 Task: Find connections with filter location Mariendorf with filter topic #Analyticswith filter profile language French with filter current company Refinitiv, an LSEG business with filter school HITAM (Hyderabad Institute of Technology and Management) with filter industry Office Administration with filter service category Program Management with filter keywords title Preschool Teacher
Action: Mouse moved to (692, 63)
Screenshot: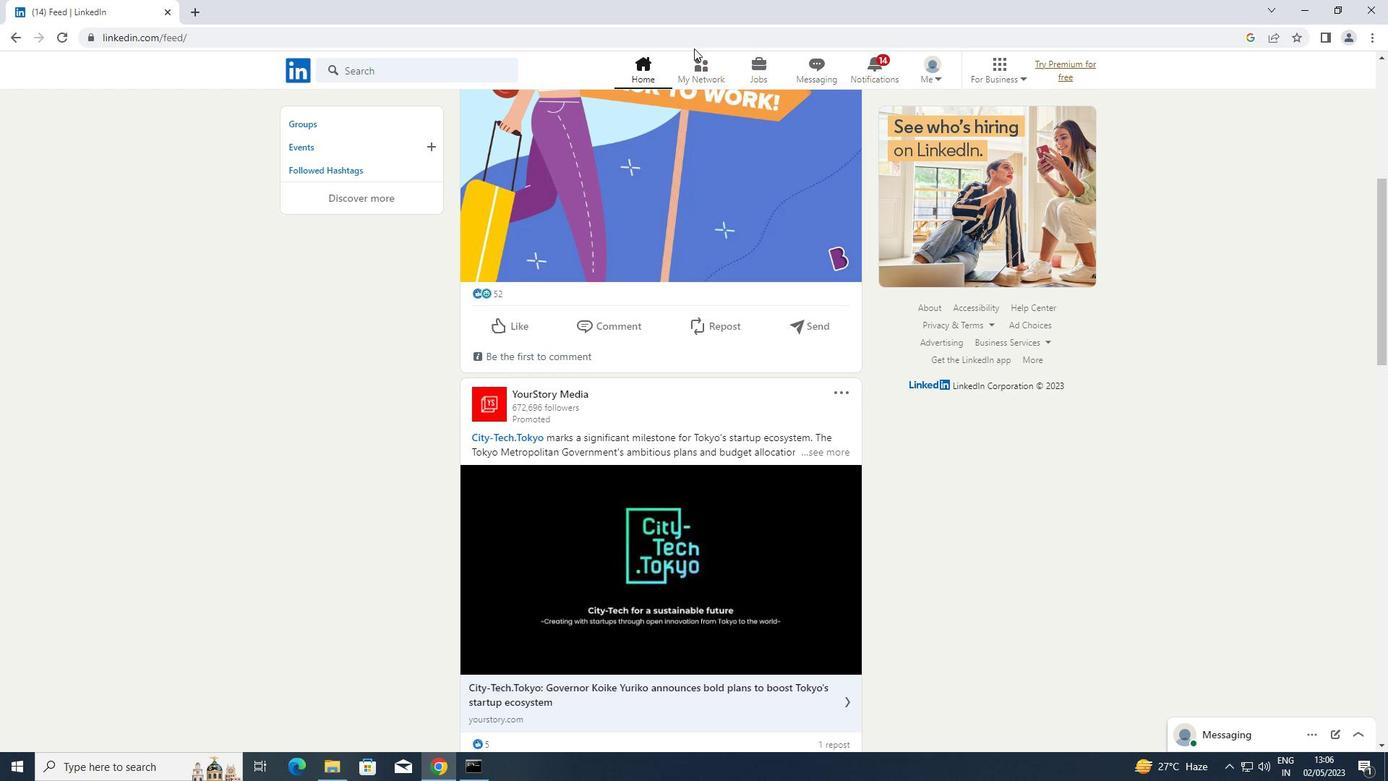 
Action: Mouse pressed left at (692, 63)
Screenshot: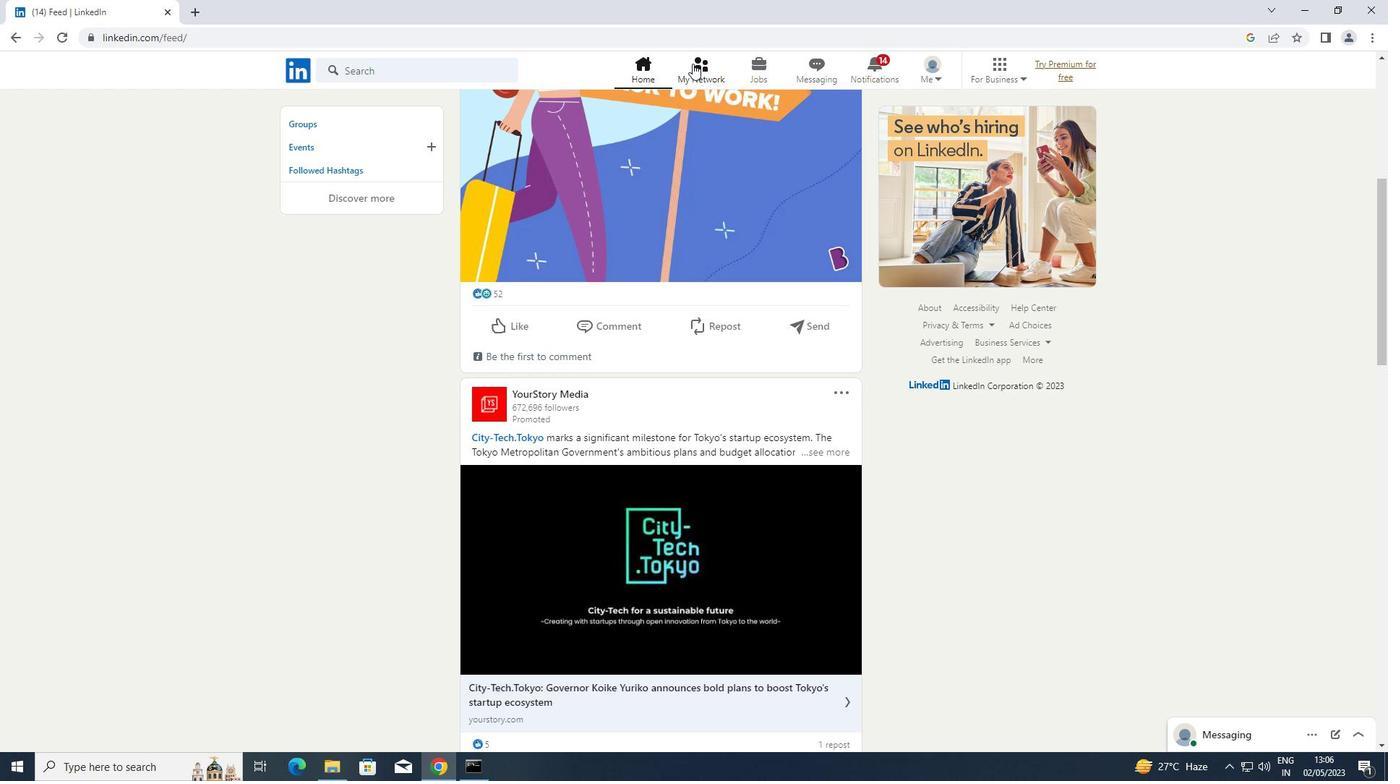
Action: Mouse moved to (399, 142)
Screenshot: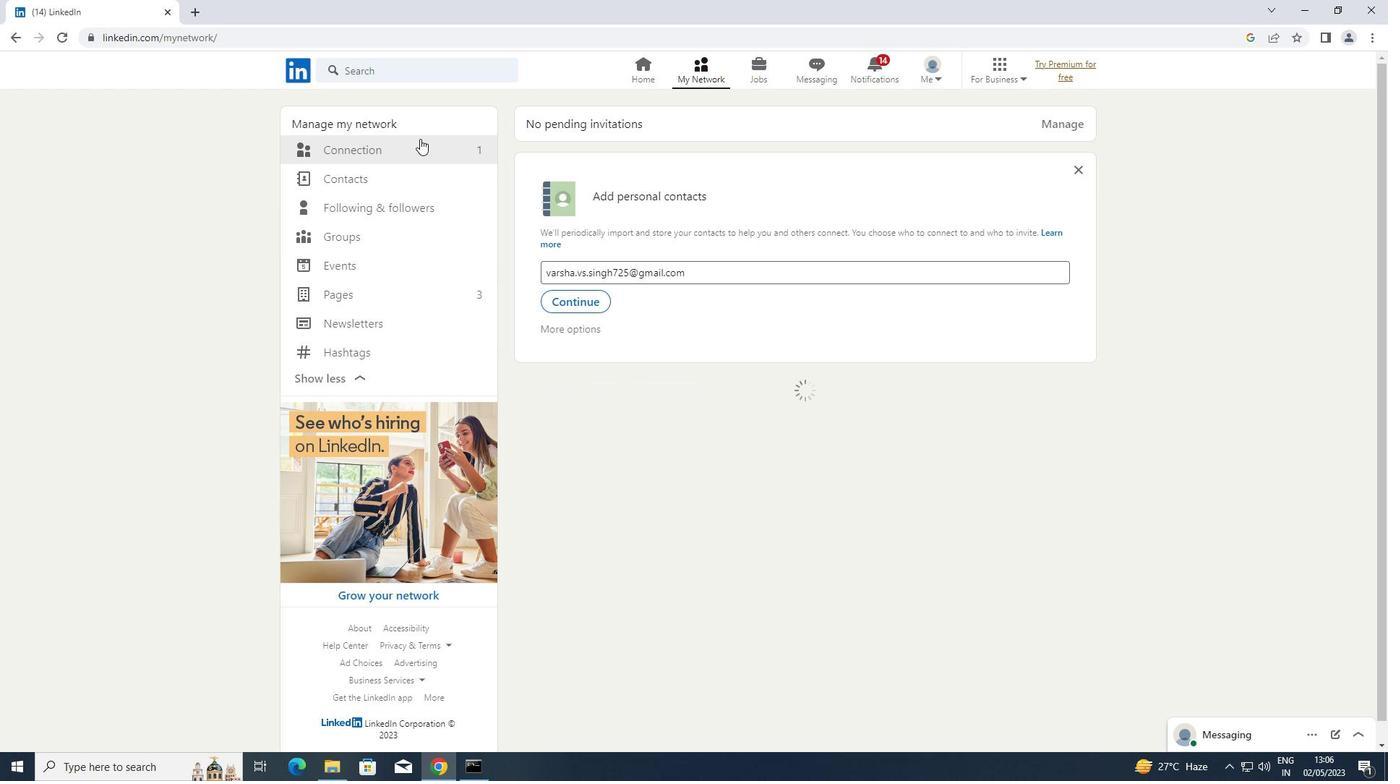 
Action: Mouse pressed left at (399, 142)
Screenshot: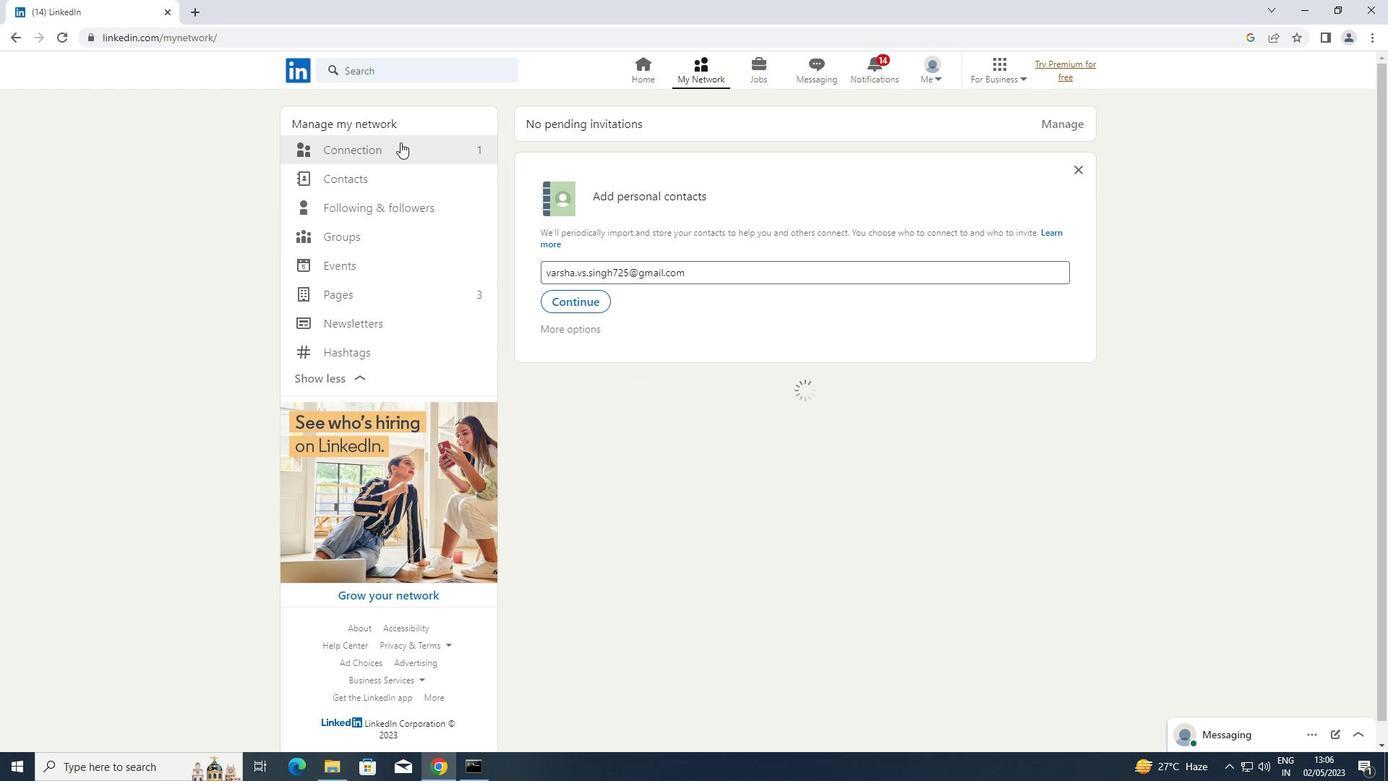 
Action: Mouse moved to (825, 144)
Screenshot: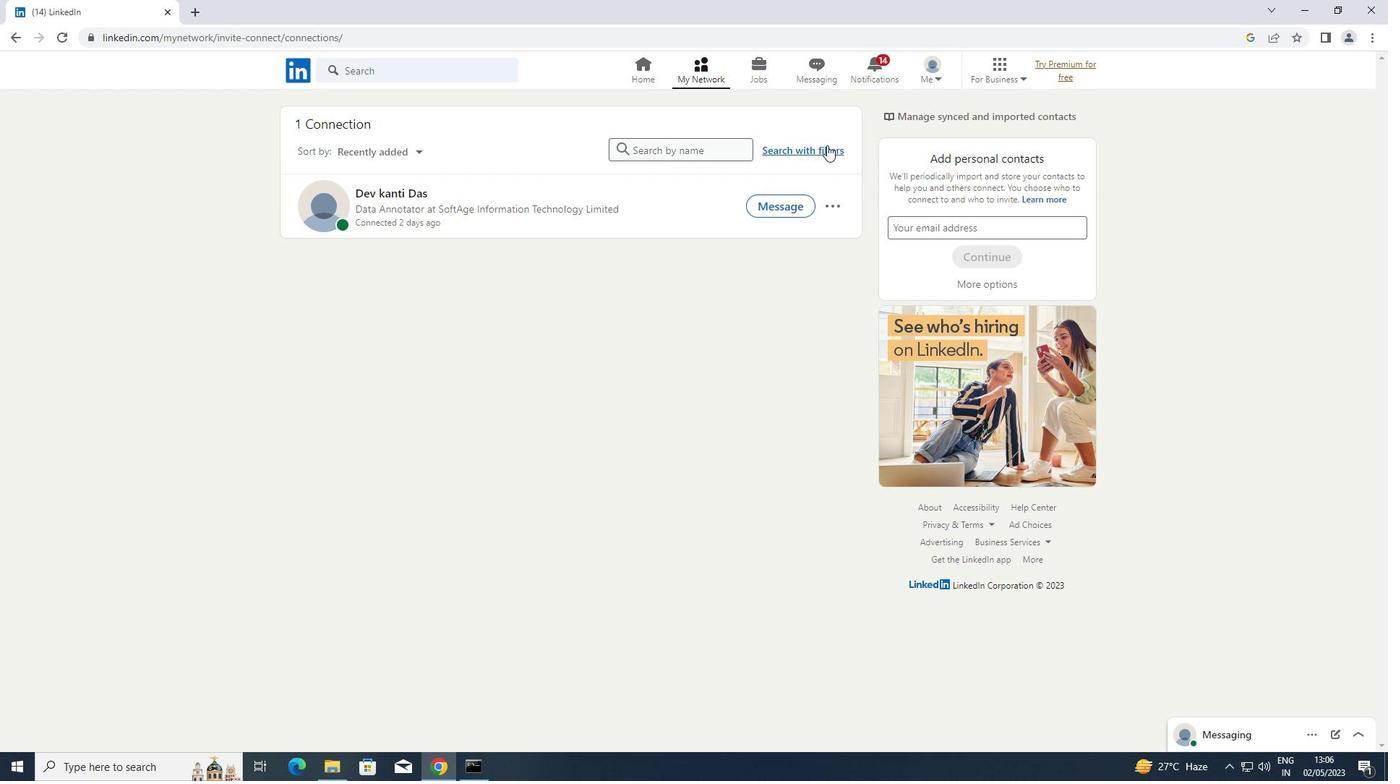 
Action: Mouse pressed left at (825, 144)
Screenshot: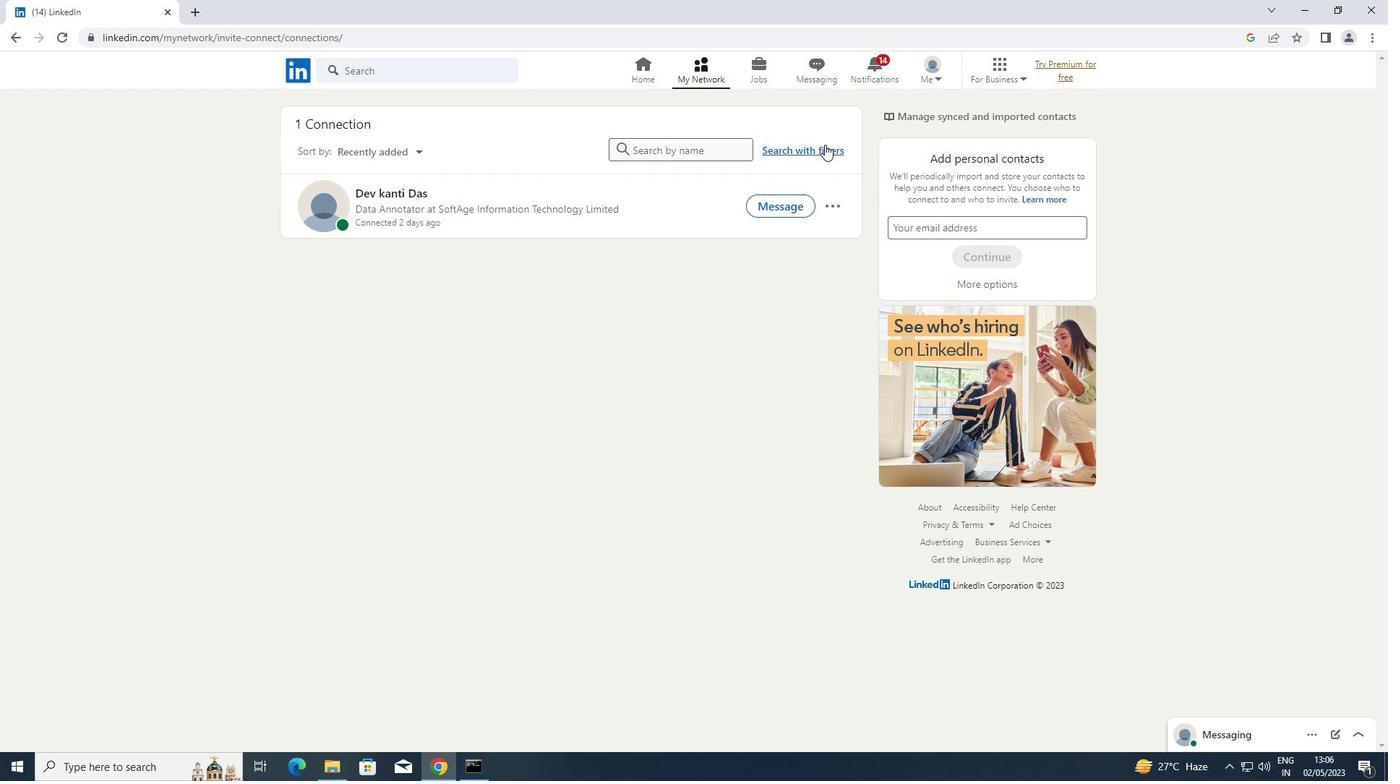 
Action: Mouse moved to (744, 119)
Screenshot: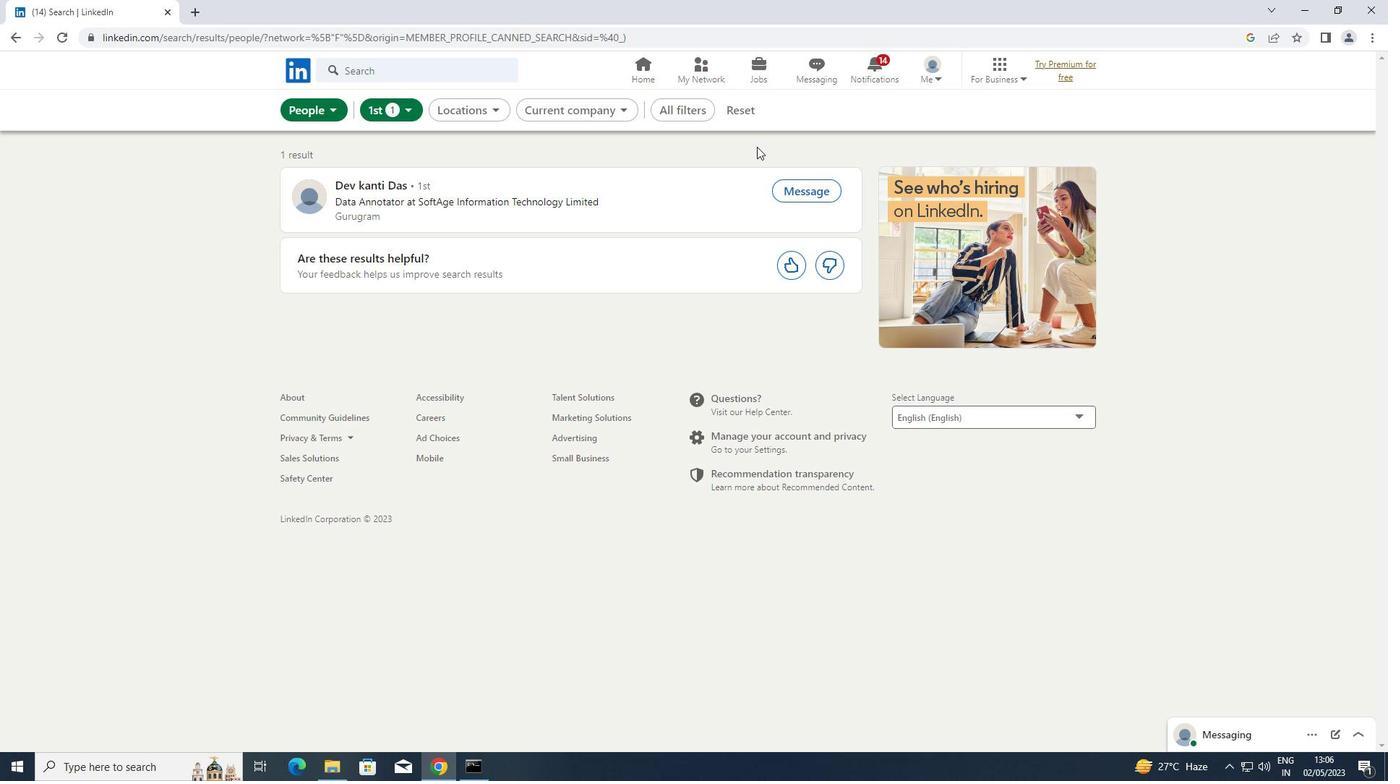 
Action: Mouse pressed left at (744, 119)
Screenshot: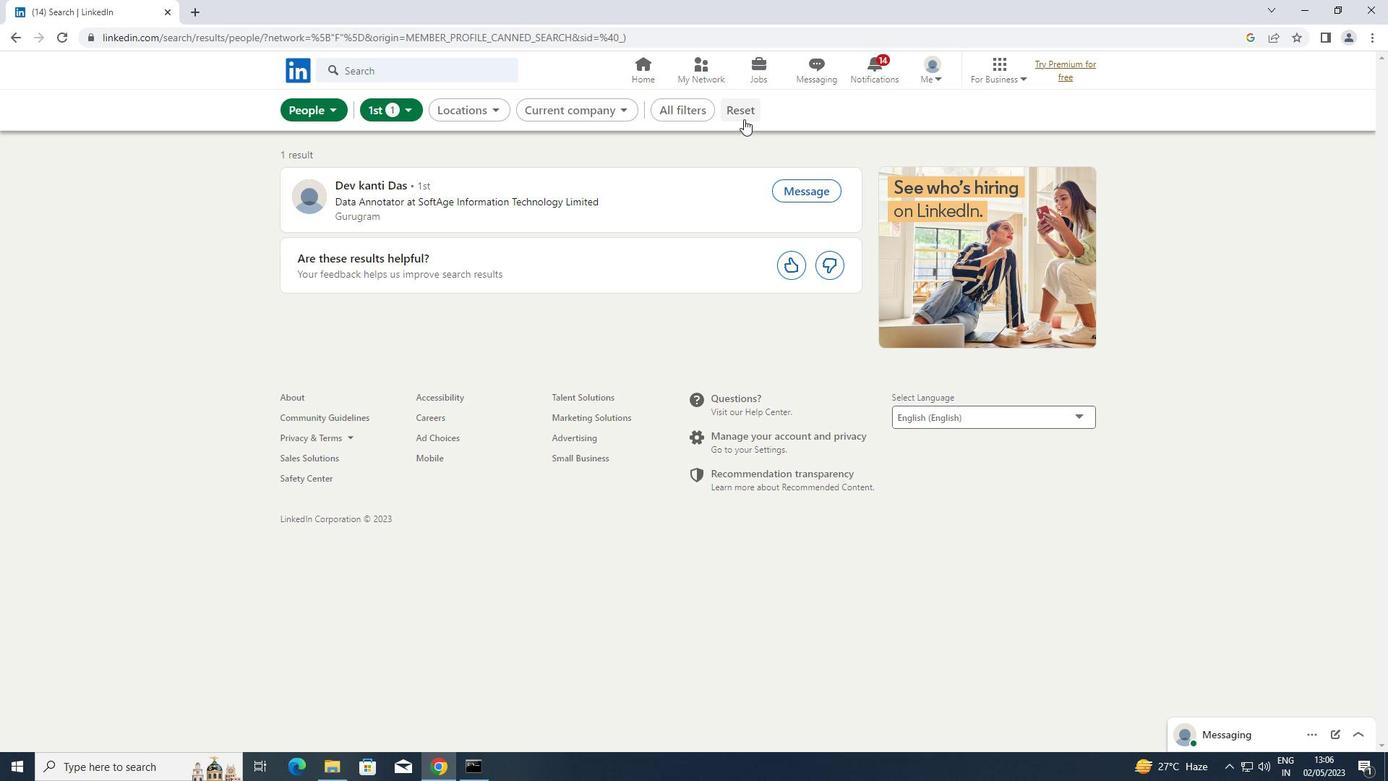 
Action: Mouse moved to (716, 112)
Screenshot: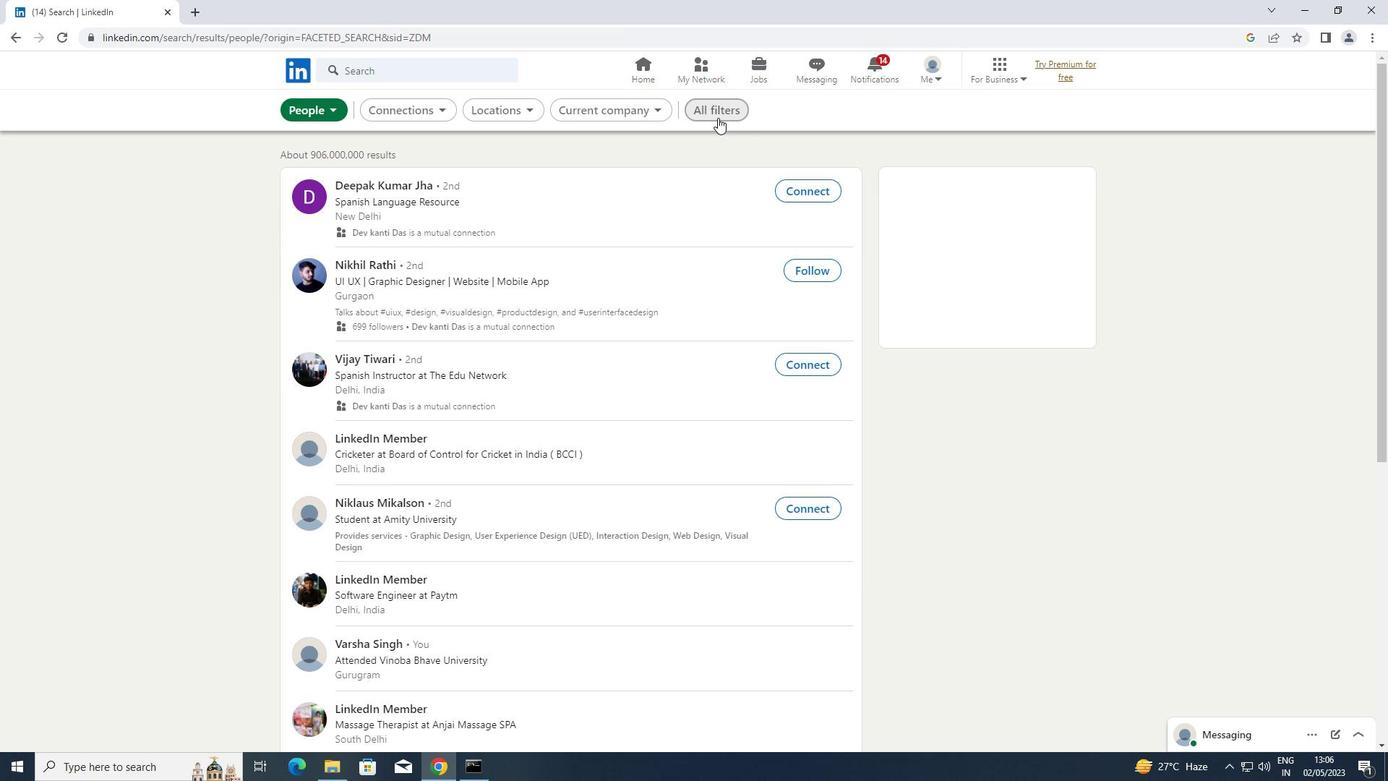 
Action: Mouse pressed left at (716, 112)
Screenshot: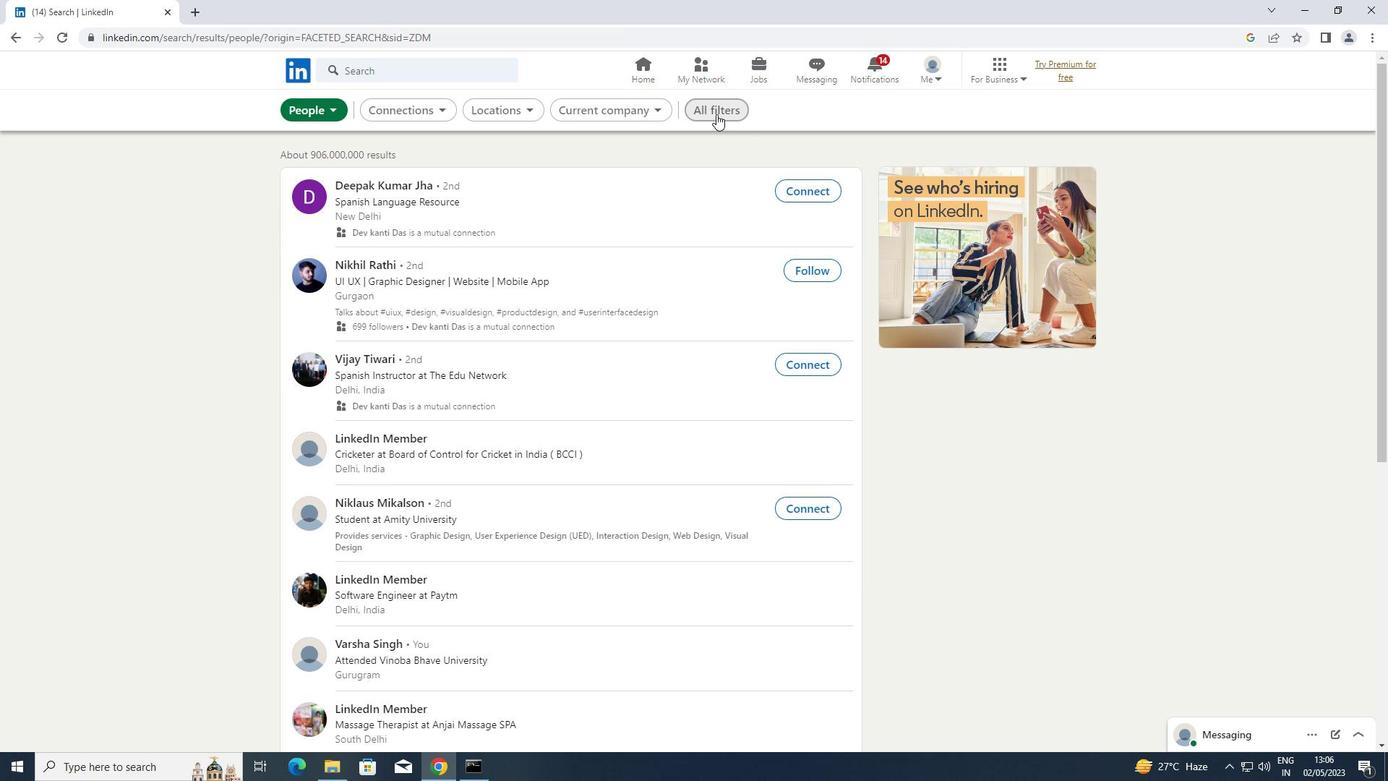 
Action: Mouse moved to (952, 285)
Screenshot: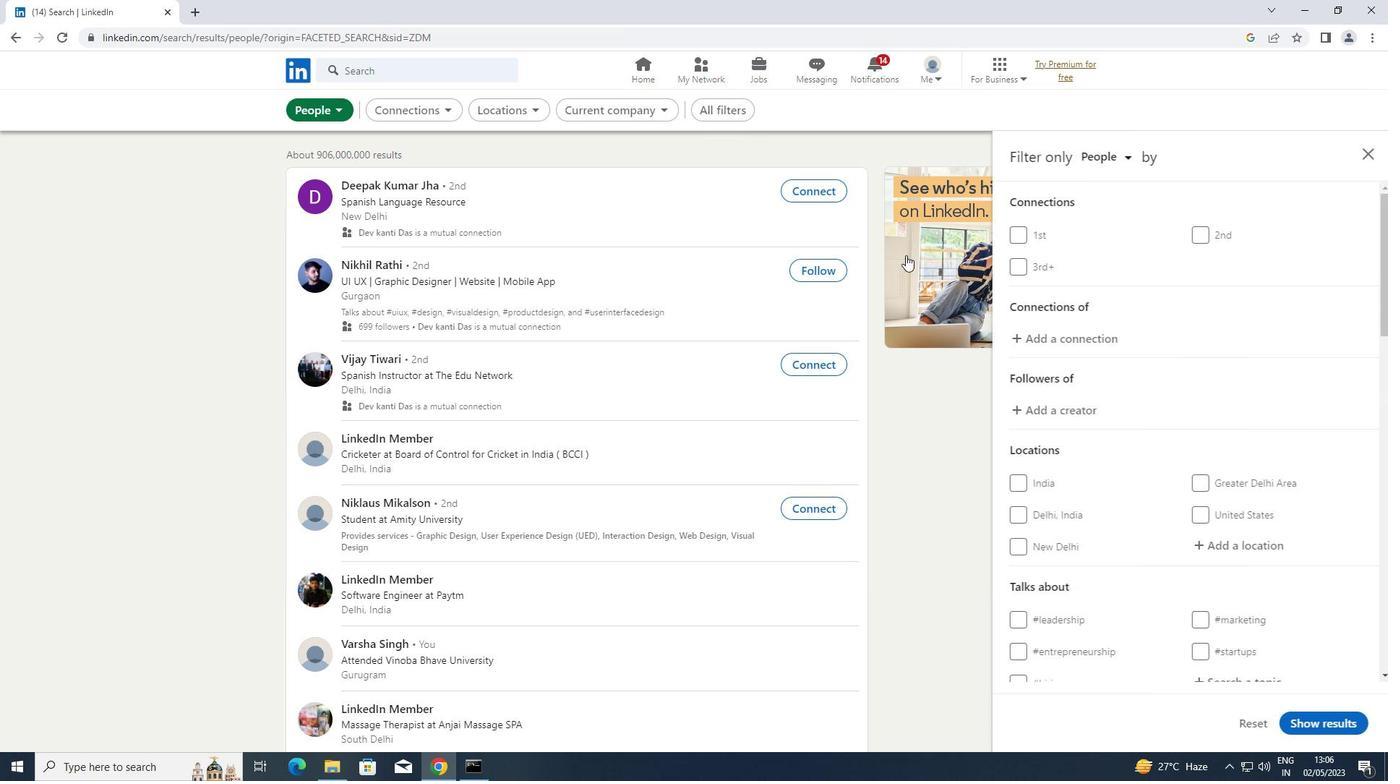 
Action: Mouse scrolled (952, 284) with delta (0, 0)
Screenshot: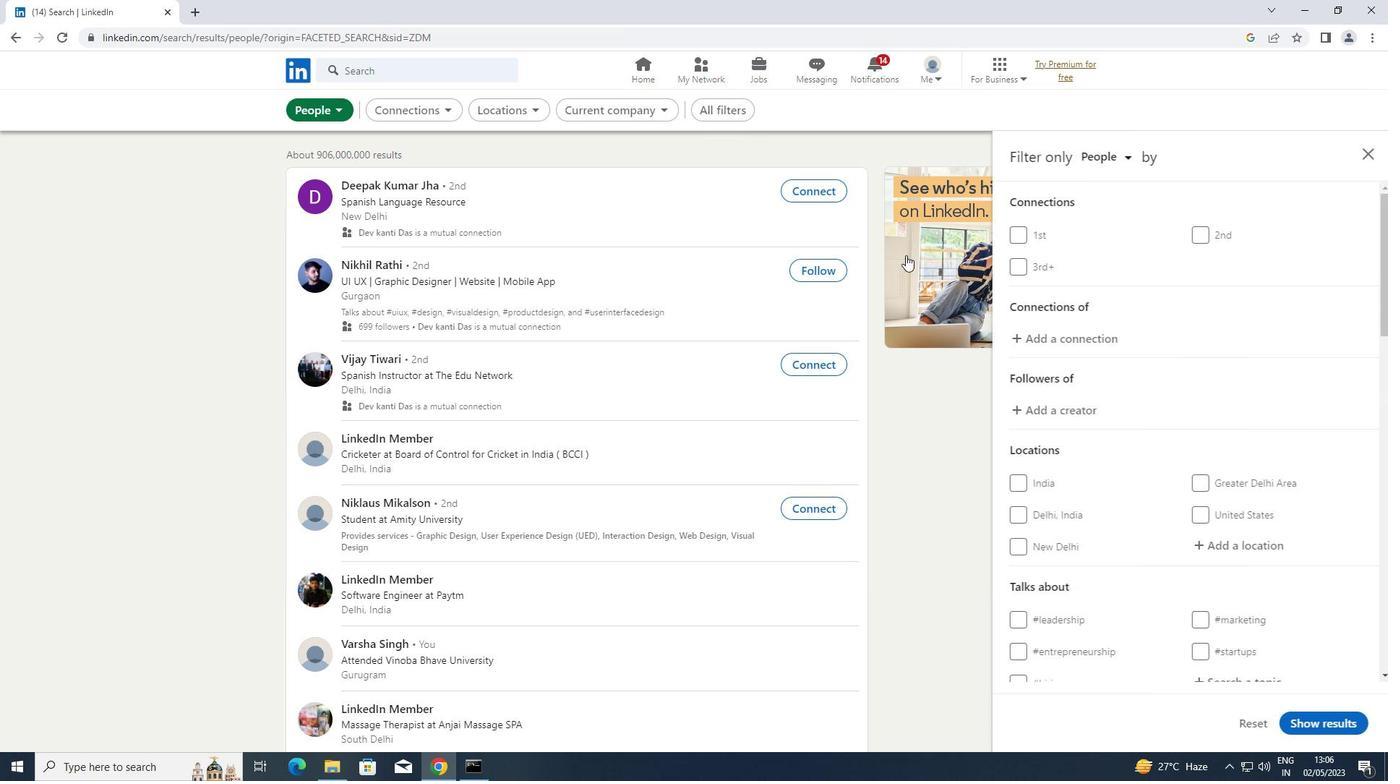 
Action: Mouse moved to (957, 294)
Screenshot: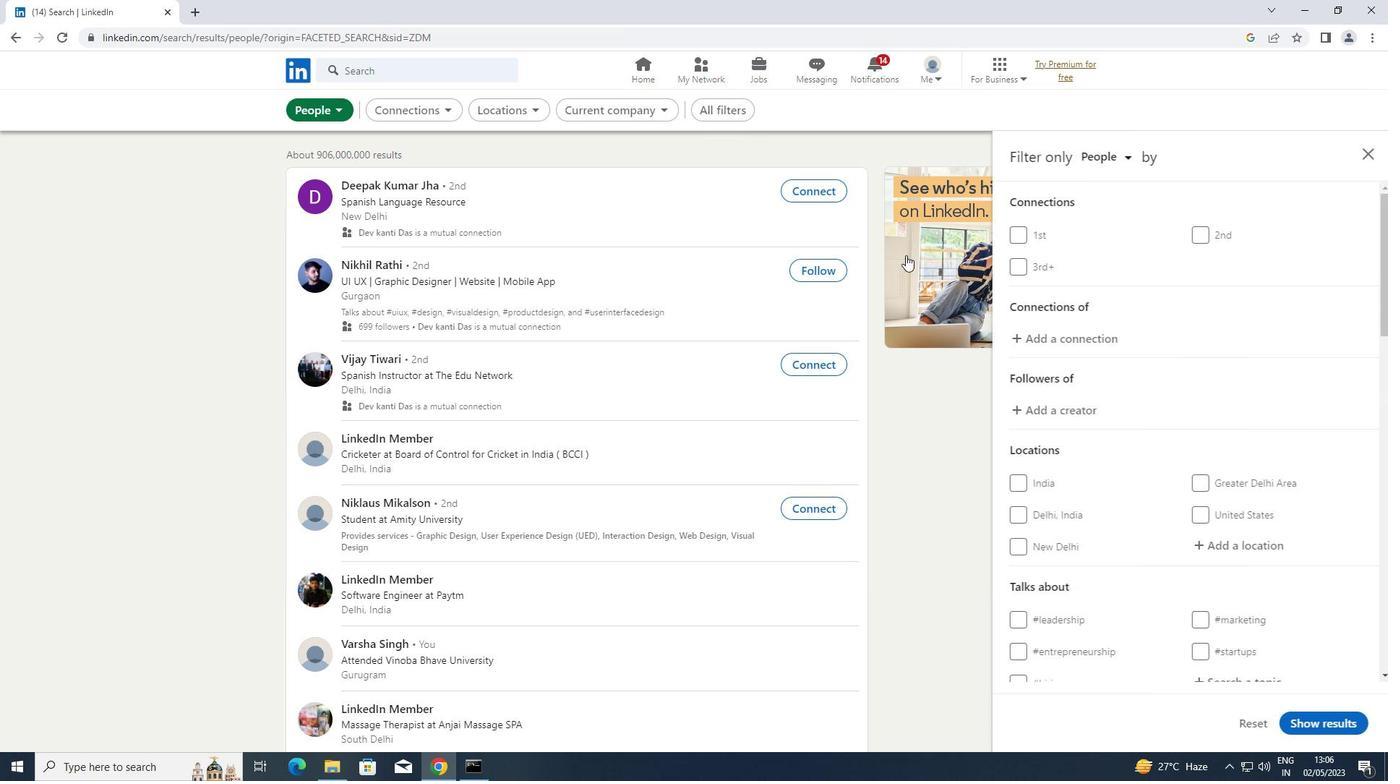 
Action: Mouse scrolled (957, 293) with delta (0, 0)
Screenshot: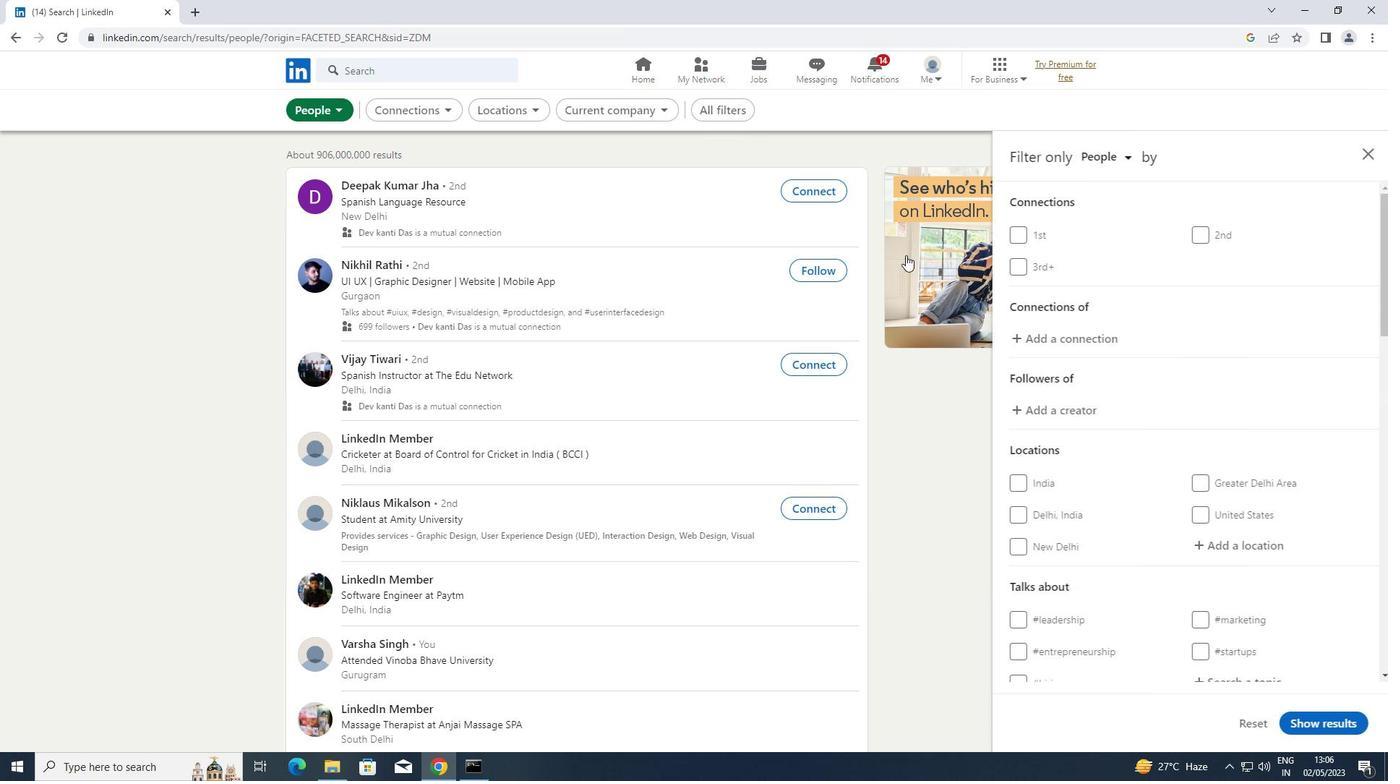 
Action: Mouse moved to (959, 295)
Screenshot: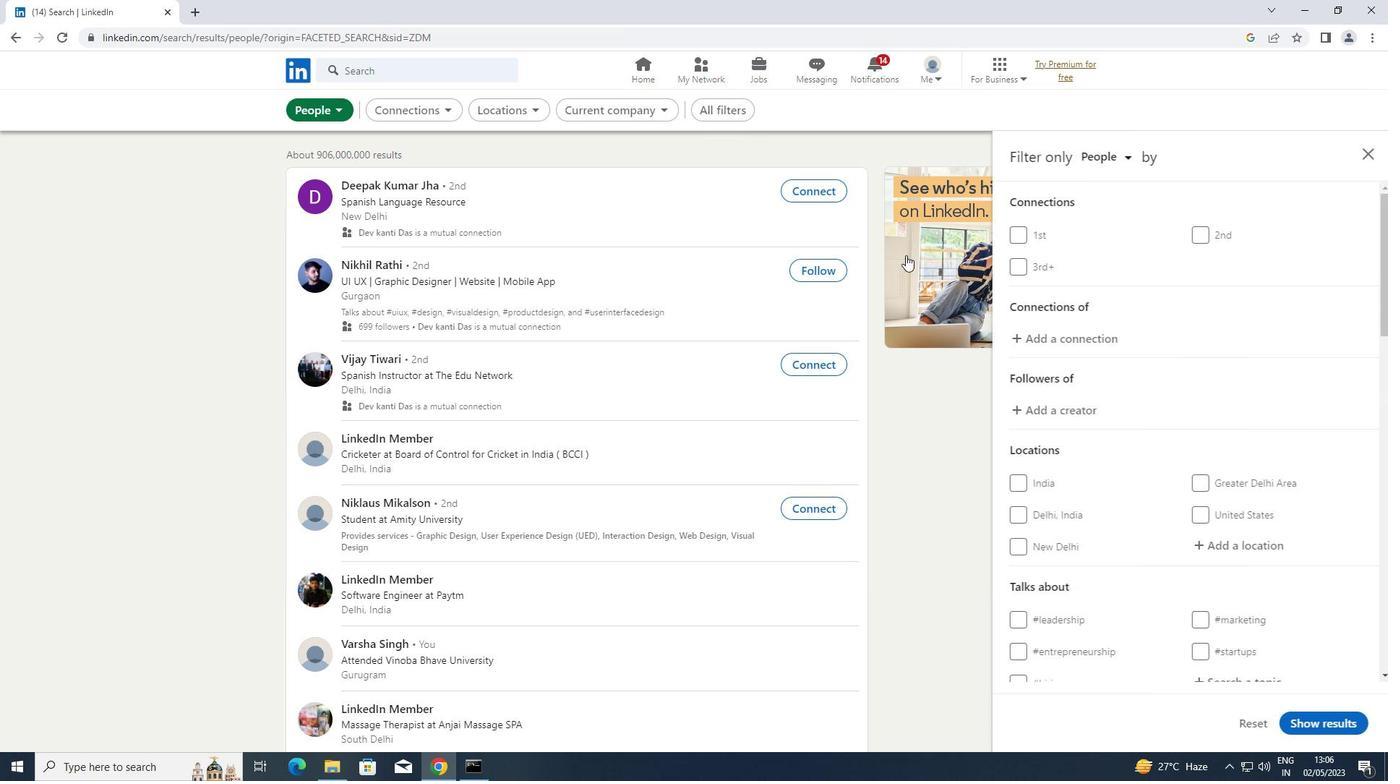 
Action: Mouse scrolled (959, 294) with delta (0, 0)
Screenshot: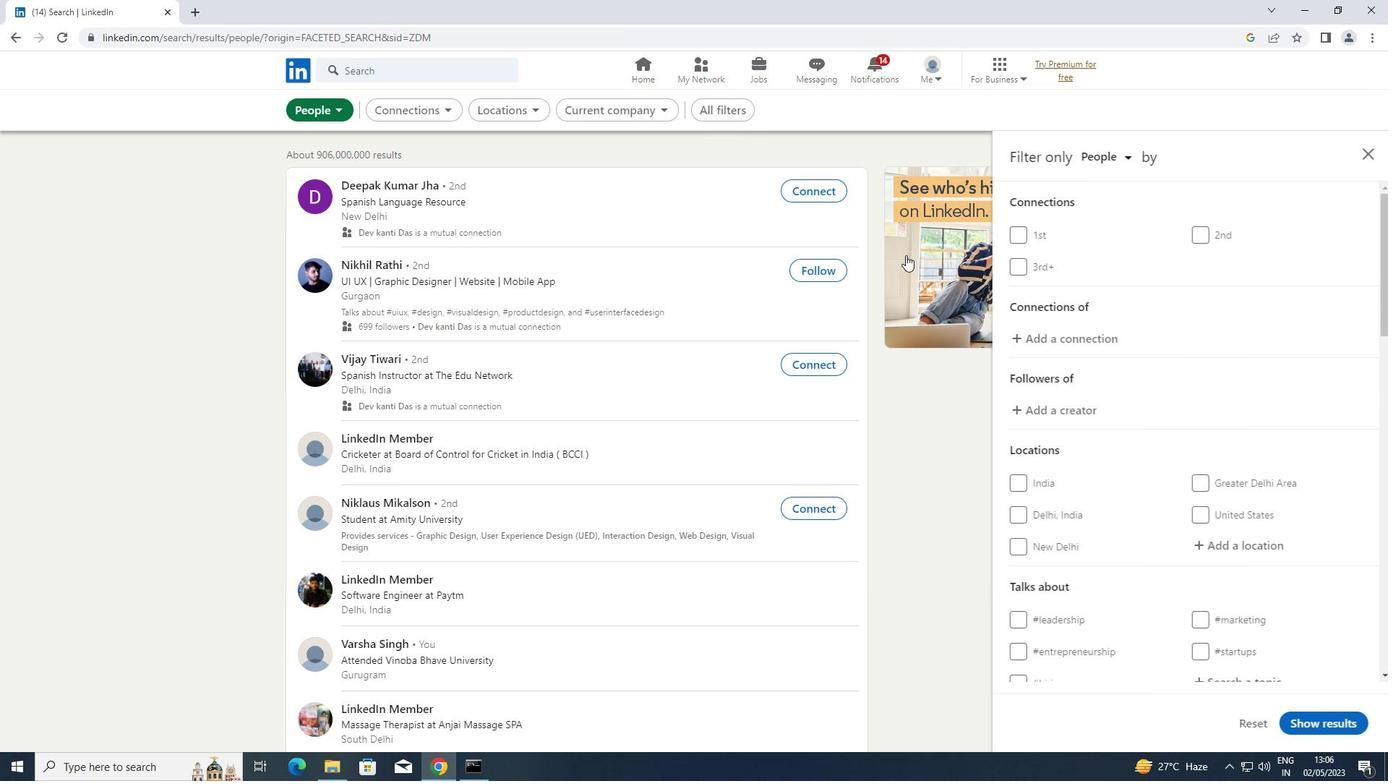 
Action: Mouse moved to (1250, 551)
Screenshot: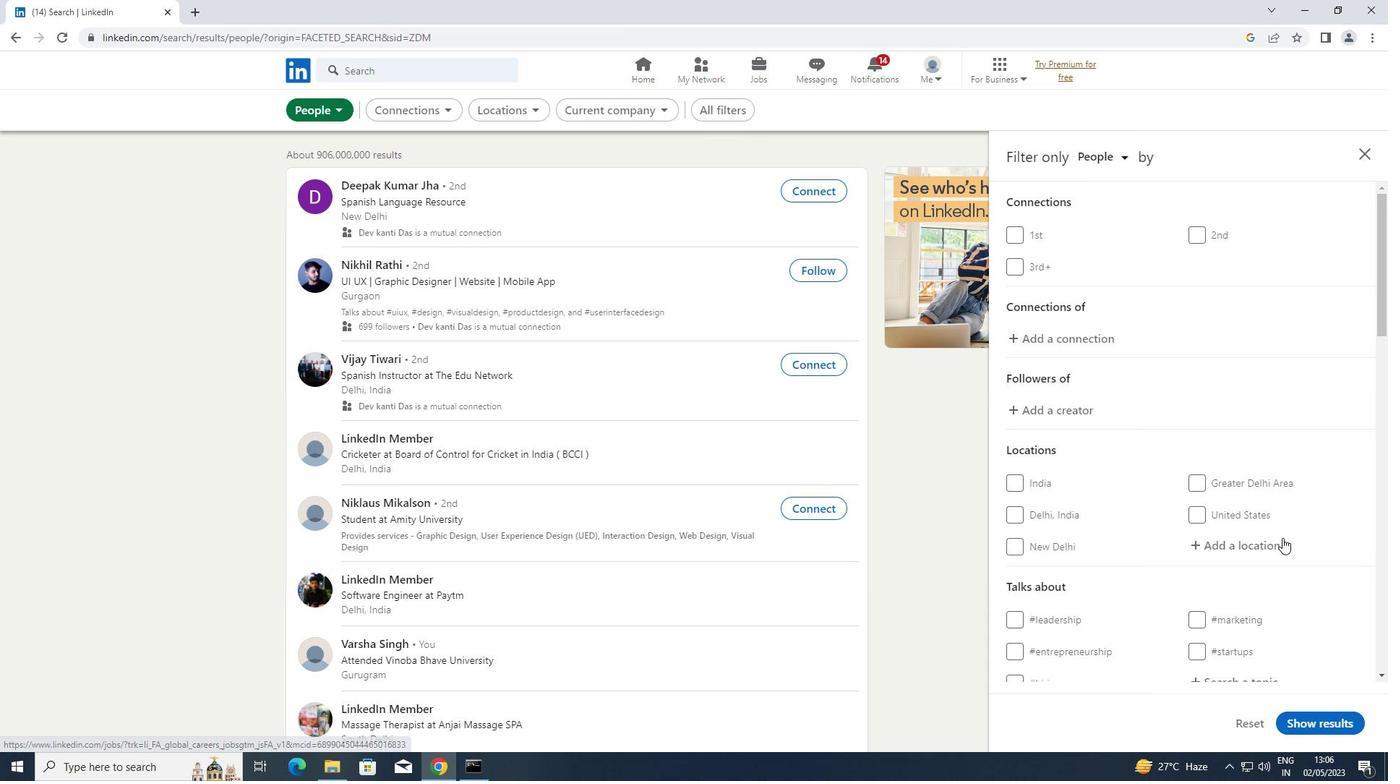 
Action: Mouse pressed left at (1250, 551)
Screenshot: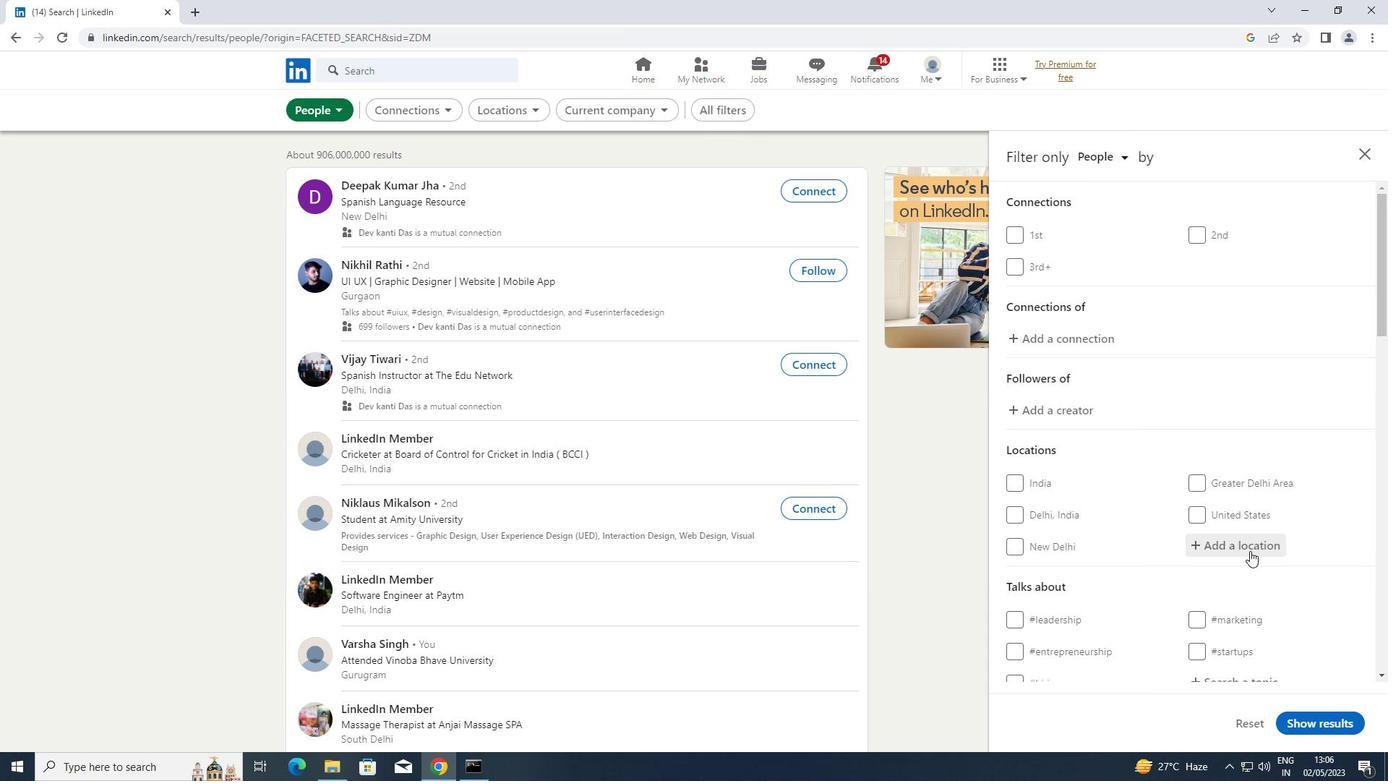 
Action: Mouse moved to (1242, 547)
Screenshot: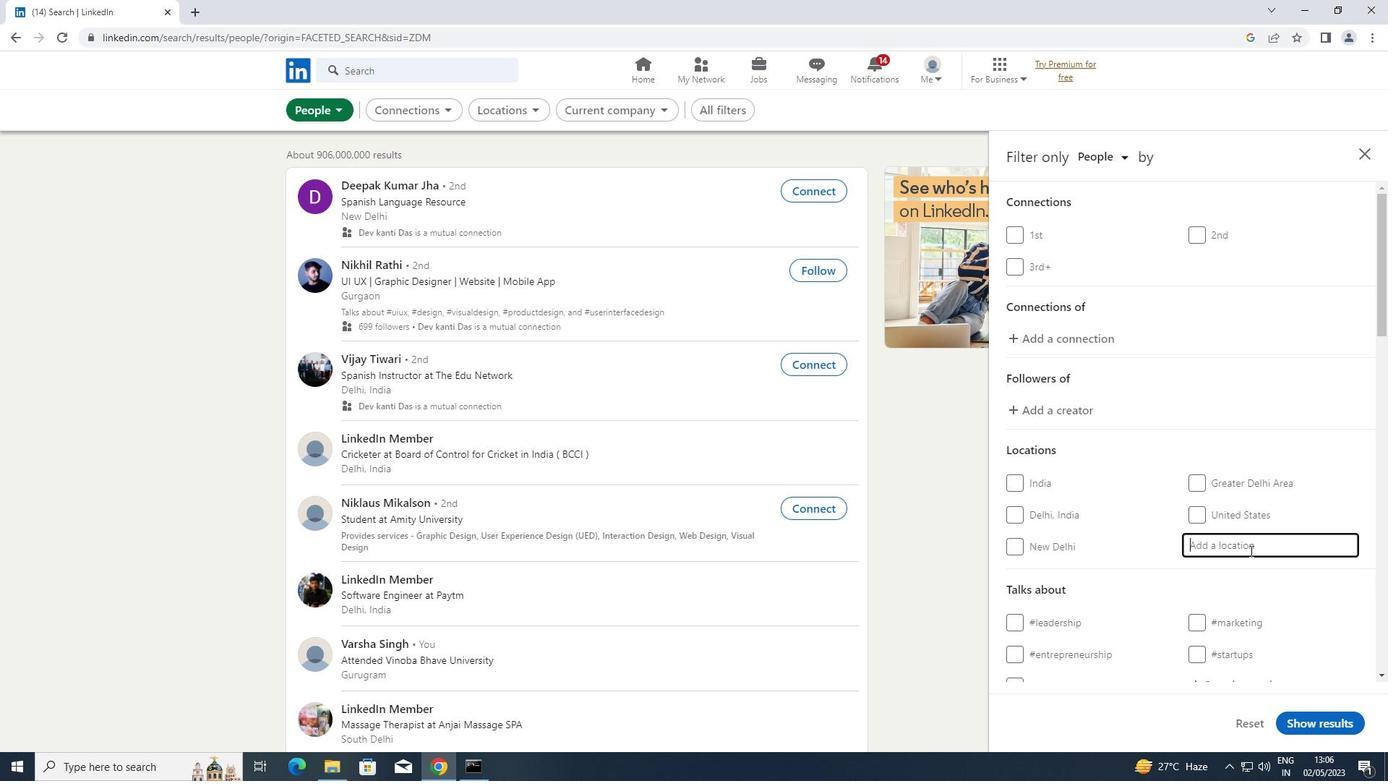 
Action: Key pressed <Key.shift>MARIENDORF
Screenshot: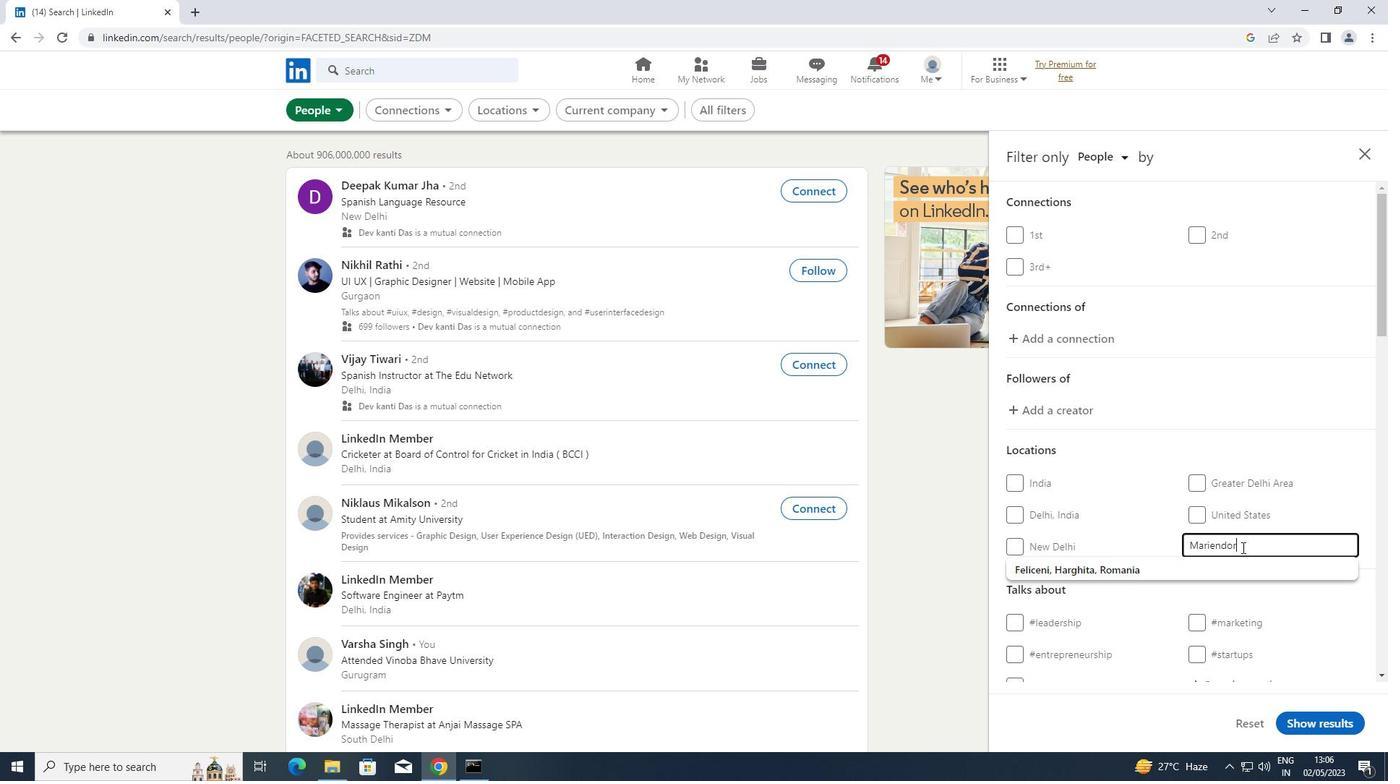 
Action: Mouse moved to (1254, 528)
Screenshot: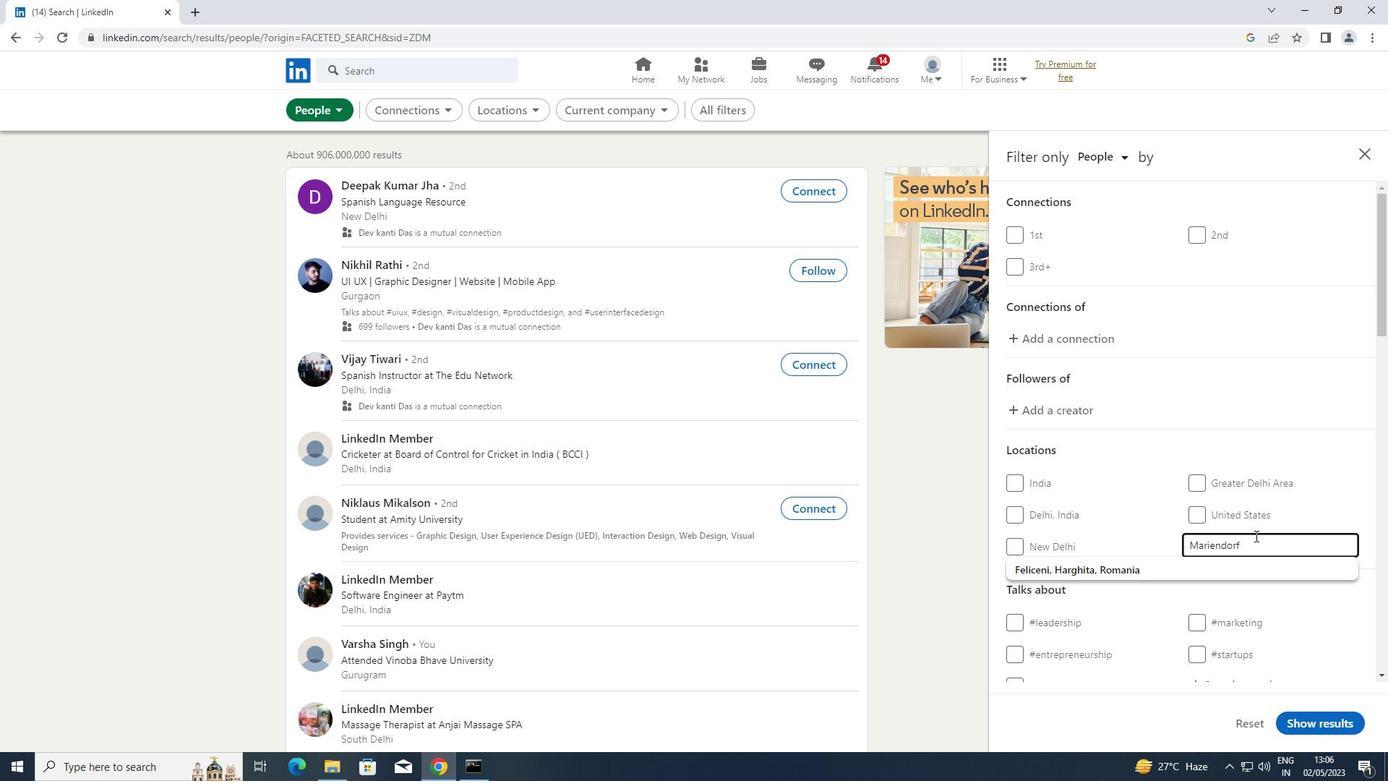 
Action: Mouse scrolled (1254, 527) with delta (0, 0)
Screenshot: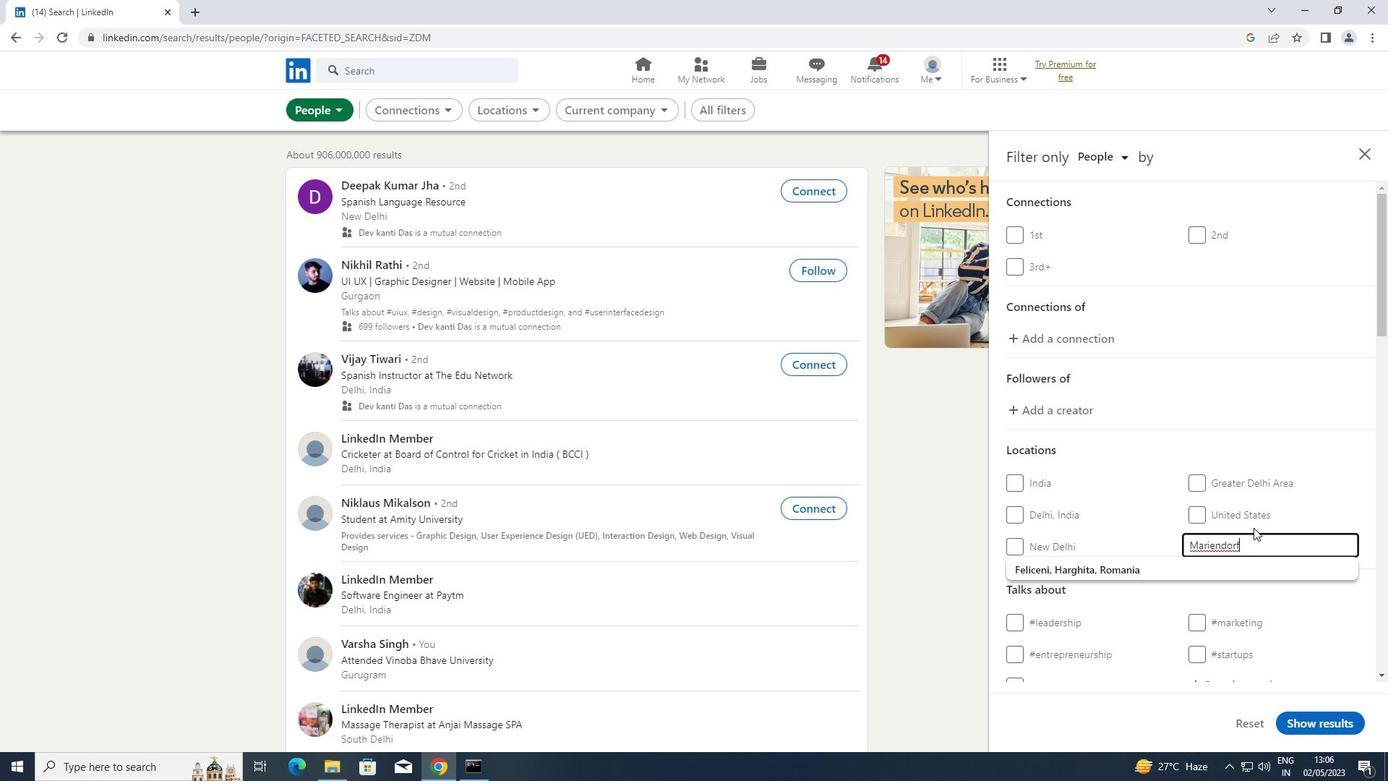 
Action: Mouse scrolled (1254, 527) with delta (0, 0)
Screenshot: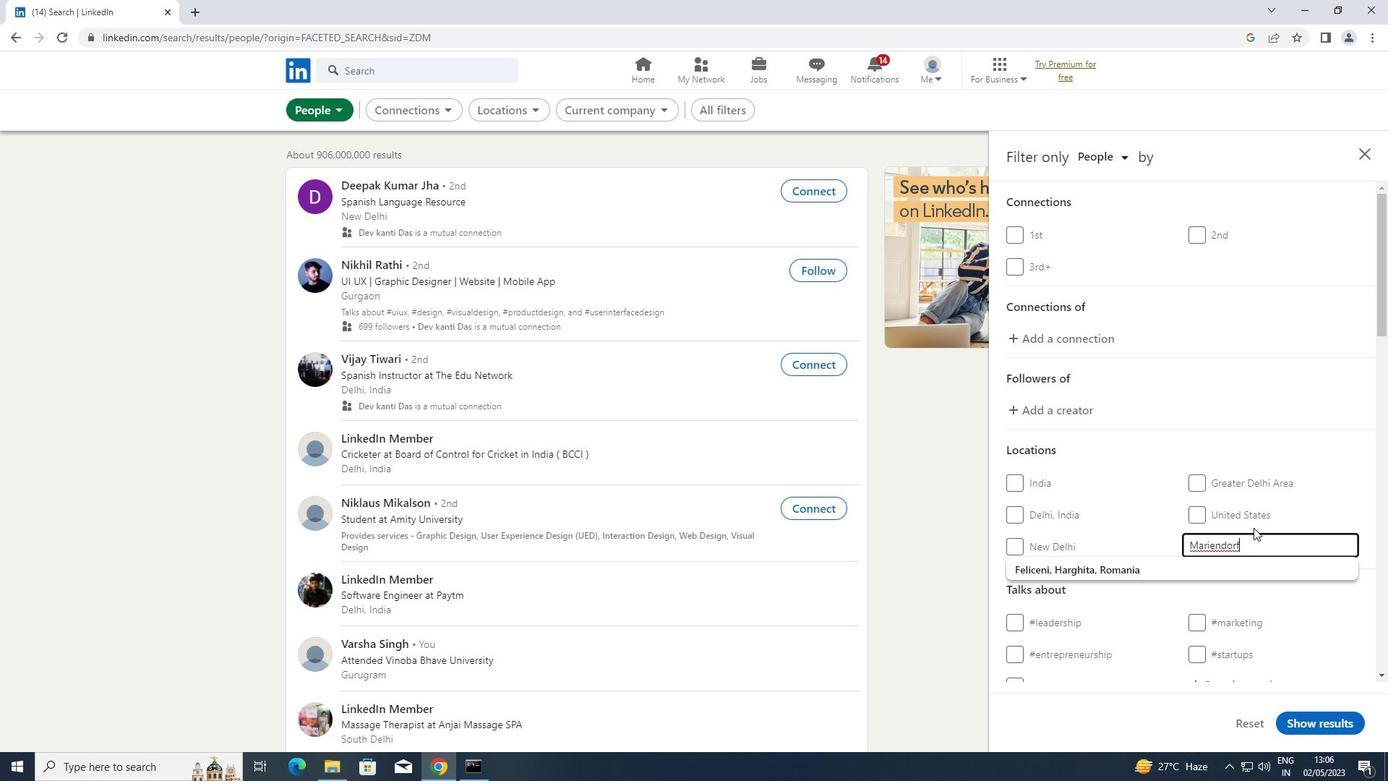 
Action: Mouse moved to (1259, 532)
Screenshot: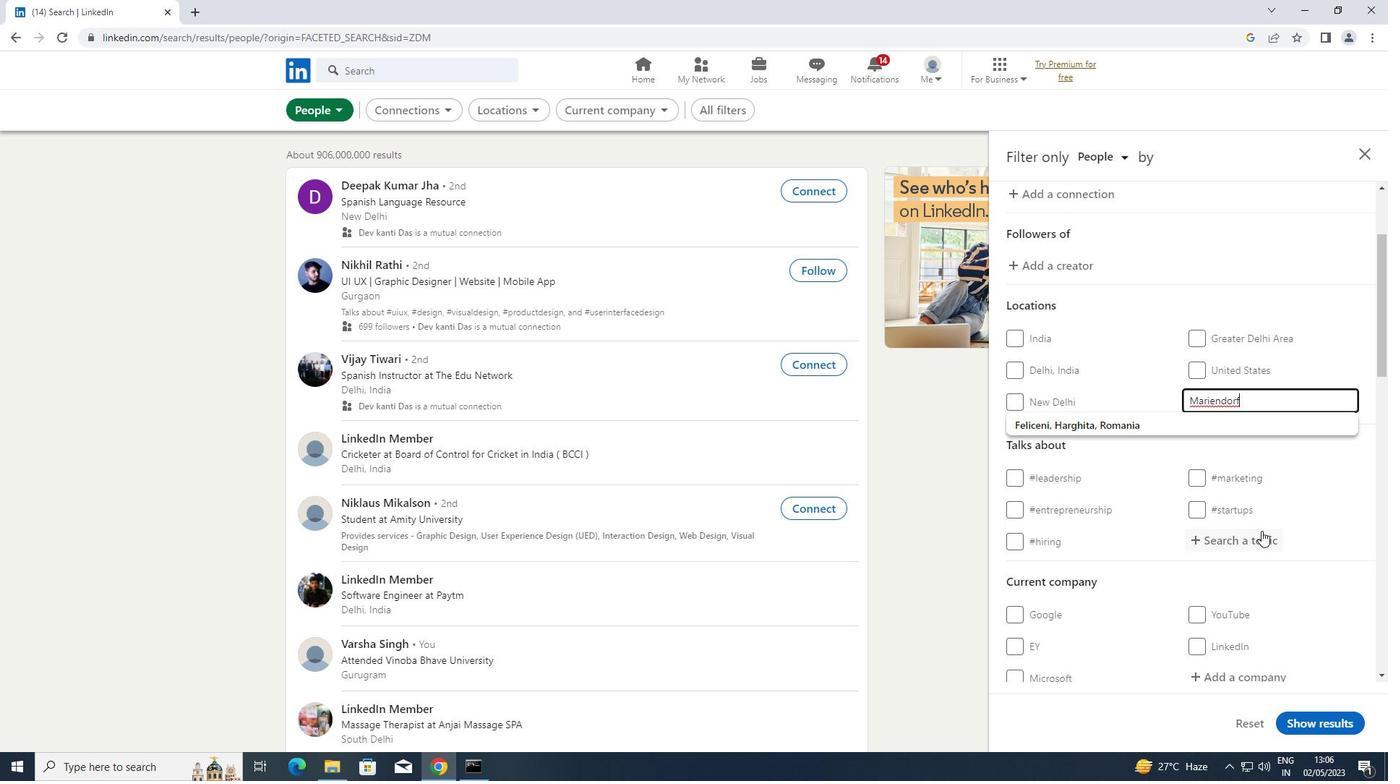 
Action: Mouse pressed left at (1259, 532)
Screenshot: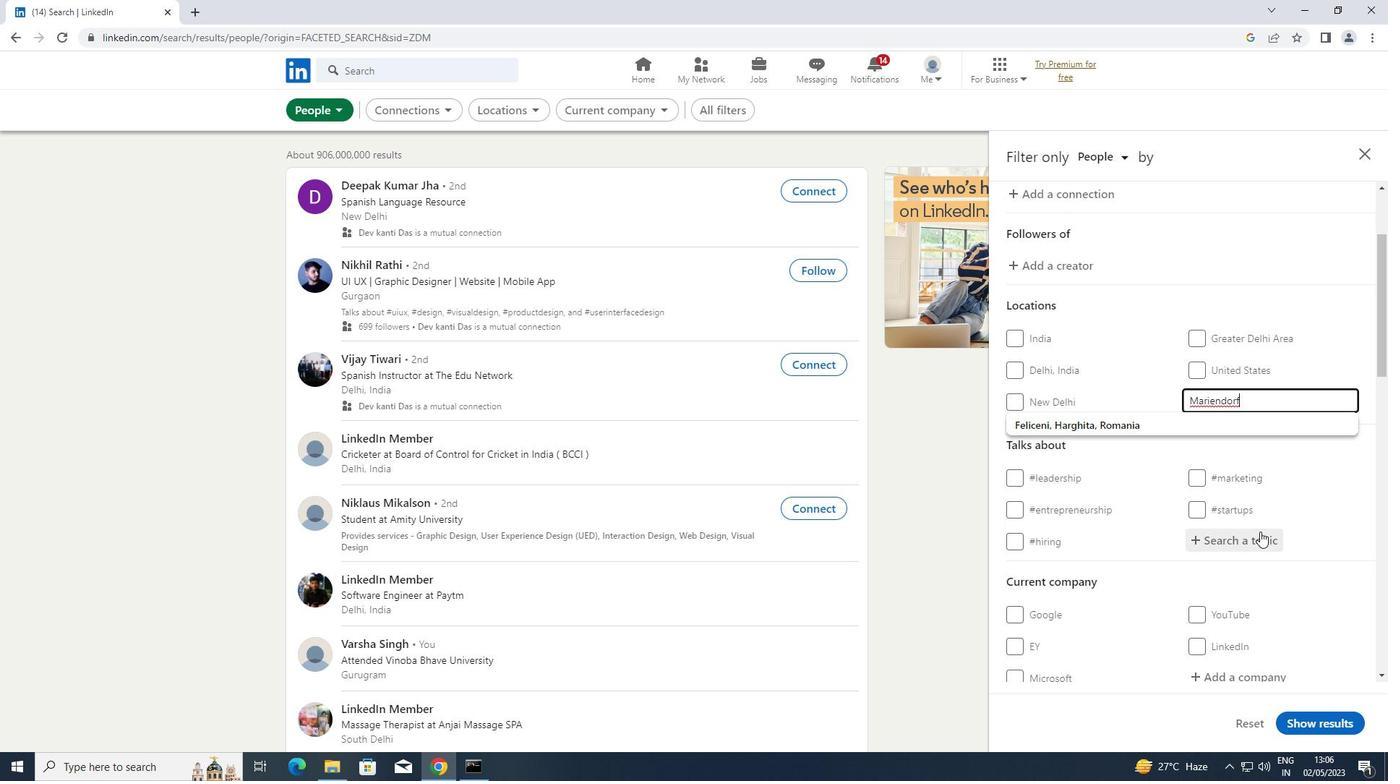 
Action: Key pressed <Key.shift>ANALYTI
Screenshot: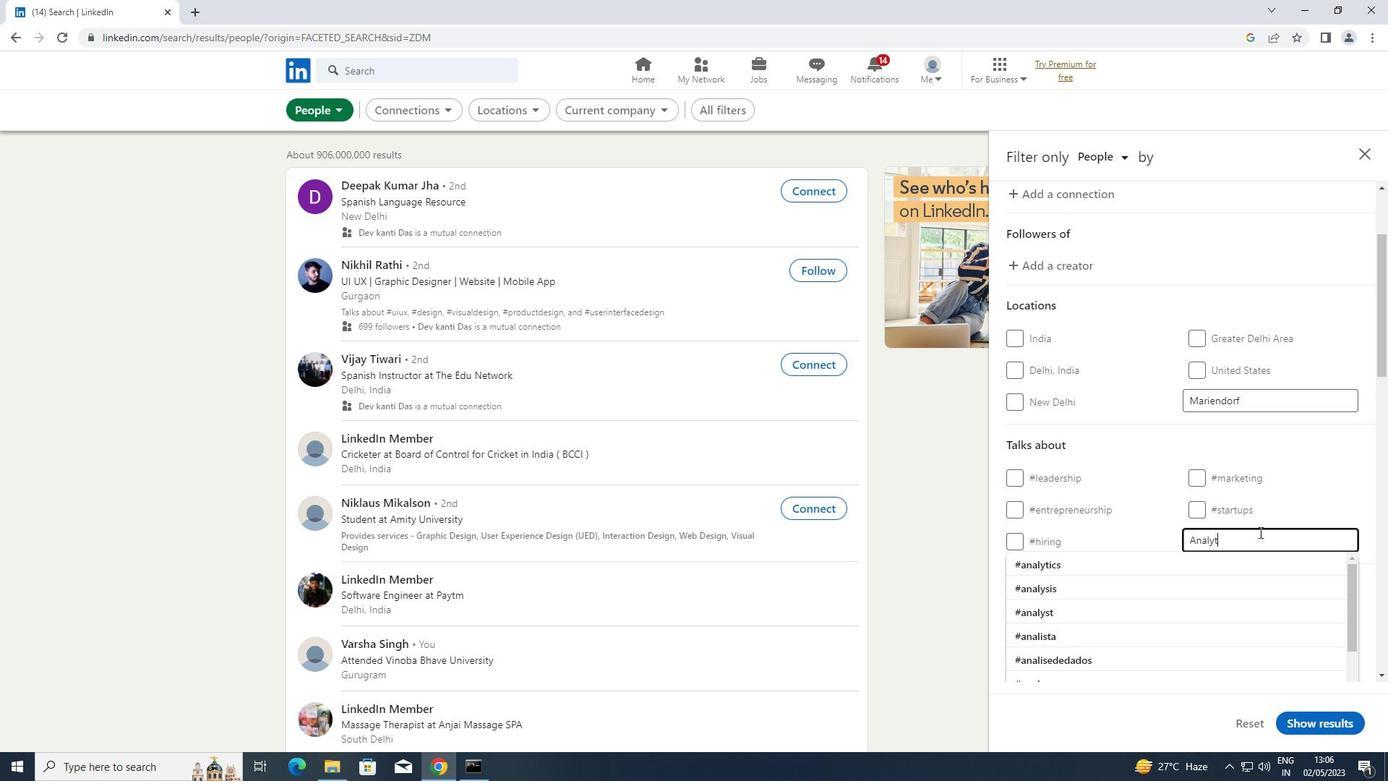 
Action: Mouse moved to (1035, 555)
Screenshot: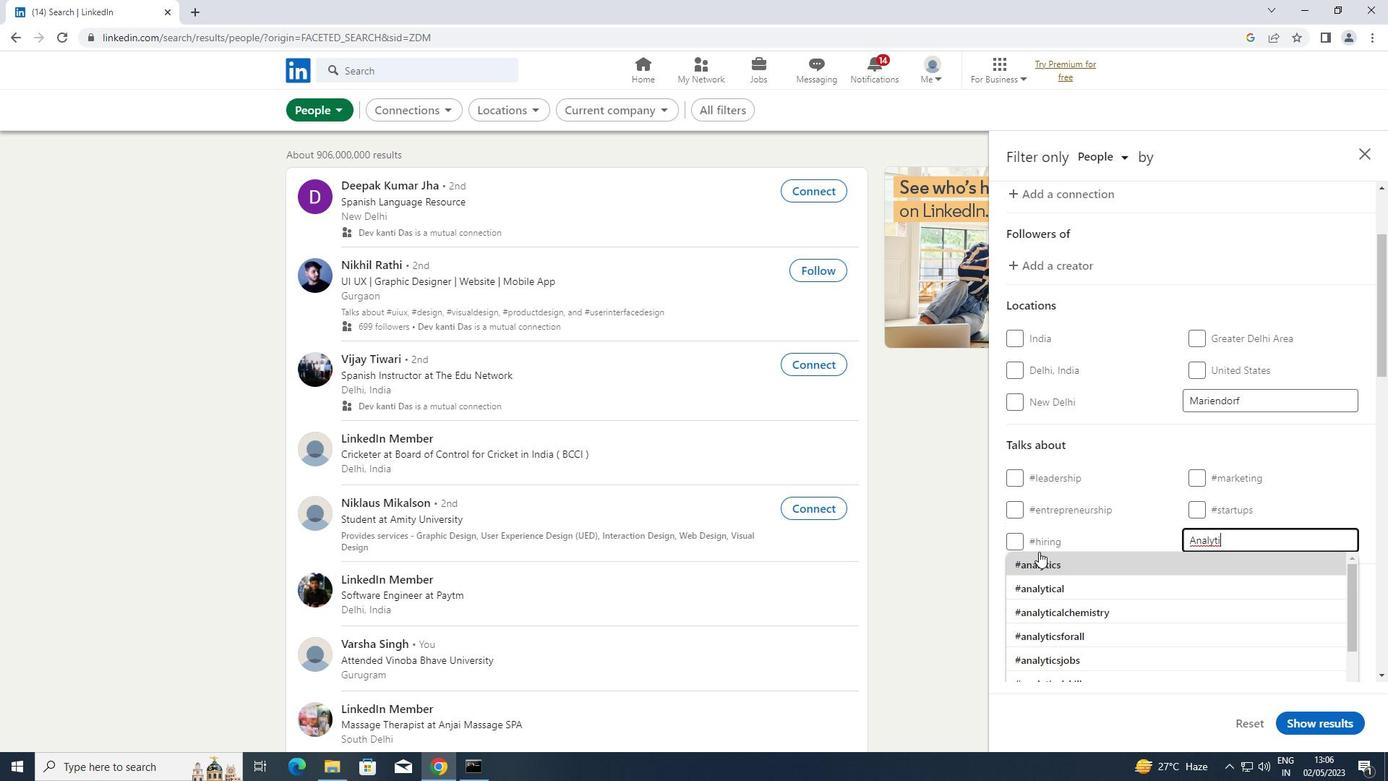 
Action: Mouse pressed left at (1035, 555)
Screenshot: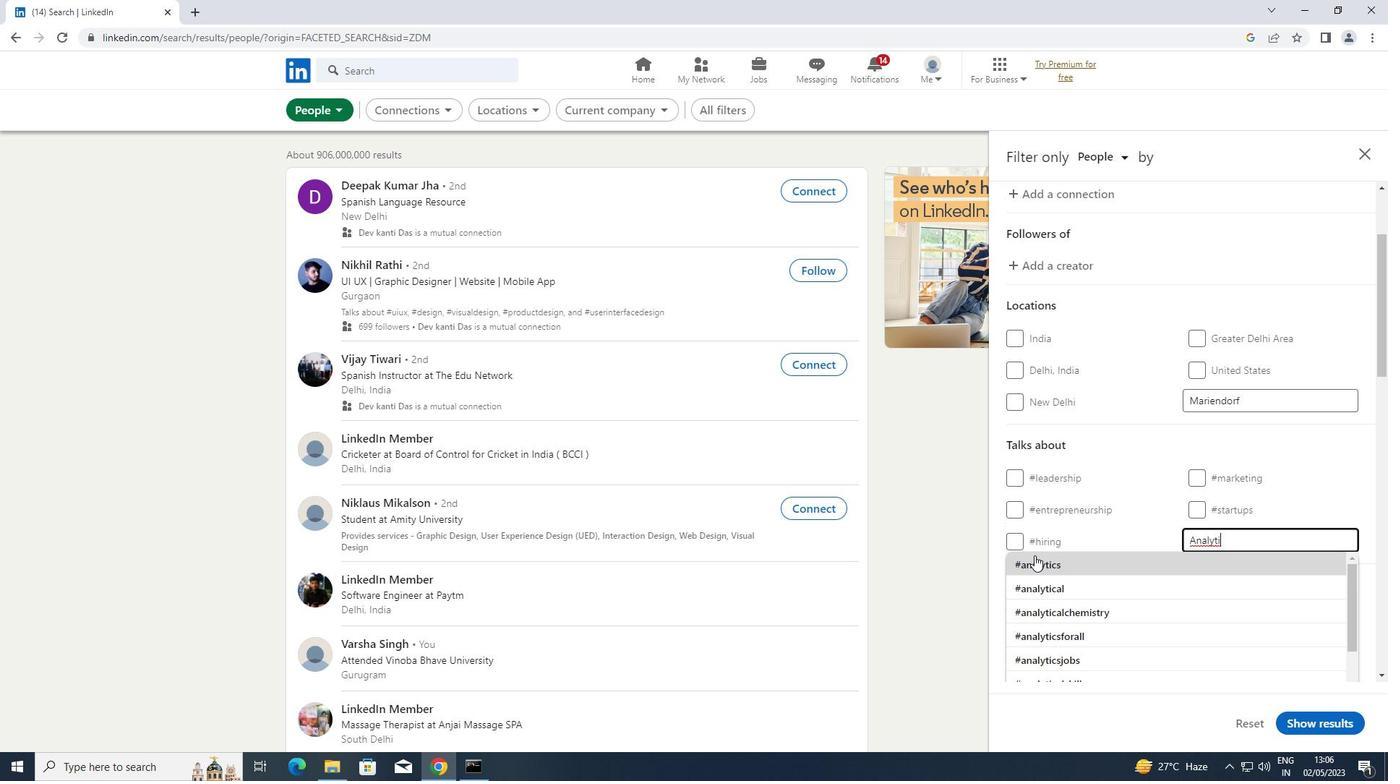 
Action: Mouse moved to (1035, 554)
Screenshot: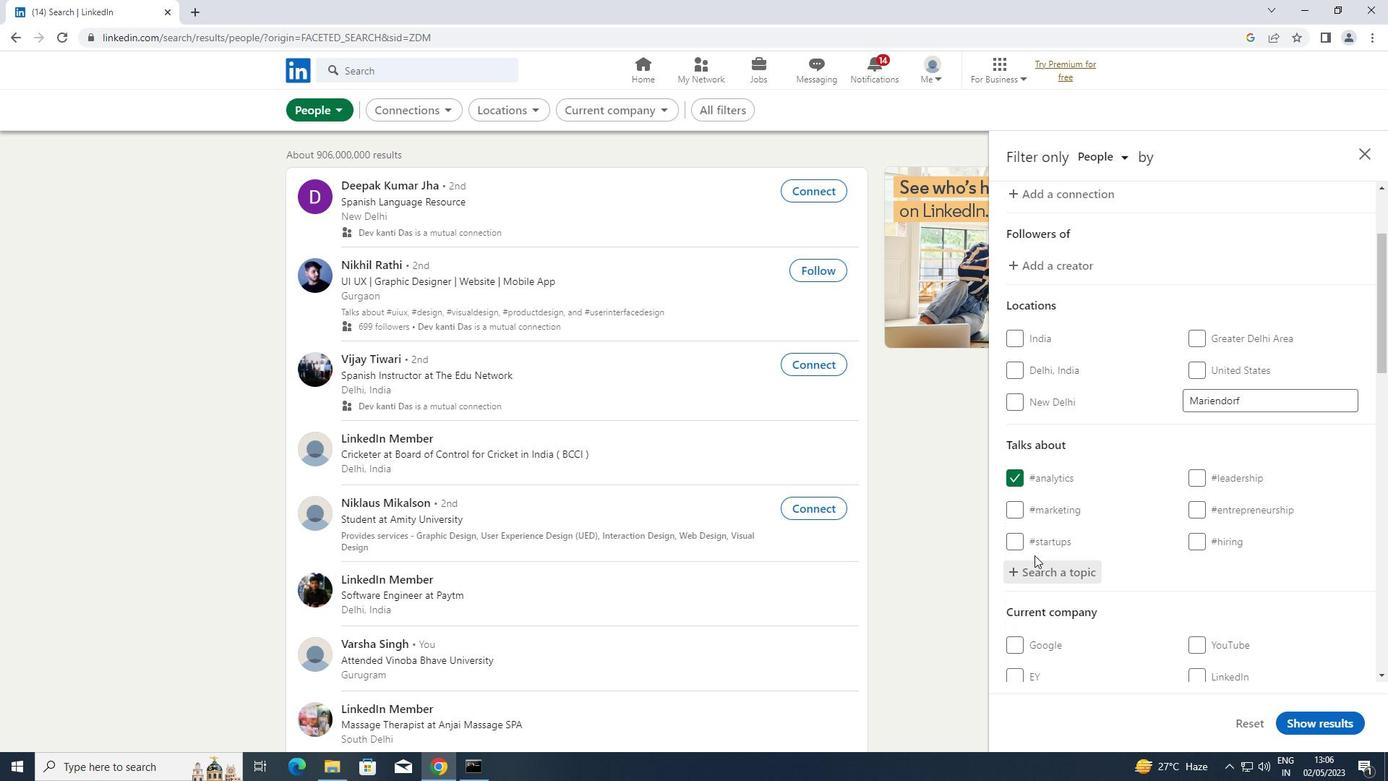 
Action: Mouse scrolled (1035, 553) with delta (0, 0)
Screenshot: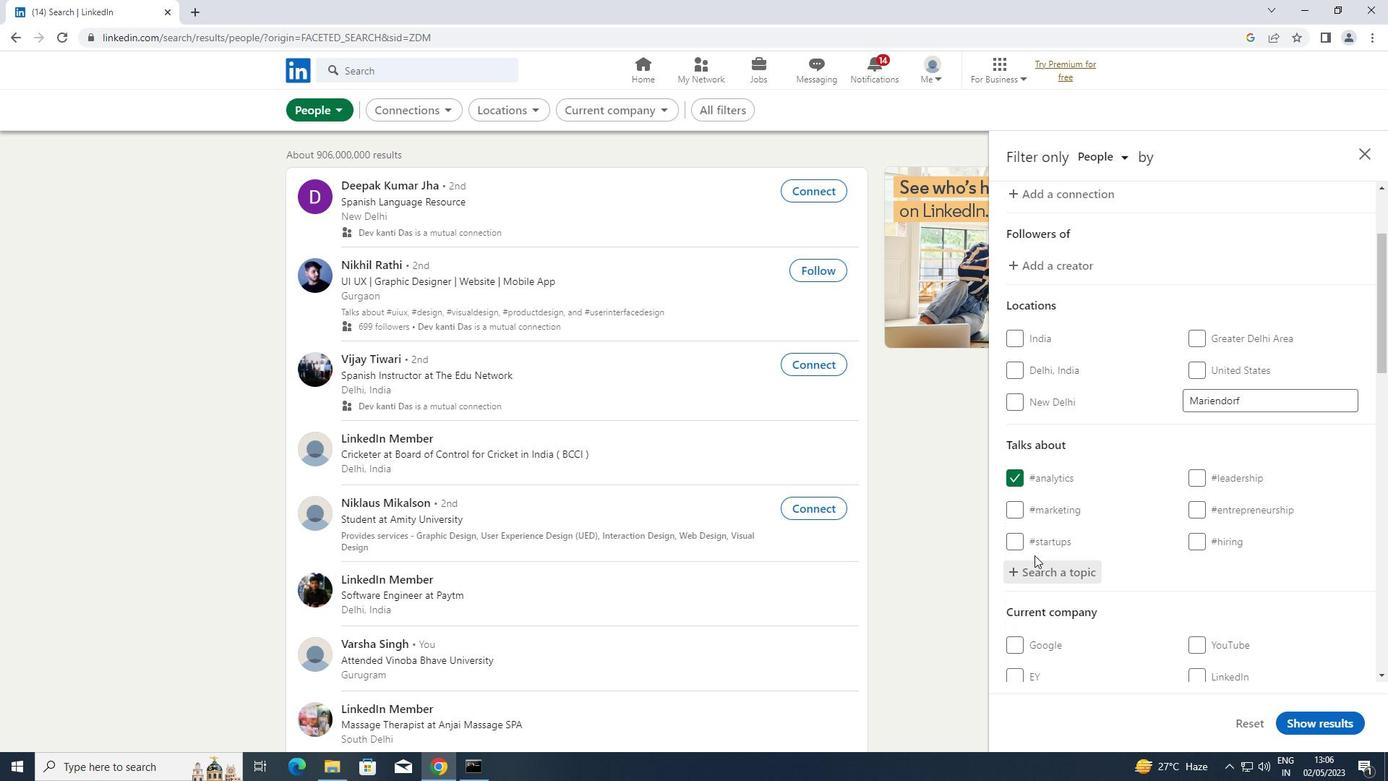 
Action: Mouse scrolled (1035, 553) with delta (0, 0)
Screenshot: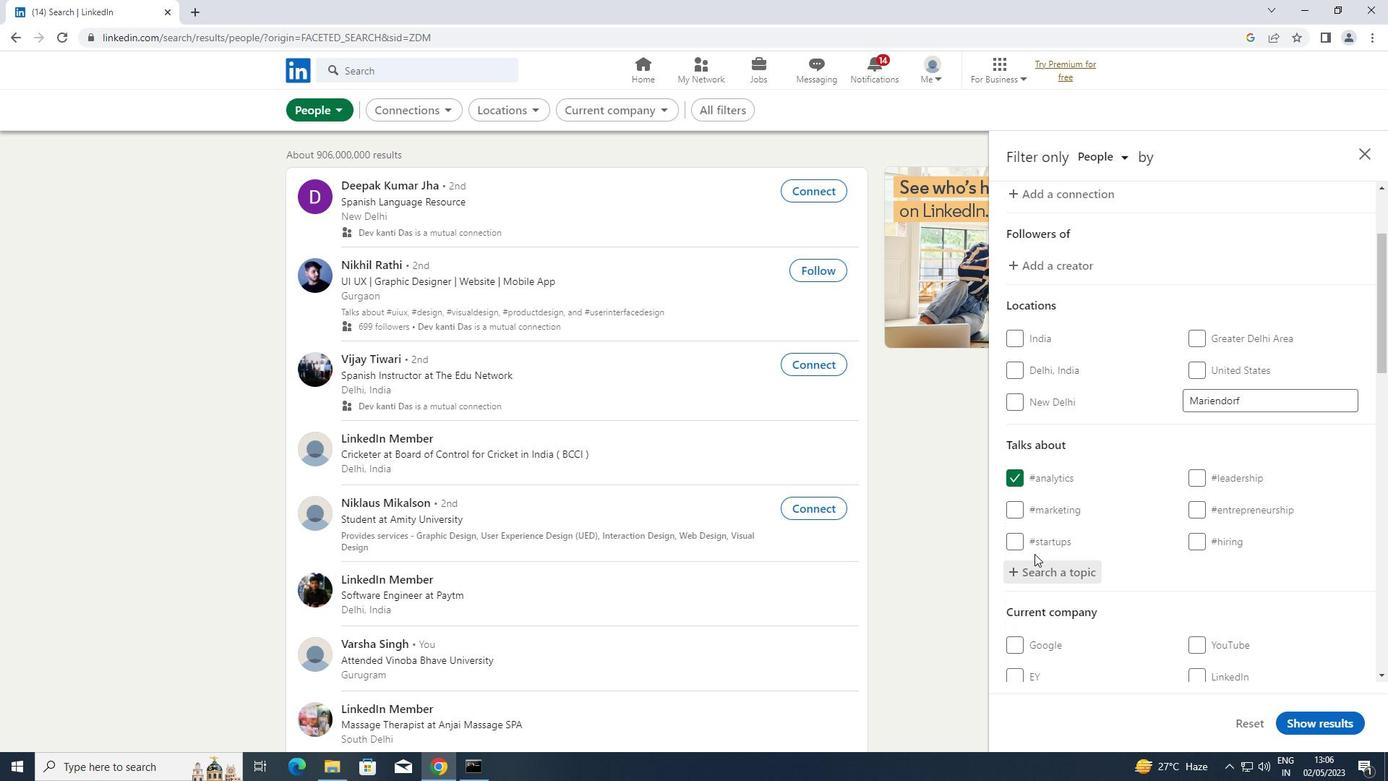 
Action: Mouse scrolled (1035, 553) with delta (0, 0)
Screenshot: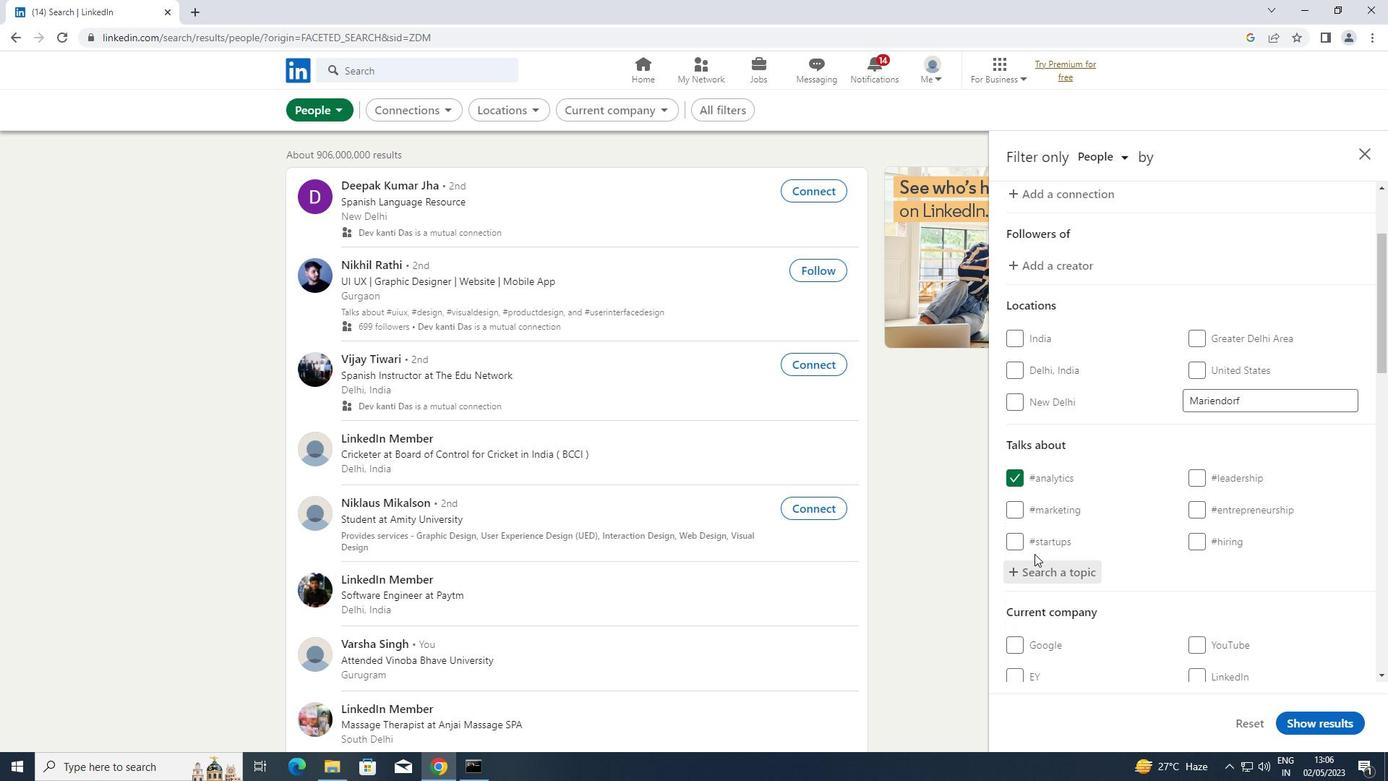 
Action: Mouse scrolled (1035, 553) with delta (0, 0)
Screenshot: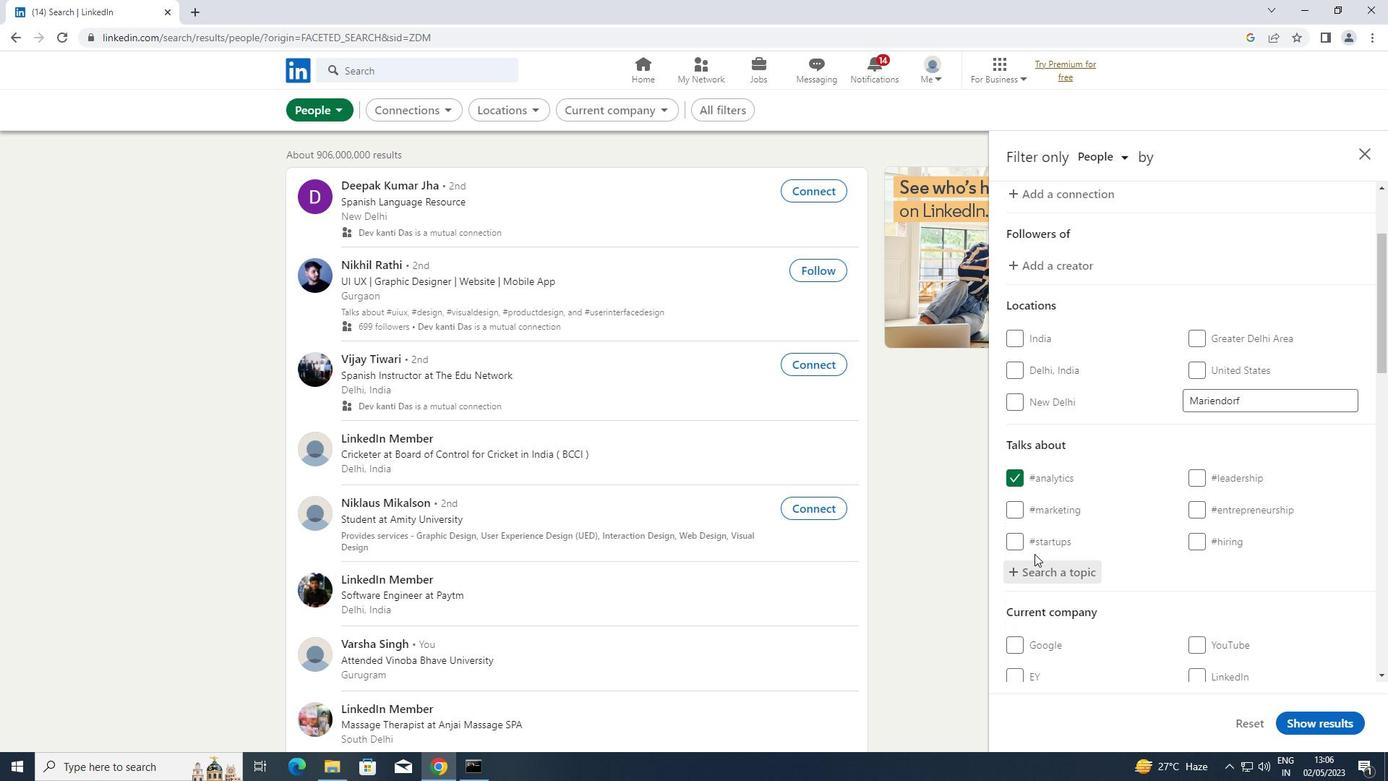 
Action: Mouse moved to (1035, 549)
Screenshot: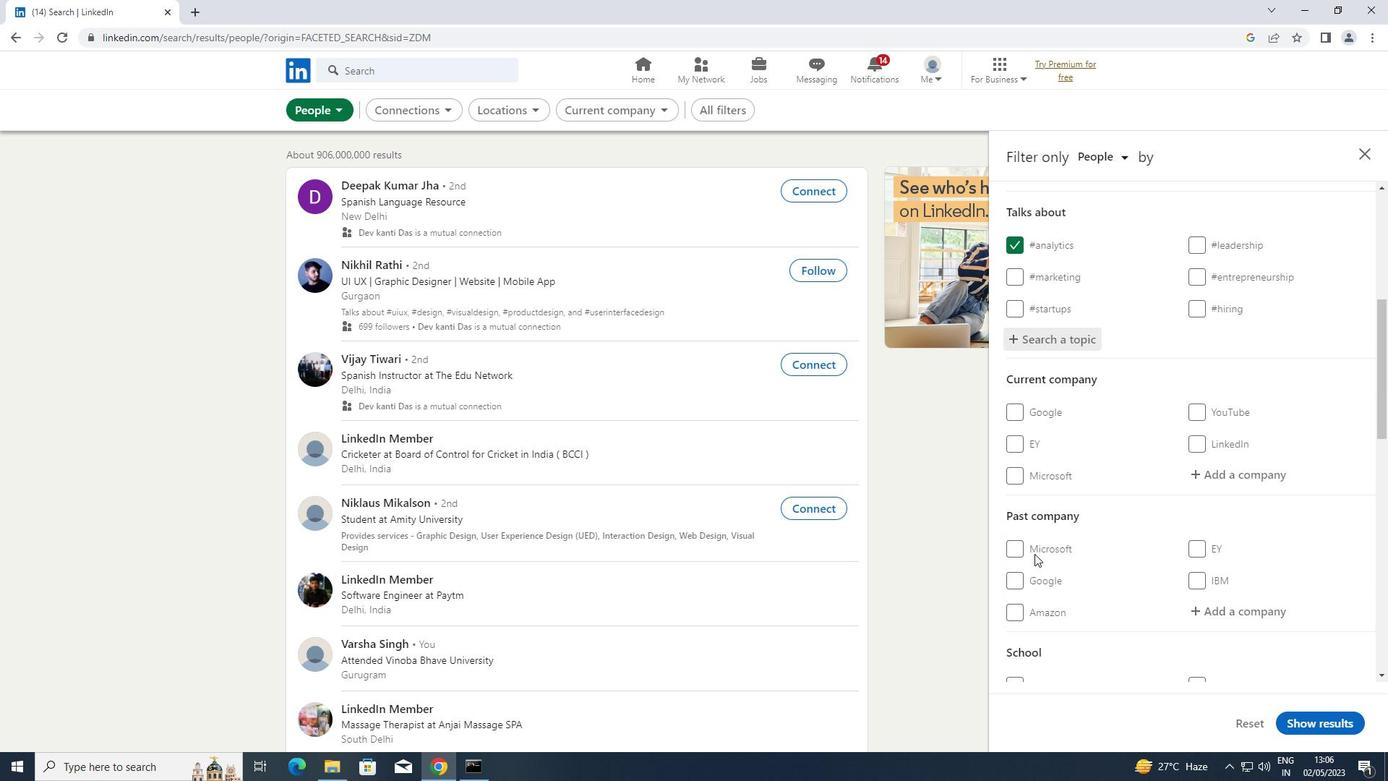 
Action: Mouse scrolled (1035, 548) with delta (0, 0)
Screenshot: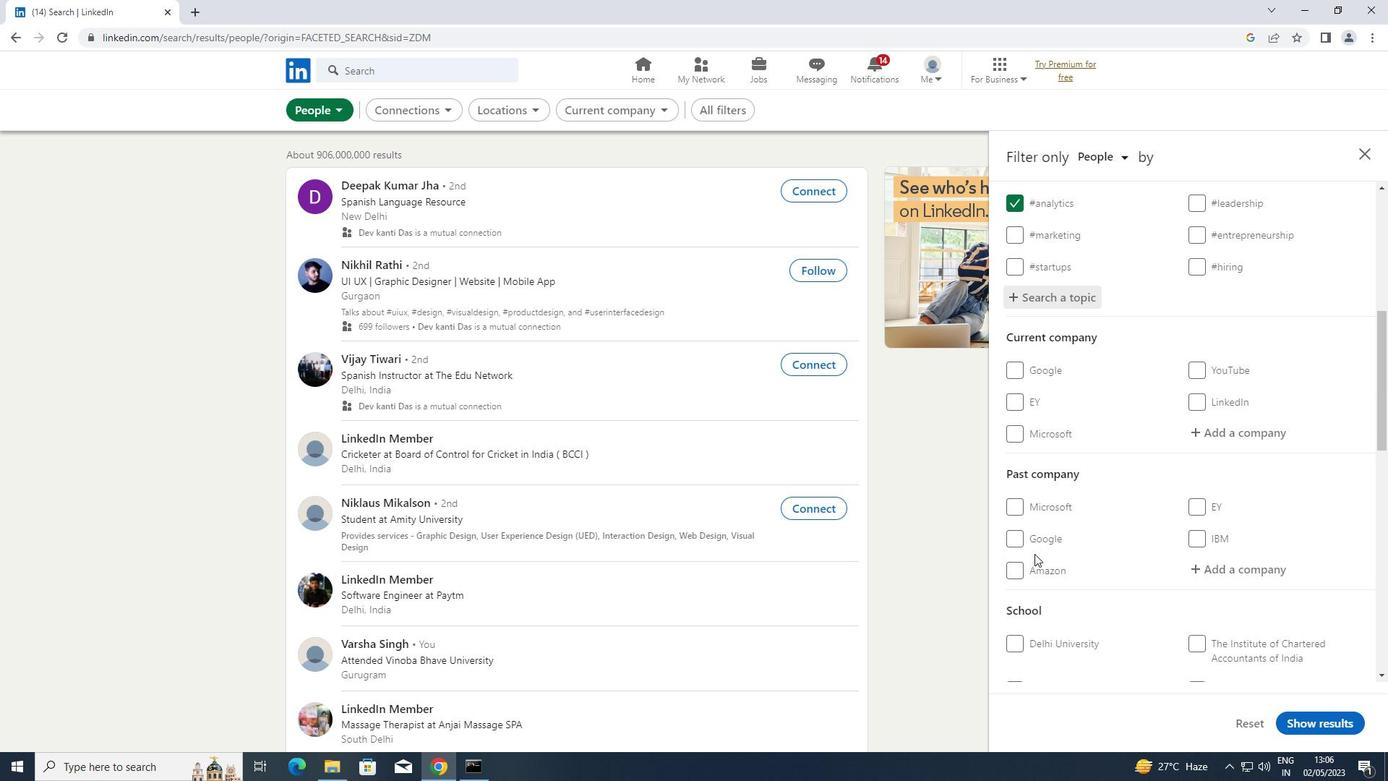 
Action: Mouse scrolled (1035, 548) with delta (0, 0)
Screenshot: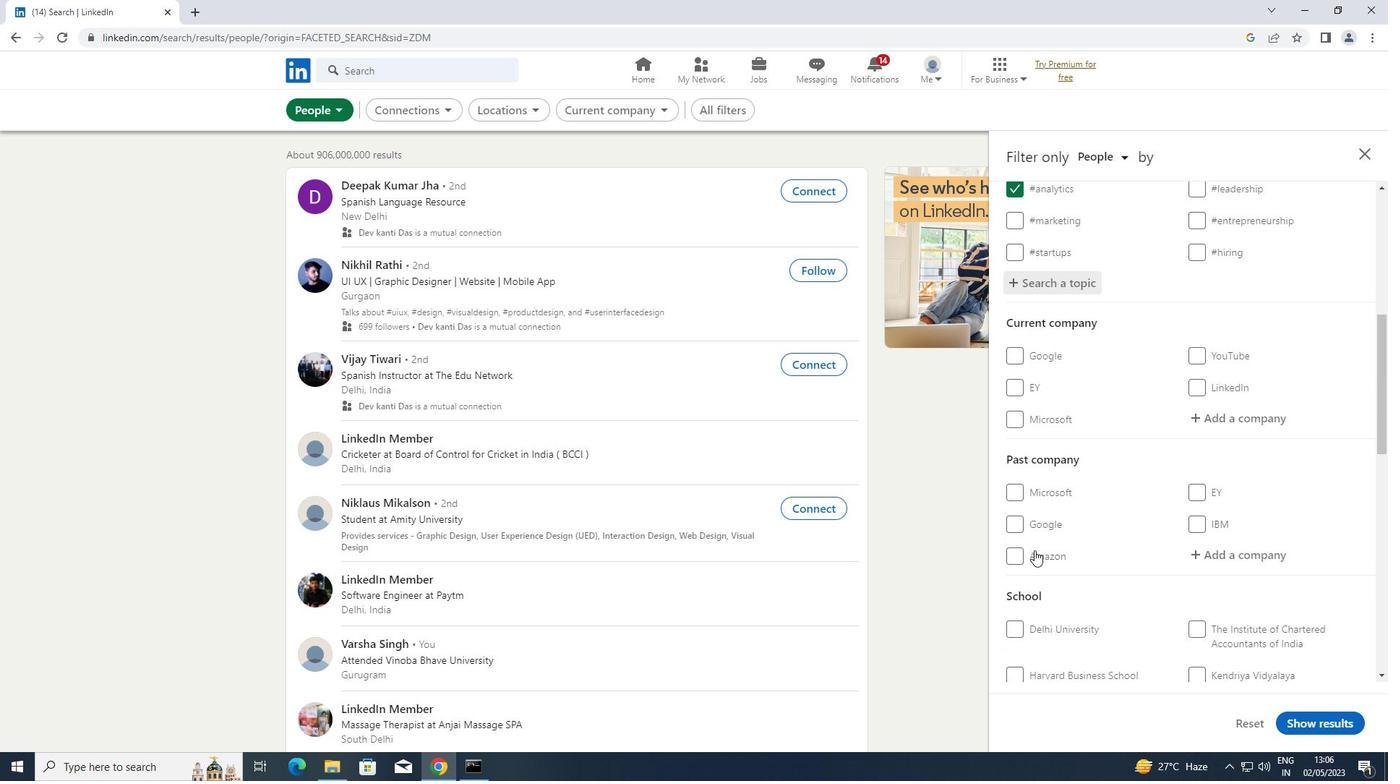 
Action: Mouse scrolled (1035, 548) with delta (0, 0)
Screenshot: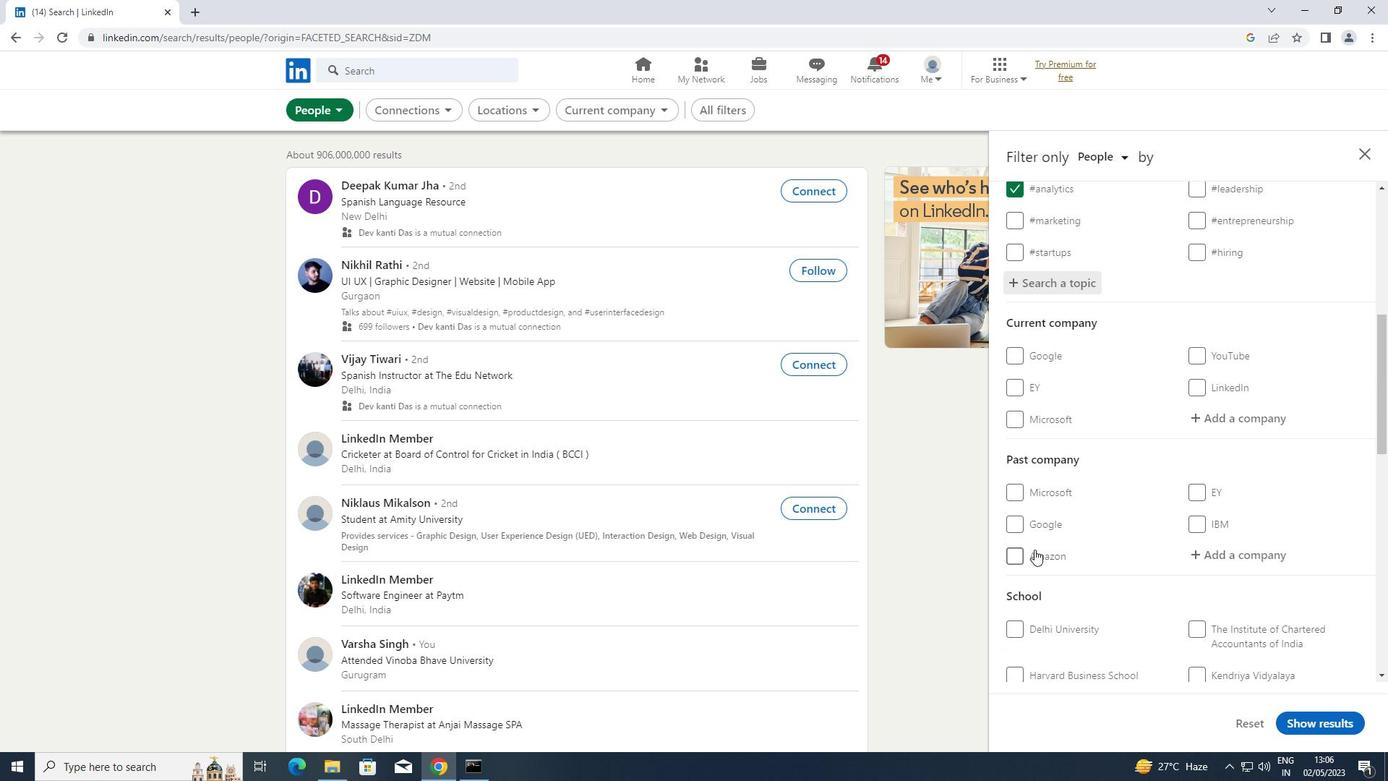 
Action: Mouse scrolled (1035, 548) with delta (0, 0)
Screenshot: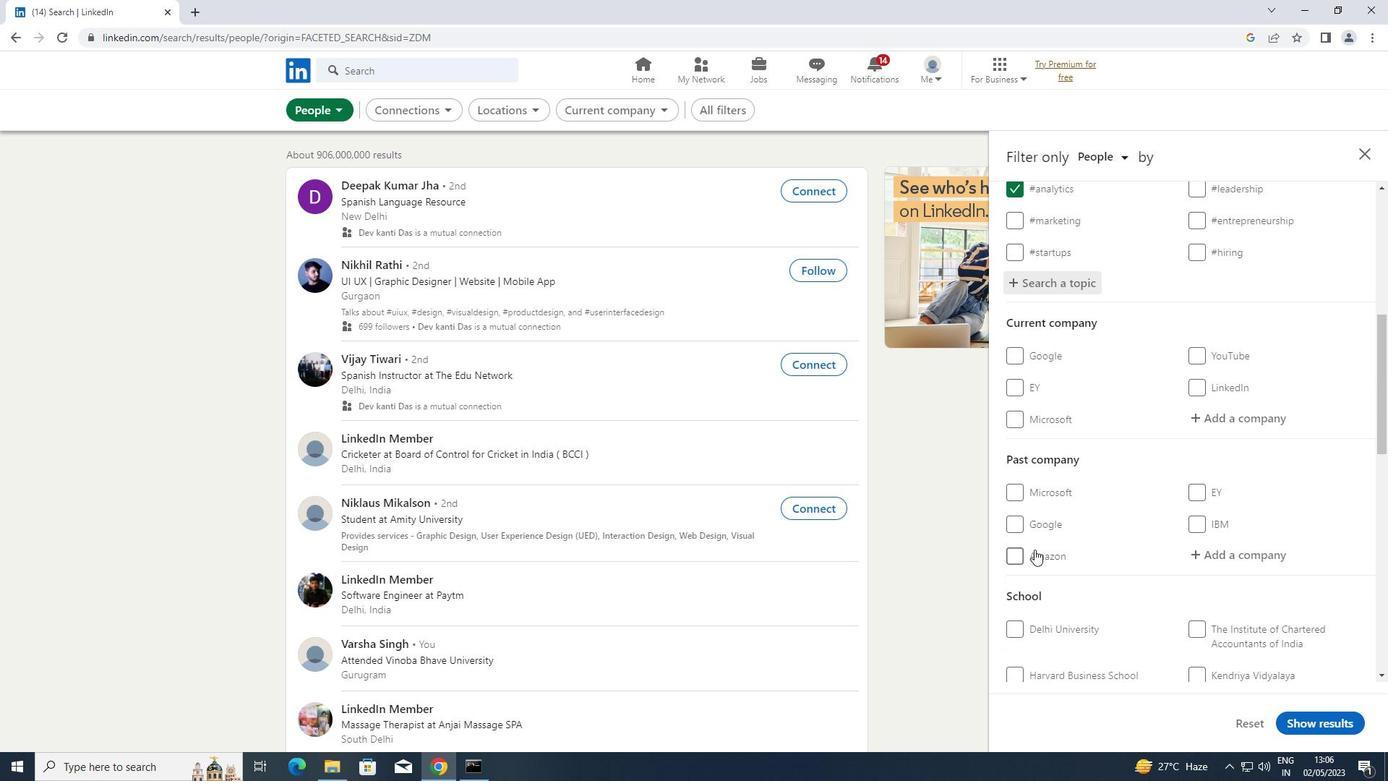 
Action: Mouse scrolled (1035, 548) with delta (0, 0)
Screenshot: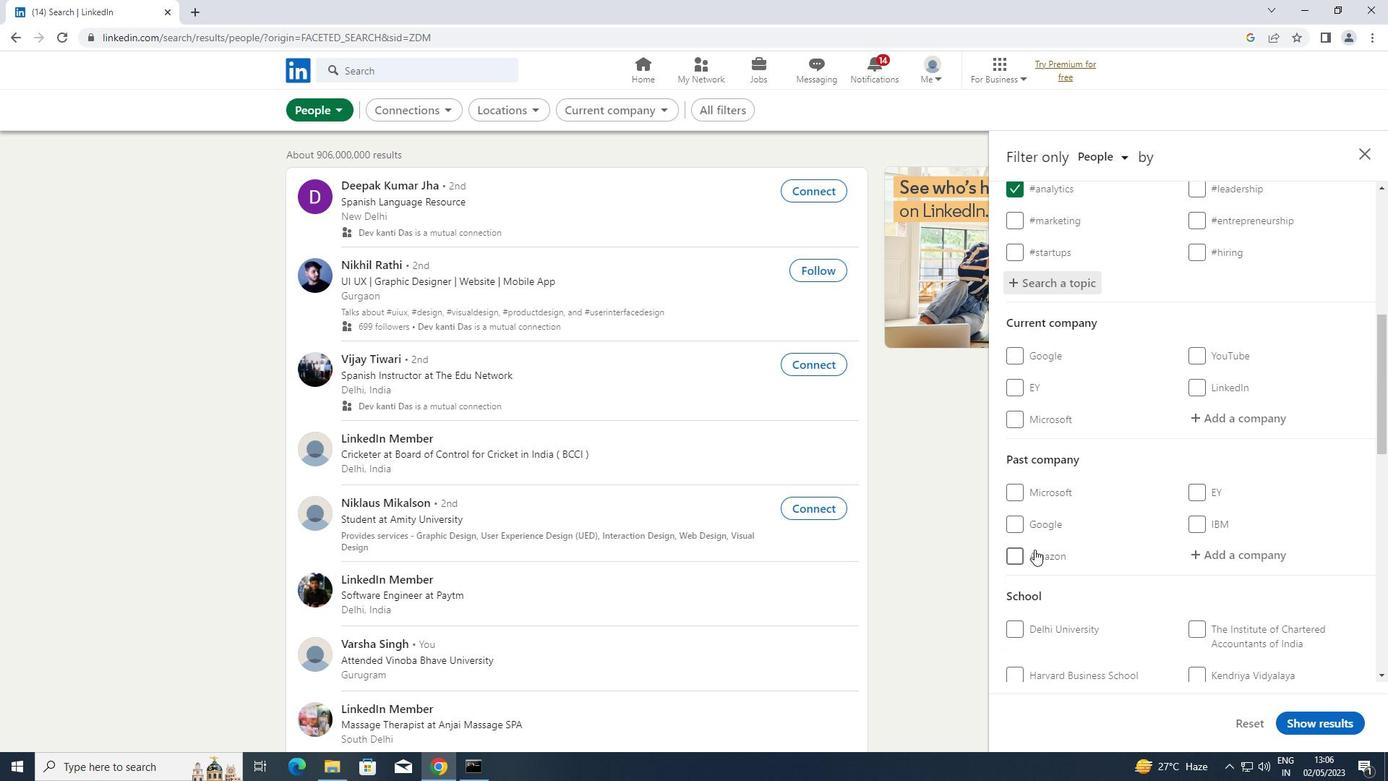 
Action: Mouse moved to (1199, 596)
Screenshot: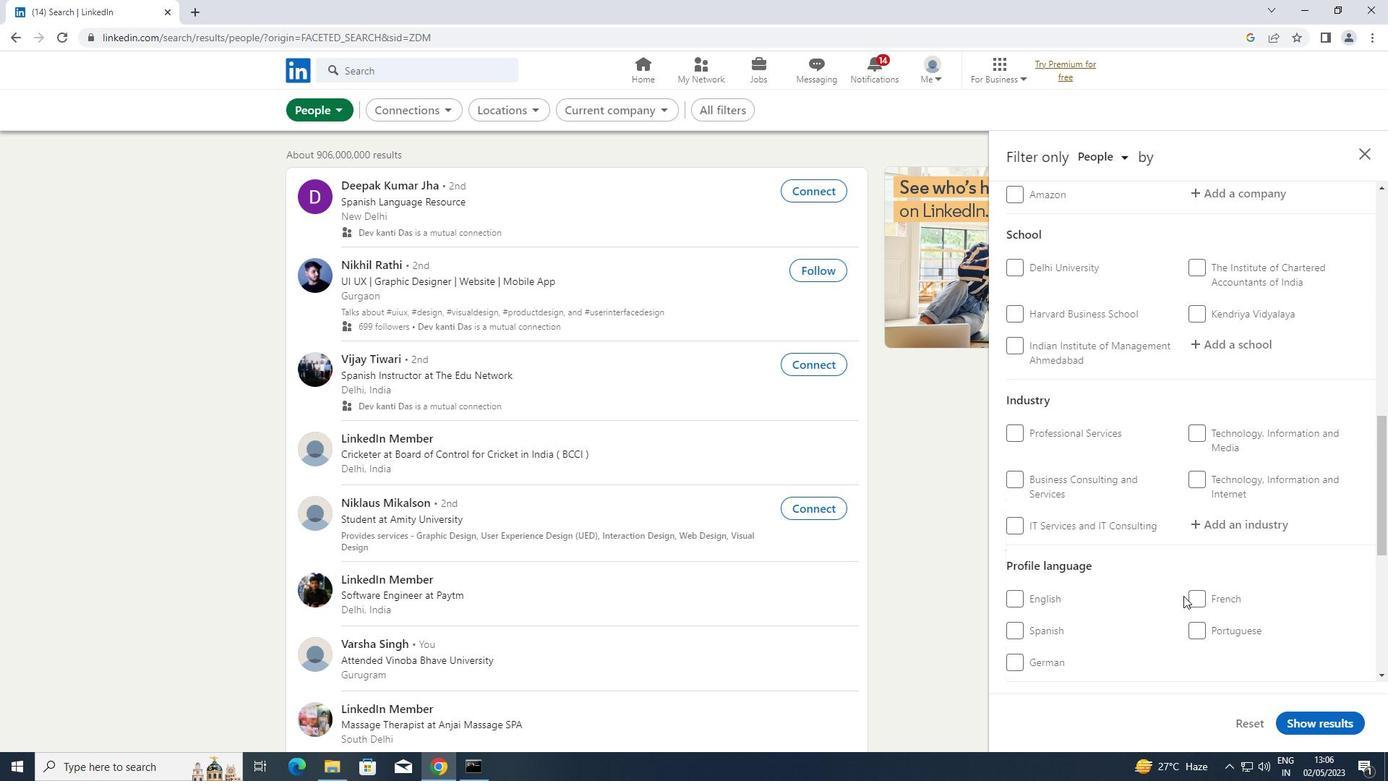 
Action: Mouse pressed left at (1199, 596)
Screenshot: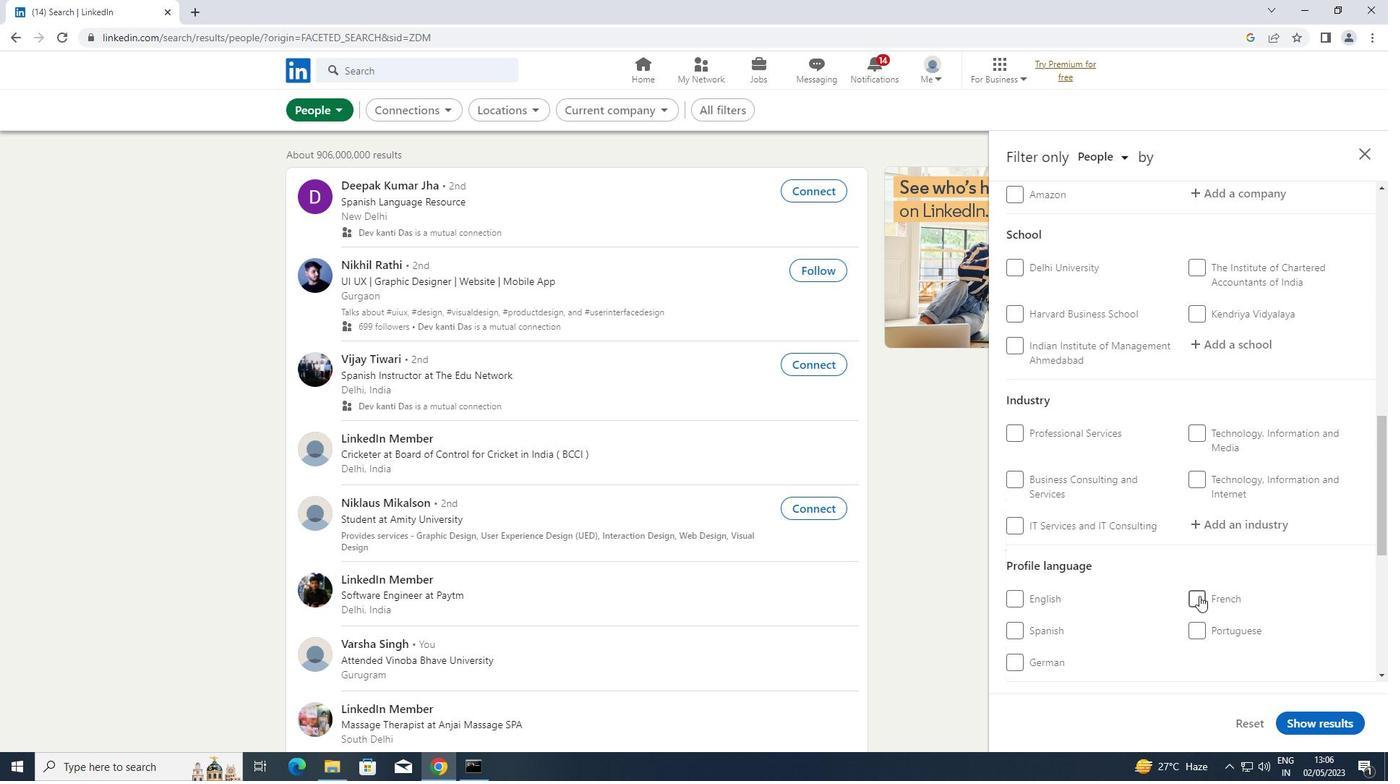 
Action: Mouse moved to (1172, 565)
Screenshot: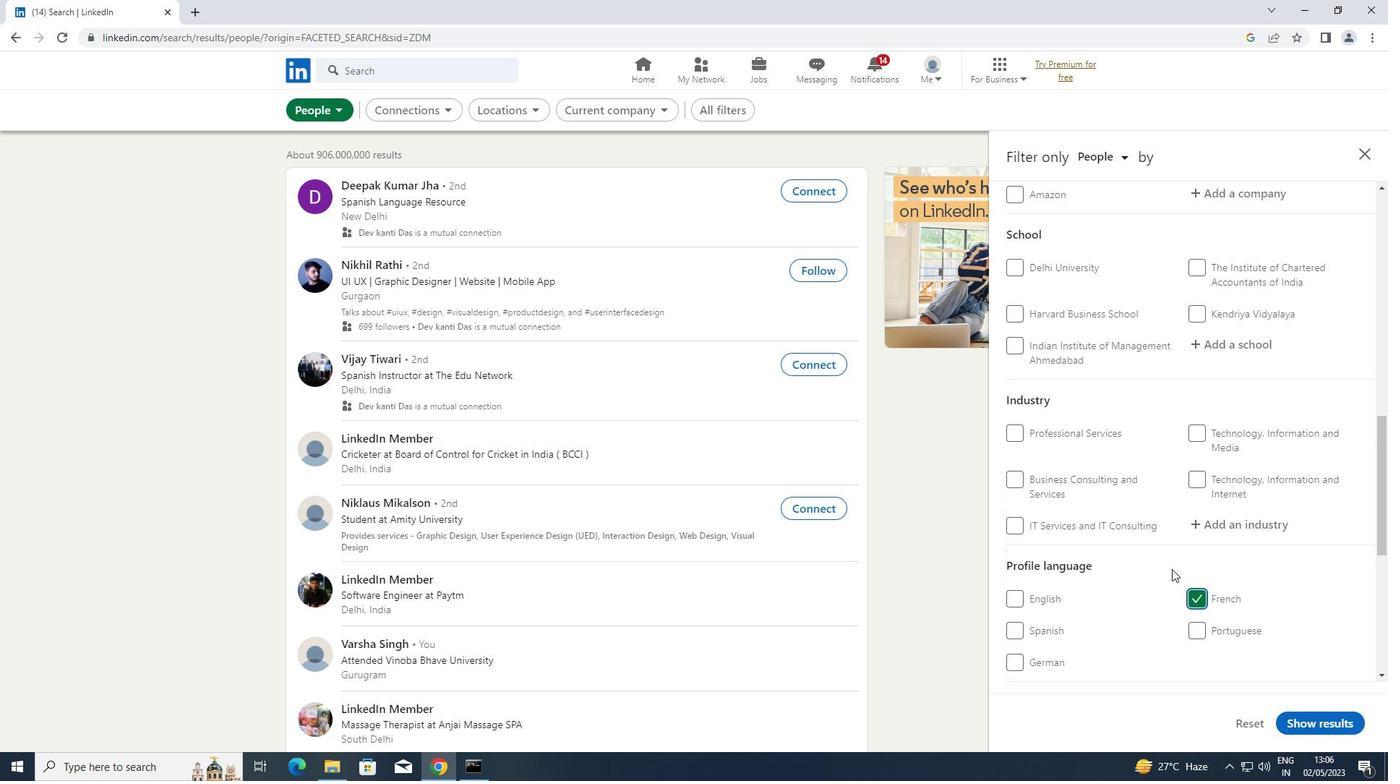 
Action: Mouse scrolled (1172, 566) with delta (0, 0)
Screenshot: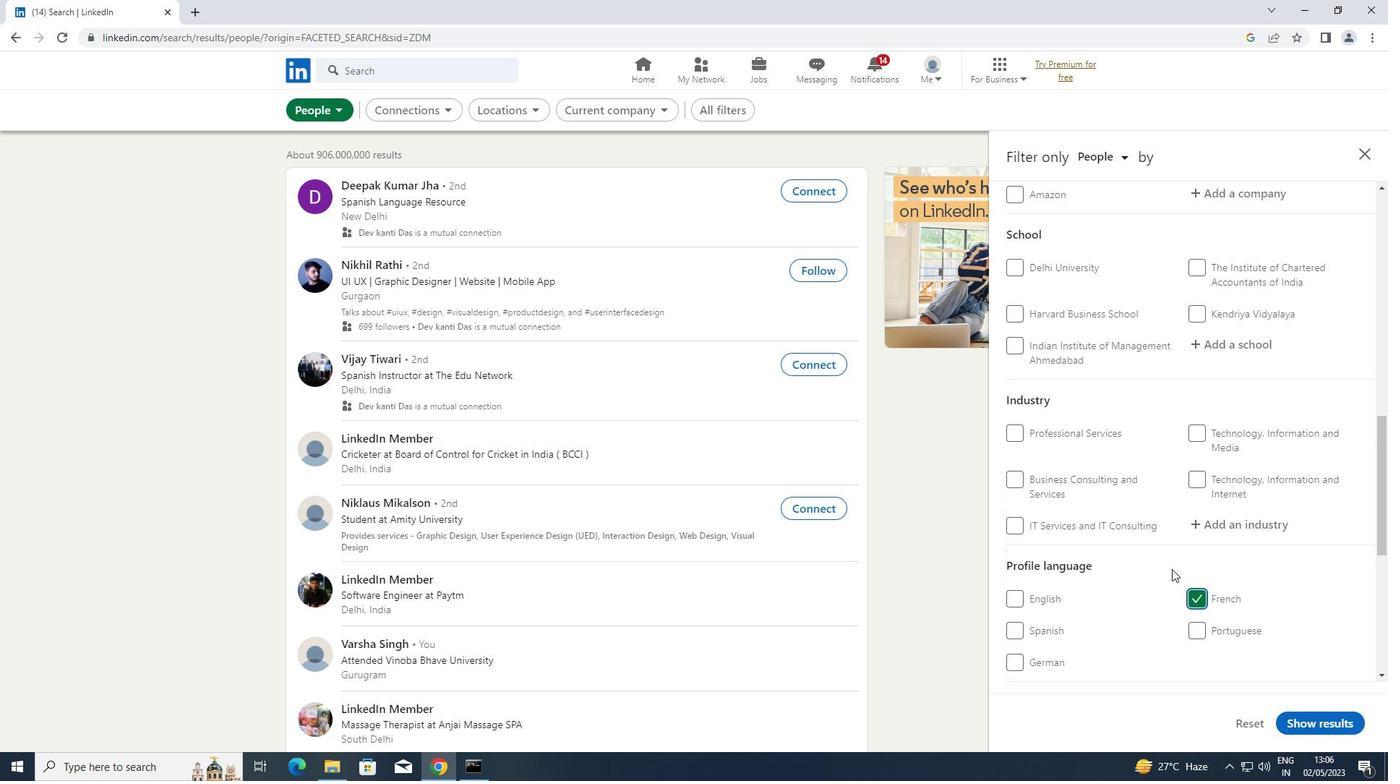 
Action: Mouse moved to (1172, 564)
Screenshot: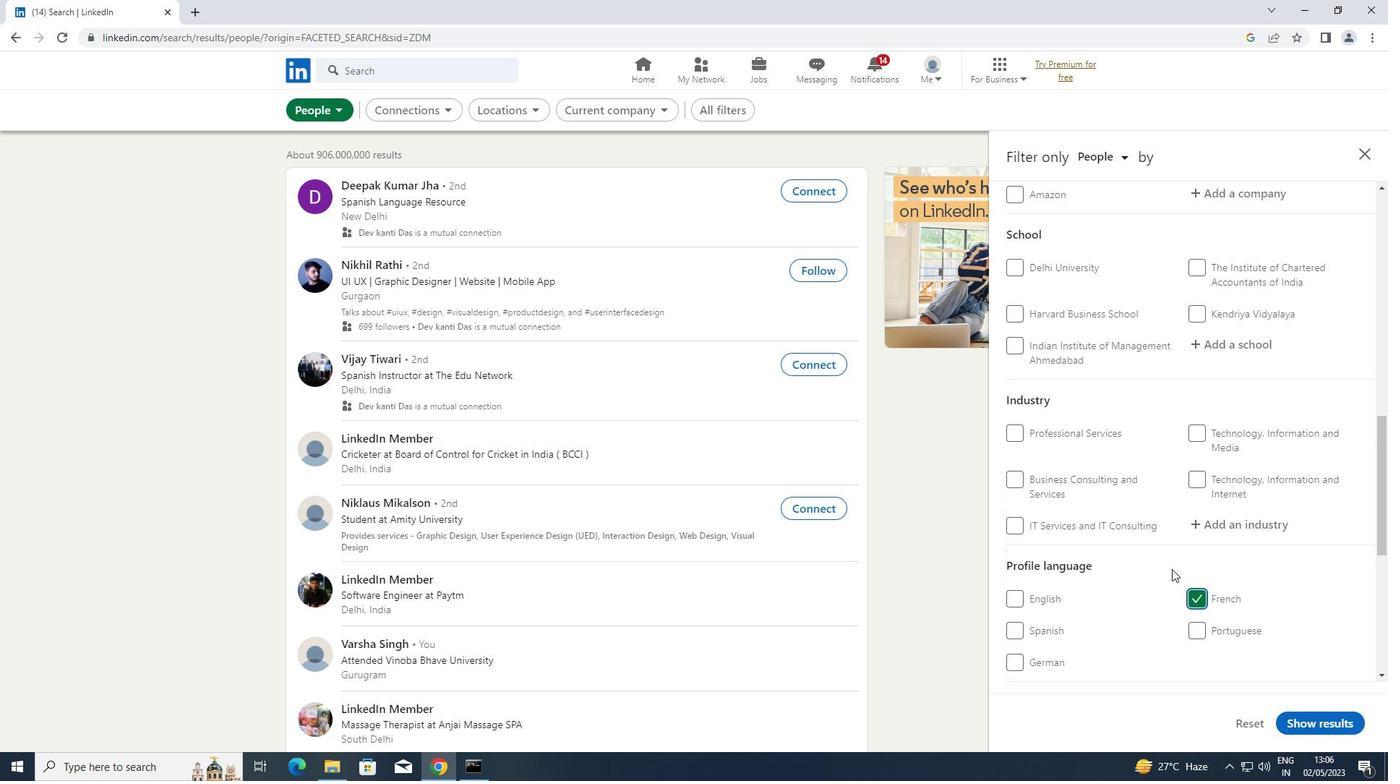 
Action: Mouse scrolled (1172, 565) with delta (0, 0)
Screenshot: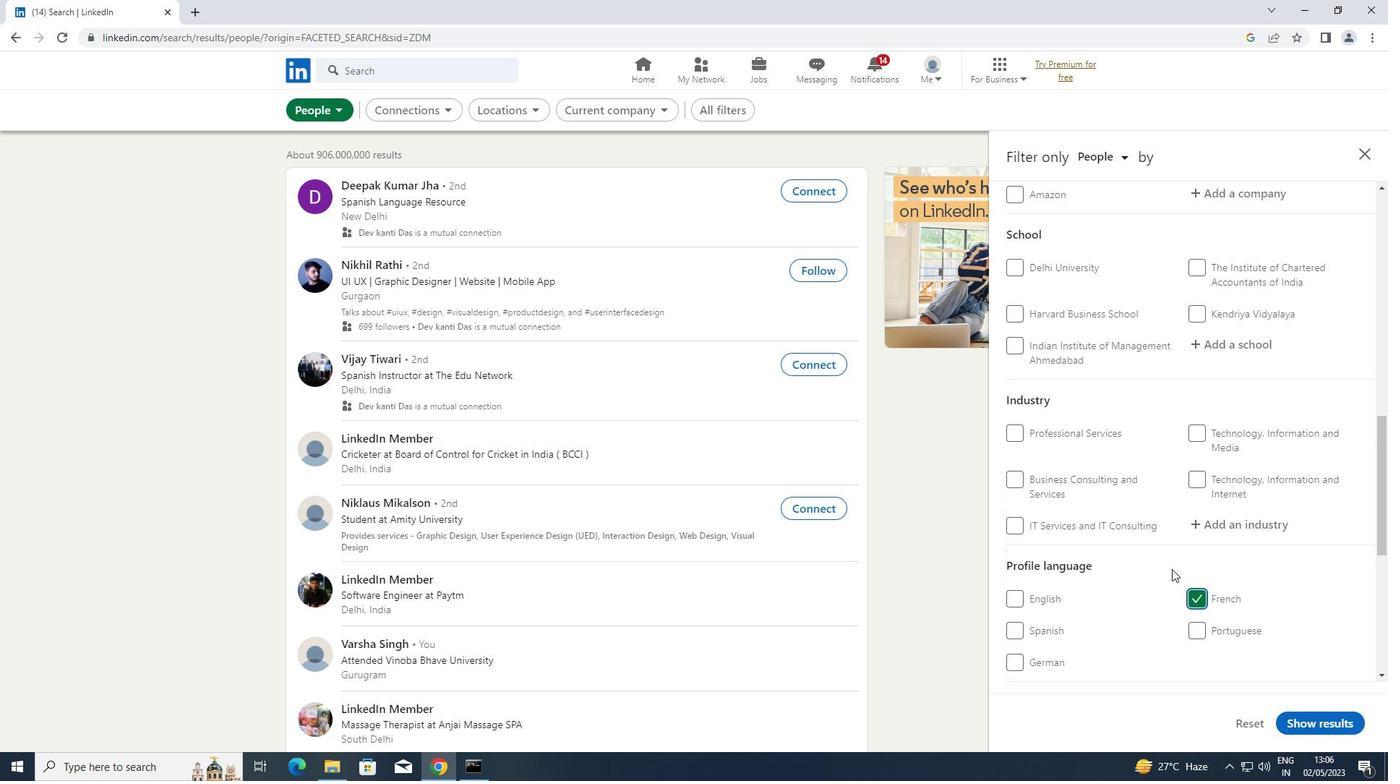 
Action: Mouse moved to (1172, 564)
Screenshot: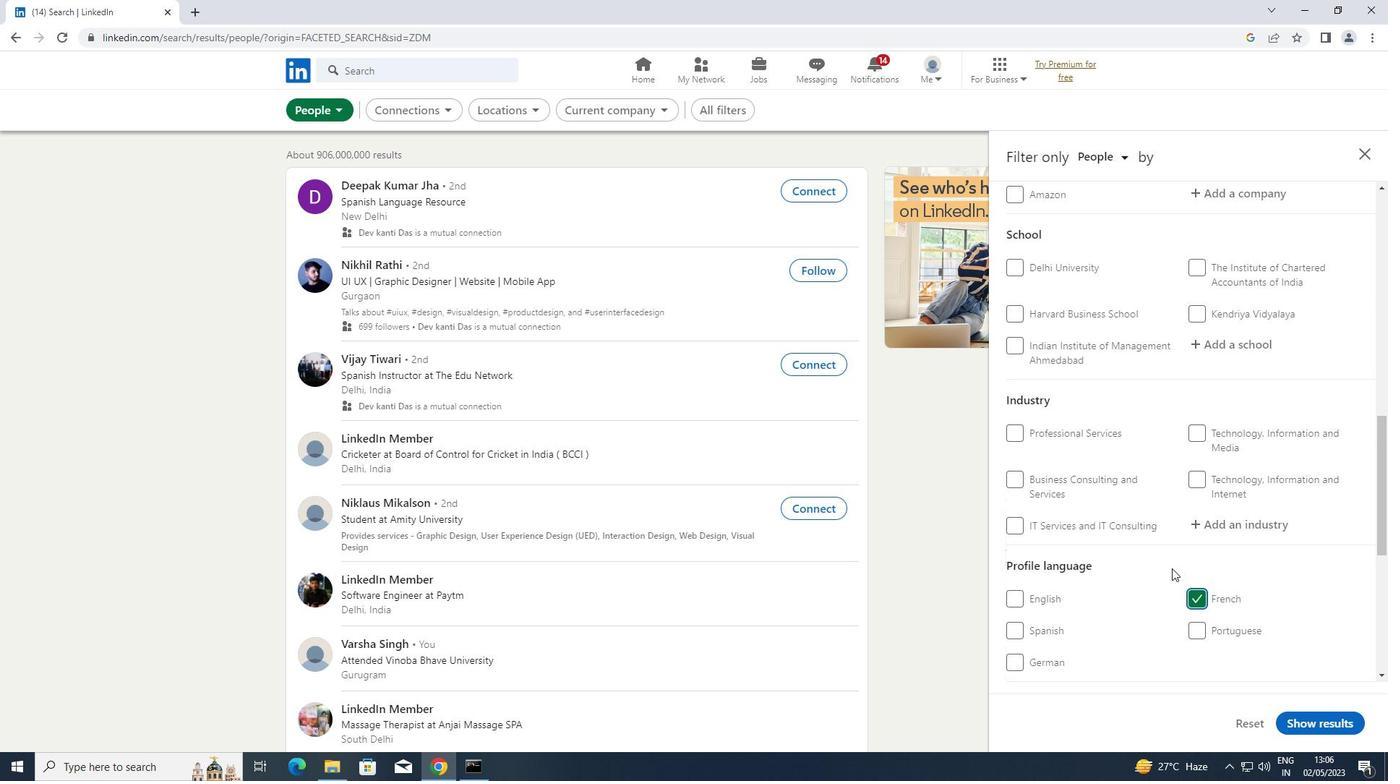 
Action: Mouse scrolled (1172, 564) with delta (0, 0)
Screenshot: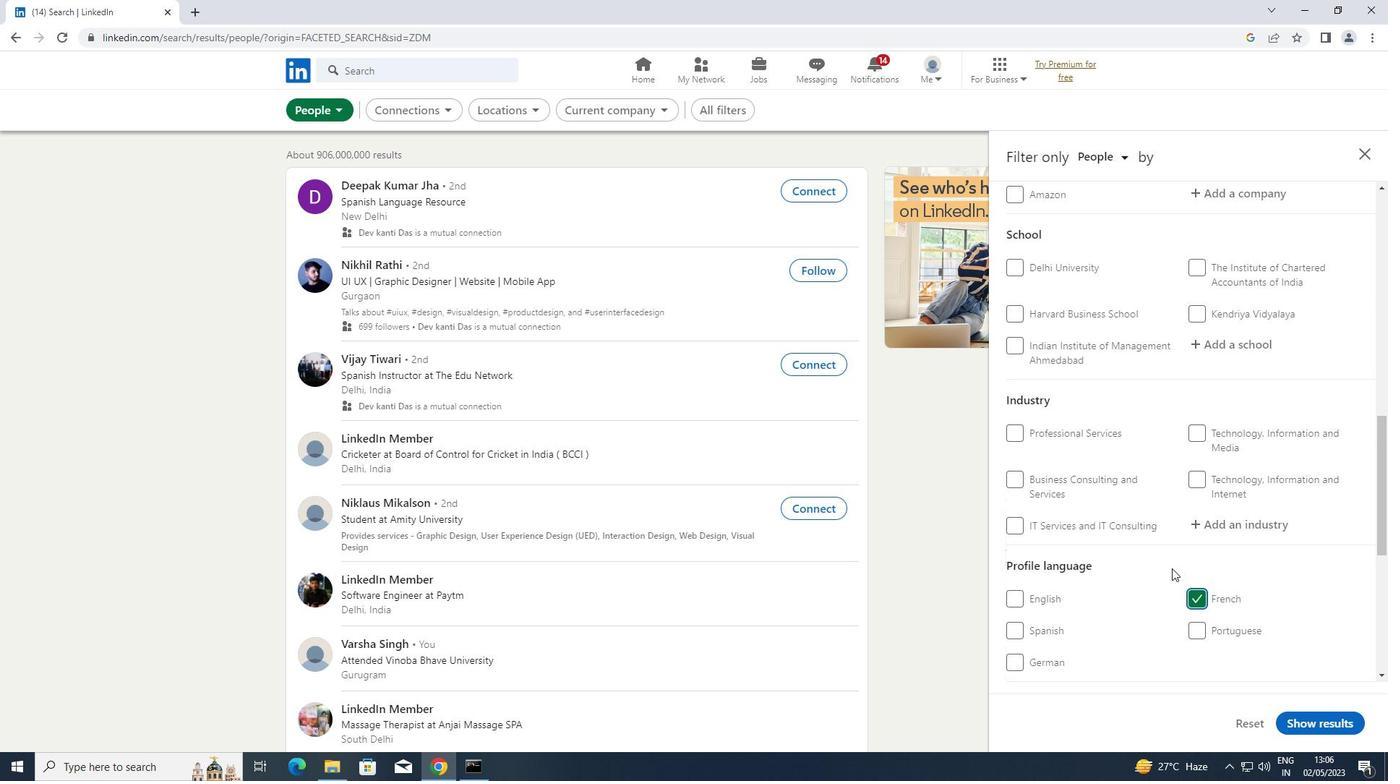
Action: Mouse moved to (1172, 562)
Screenshot: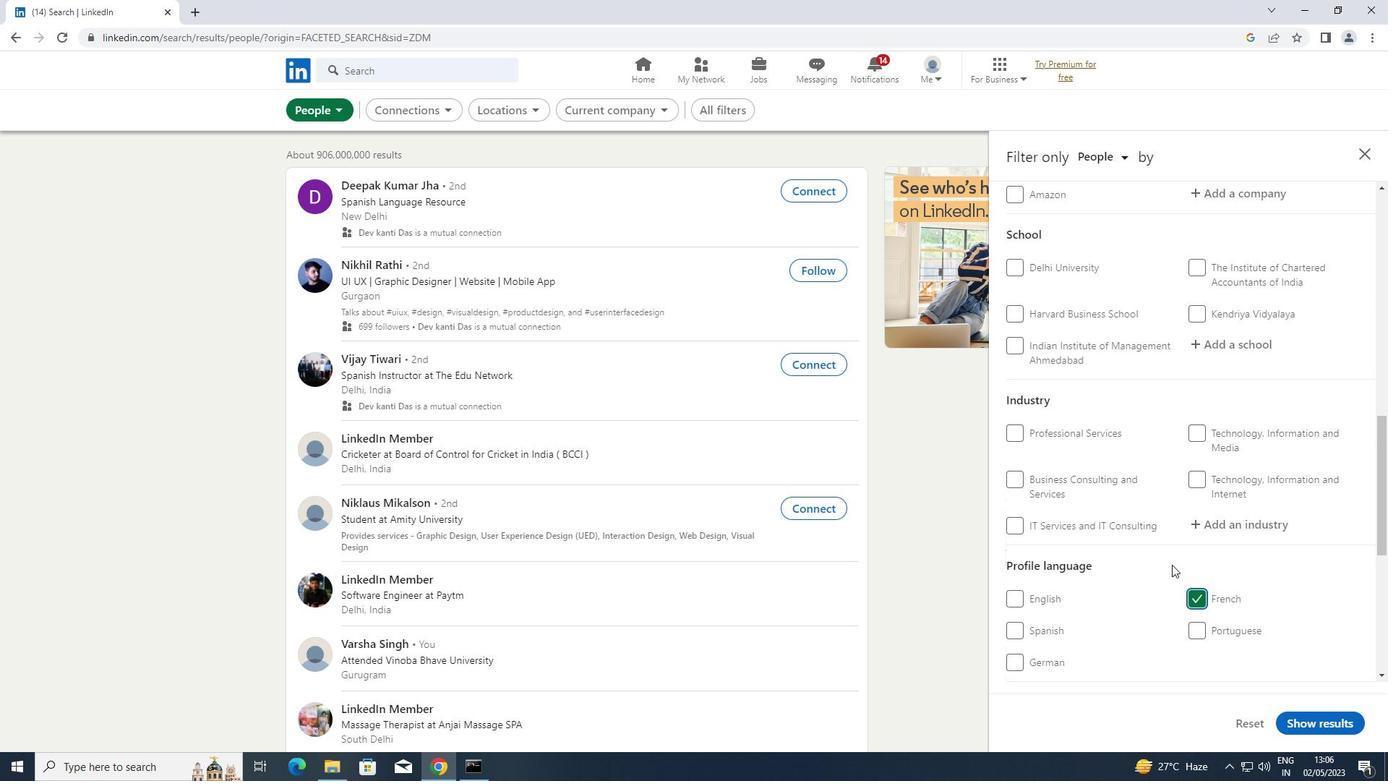 
Action: Mouse scrolled (1172, 562) with delta (0, 0)
Screenshot: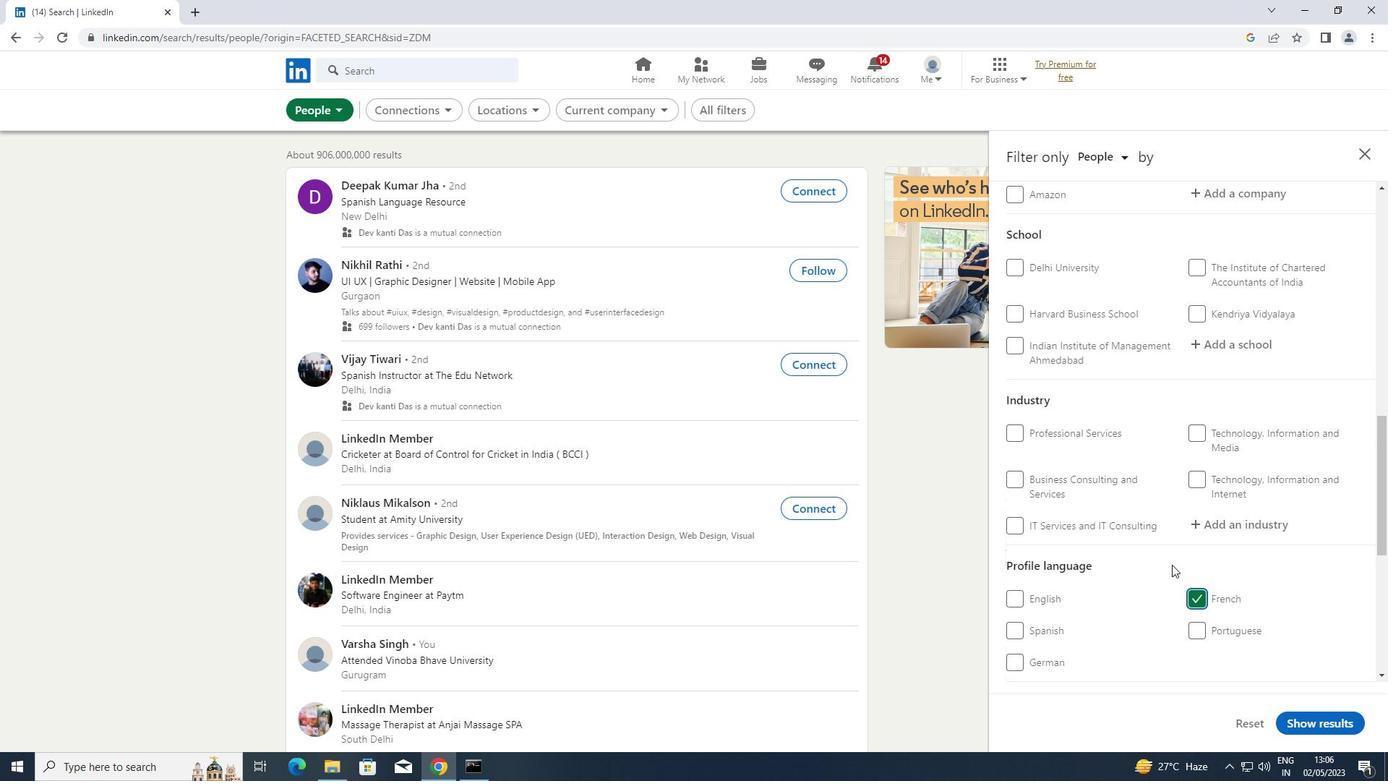 
Action: Mouse moved to (1172, 561)
Screenshot: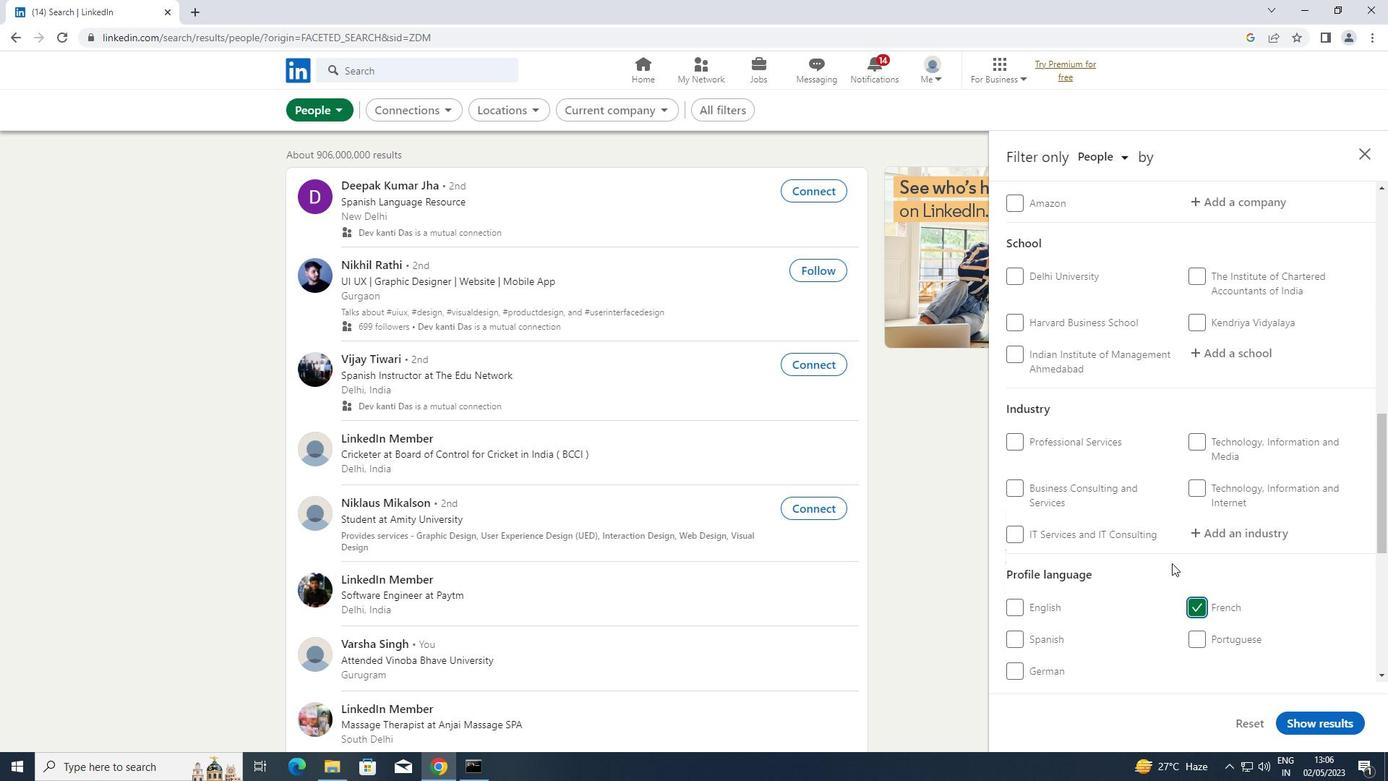 
Action: Mouse scrolled (1172, 562) with delta (0, 0)
Screenshot: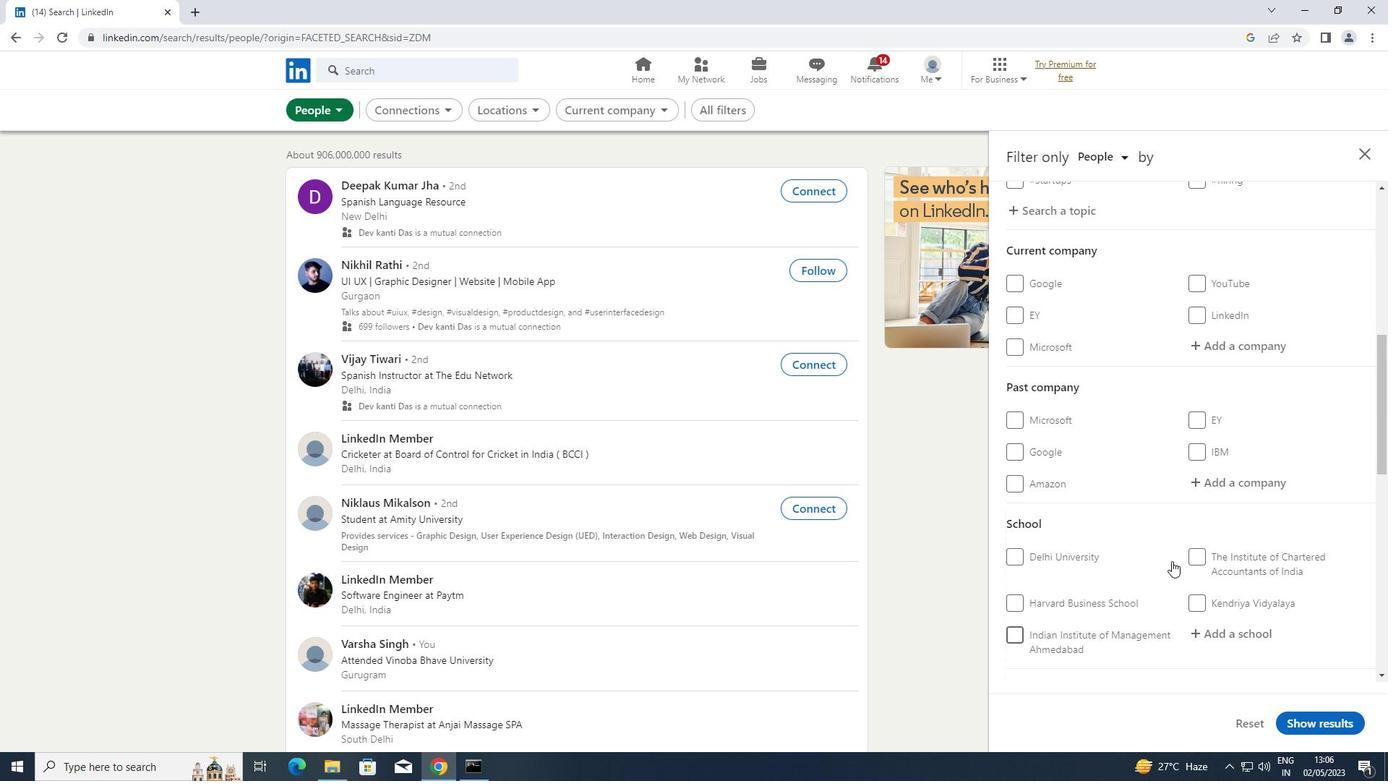 
Action: Mouse scrolled (1172, 562) with delta (0, 0)
Screenshot: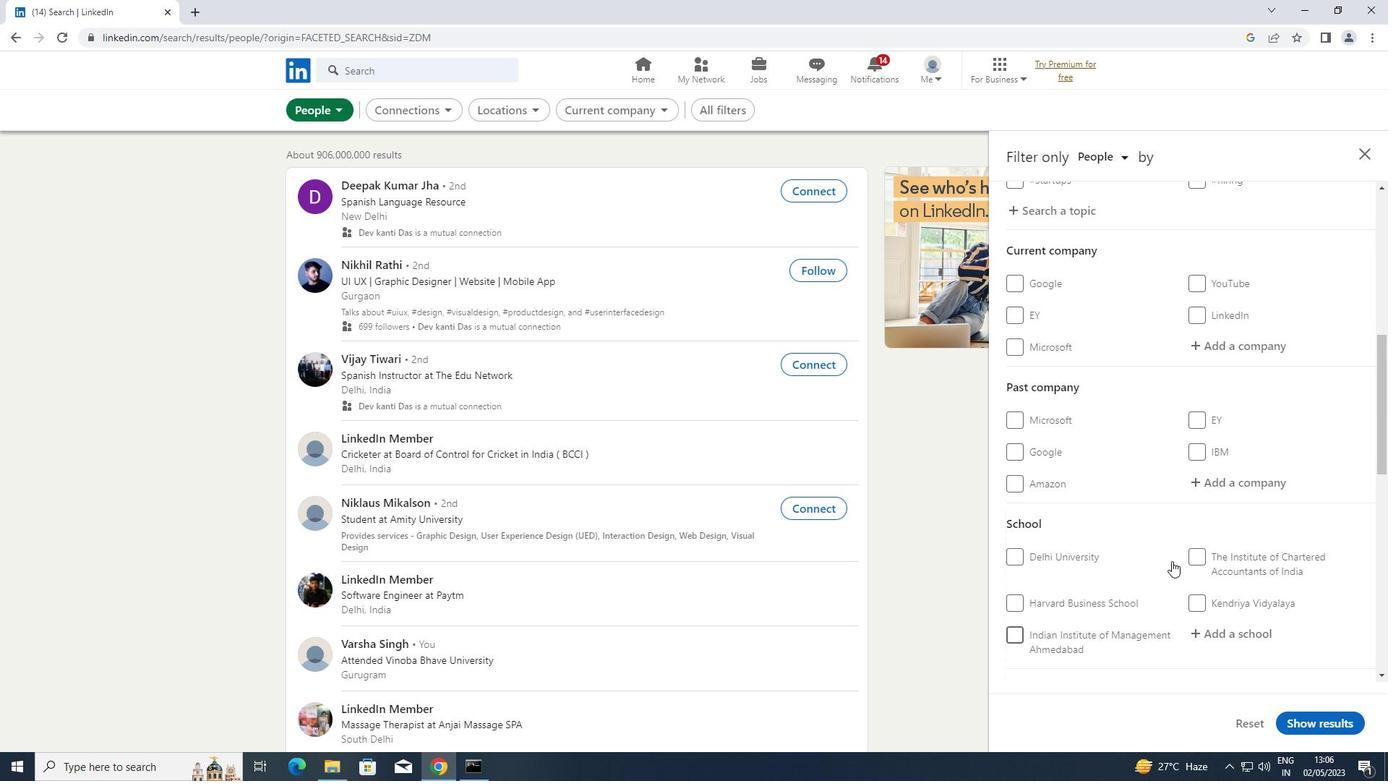 
Action: Mouse moved to (1254, 492)
Screenshot: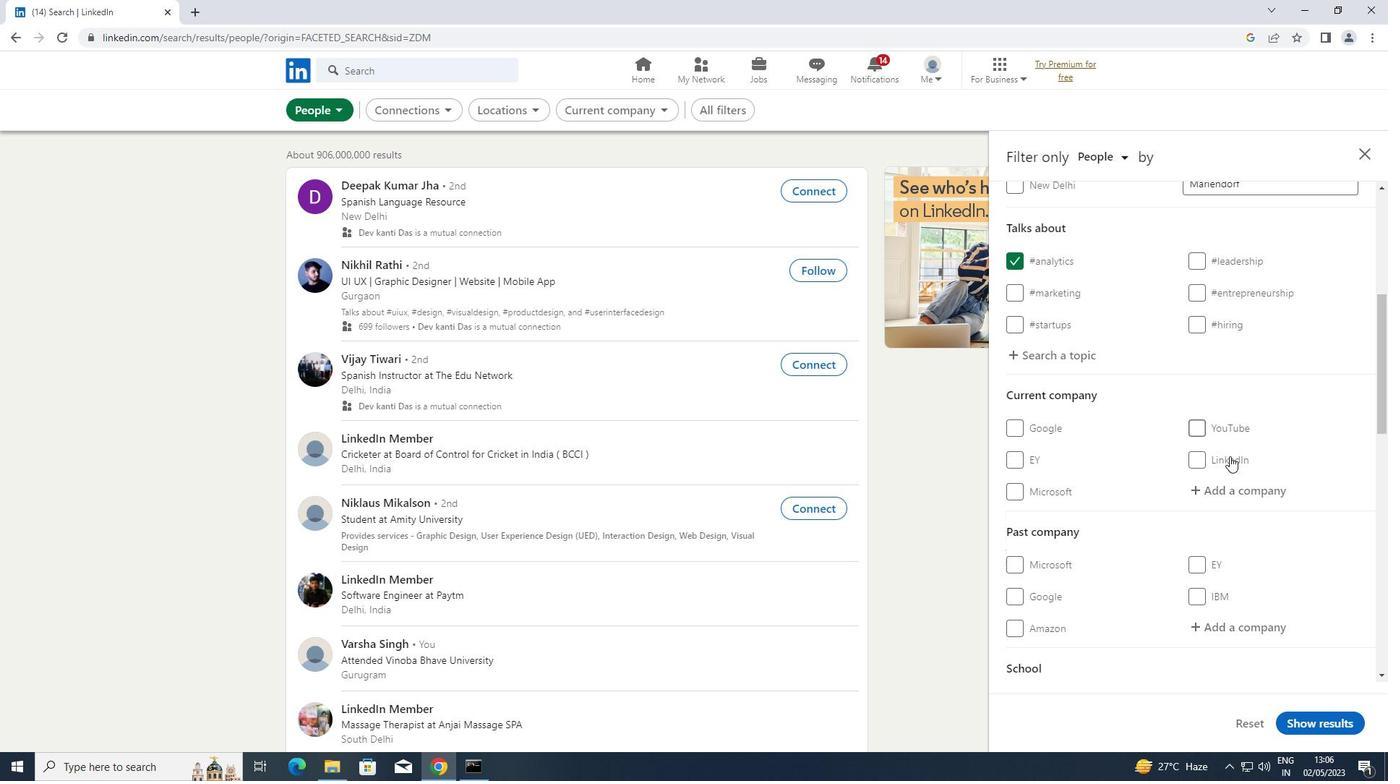 
Action: Mouse pressed left at (1254, 492)
Screenshot: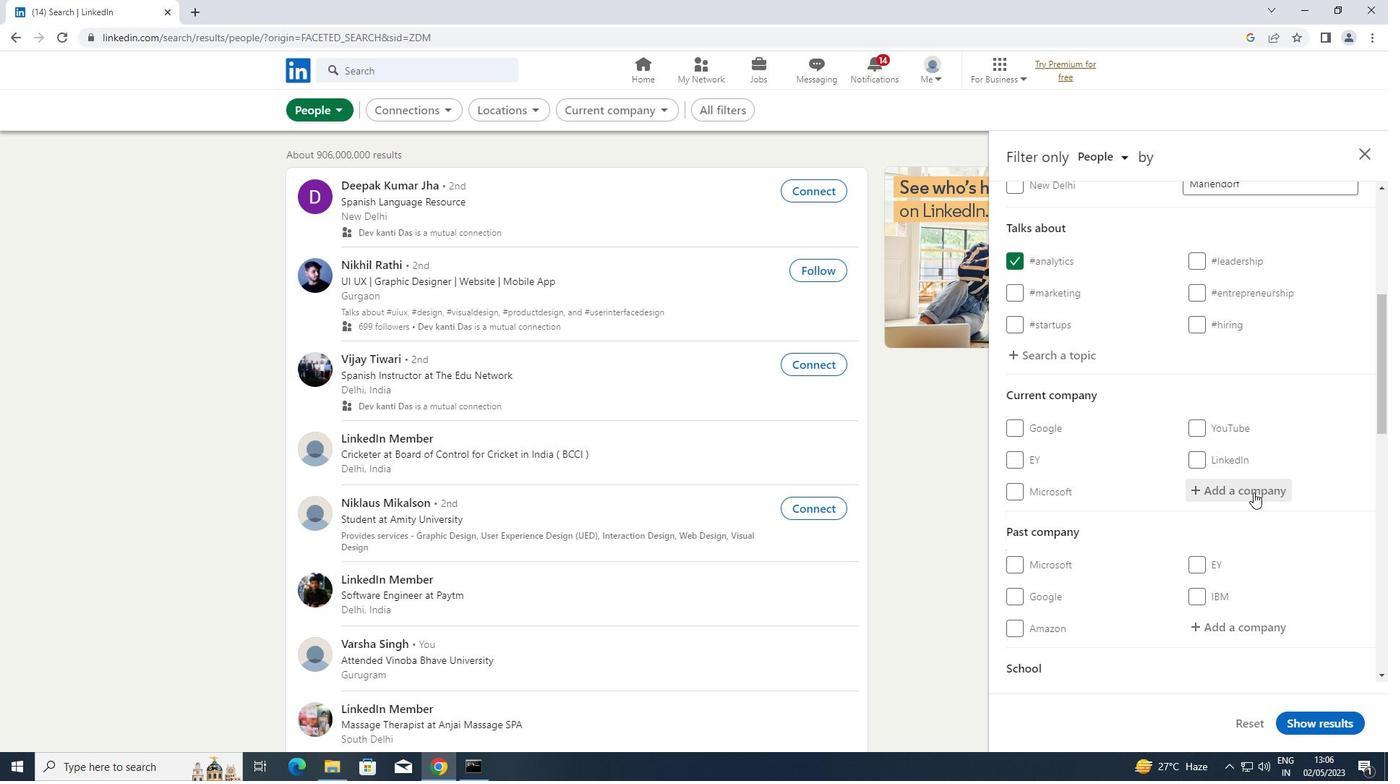 
Action: Key pressed <Key.shift>REFINITIV
Screenshot: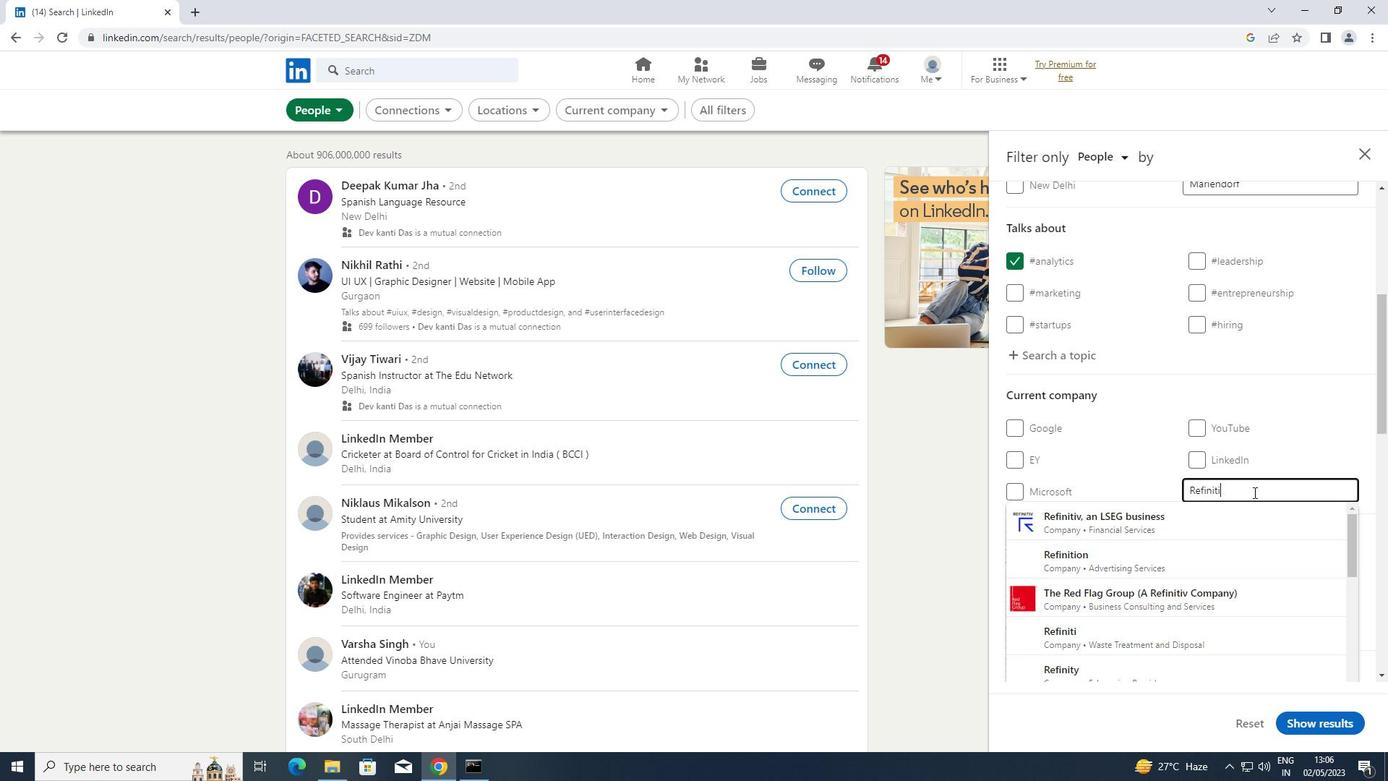 
Action: Mouse moved to (1197, 513)
Screenshot: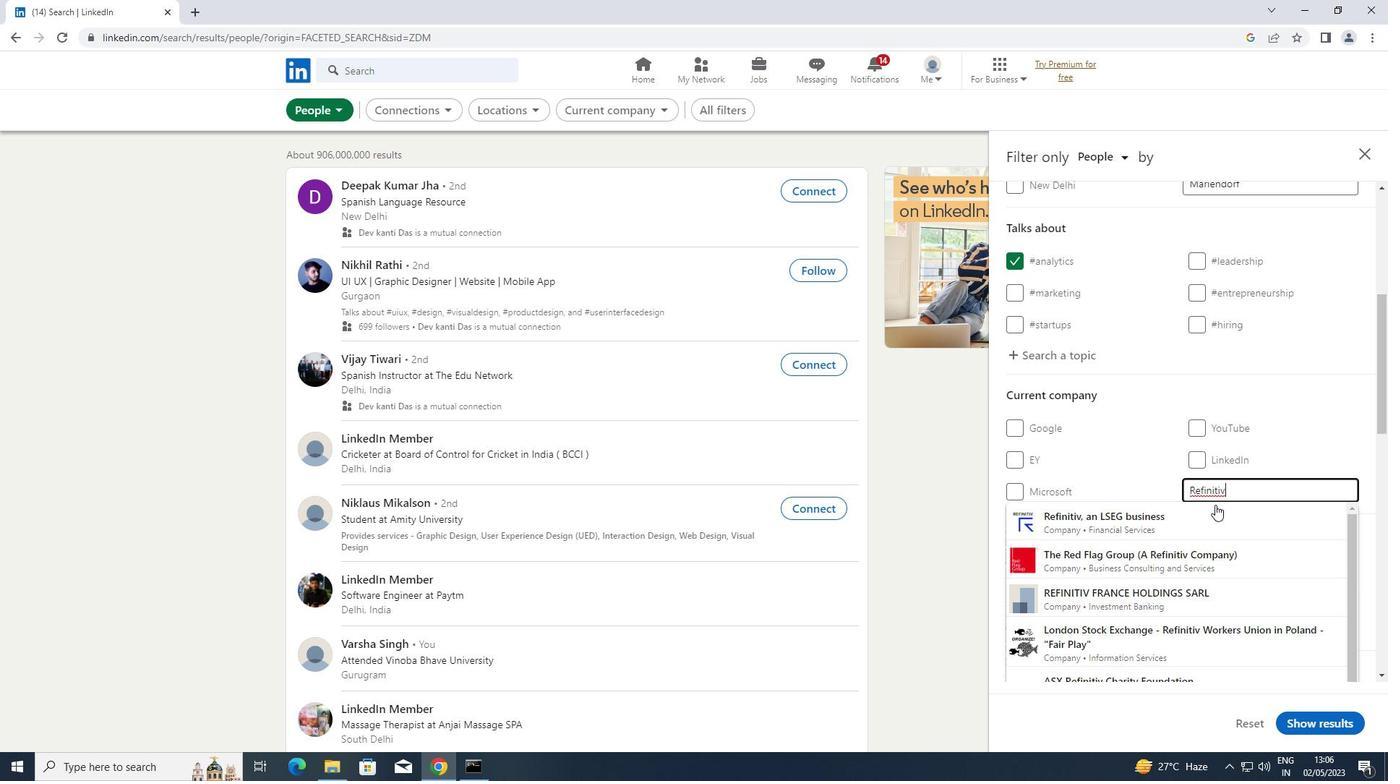 
Action: Mouse pressed left at (1197, 513)
Screenshot: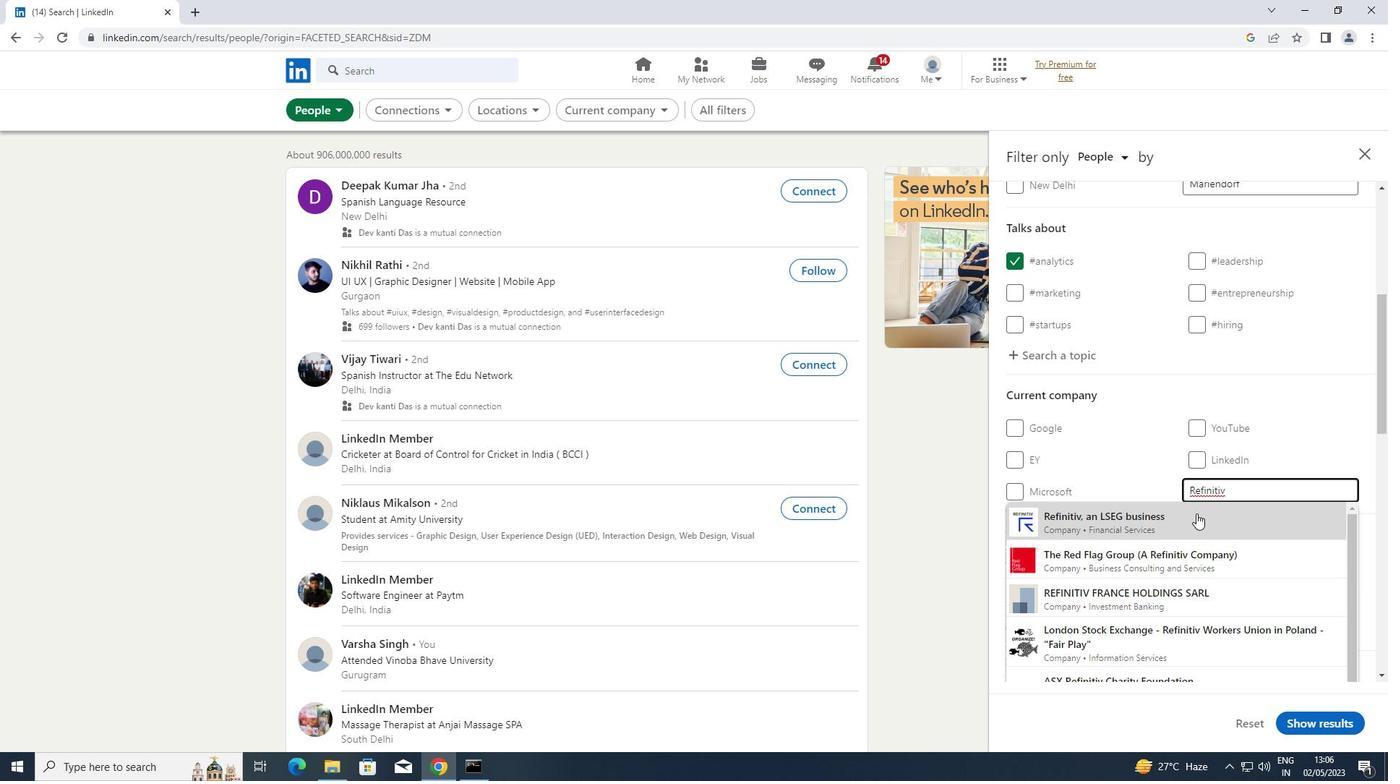 
Action: Mouse scrolled (1197, 512) with delta (0, 0)
Screenshot: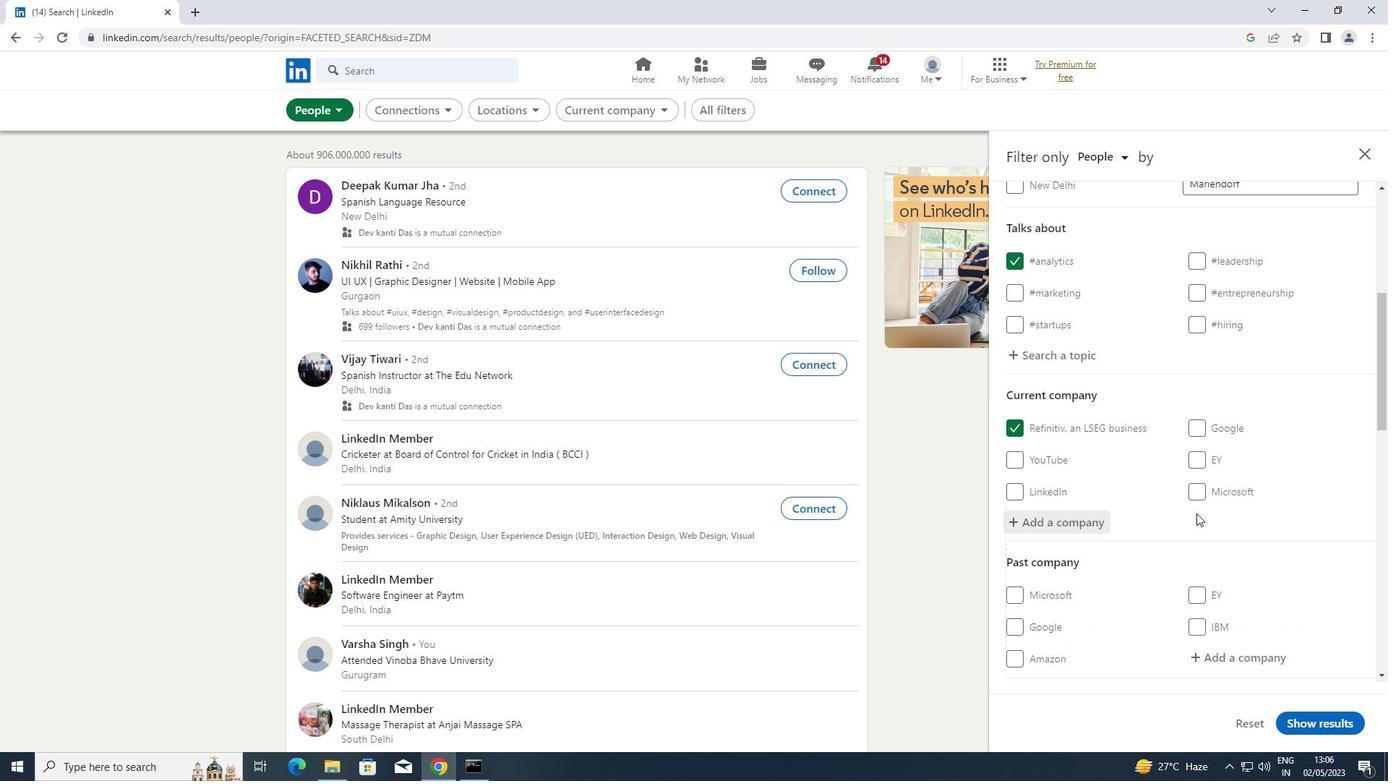 
Action: Mouse scrolled (1197, 512) with delta (0, 0)
Screenshot: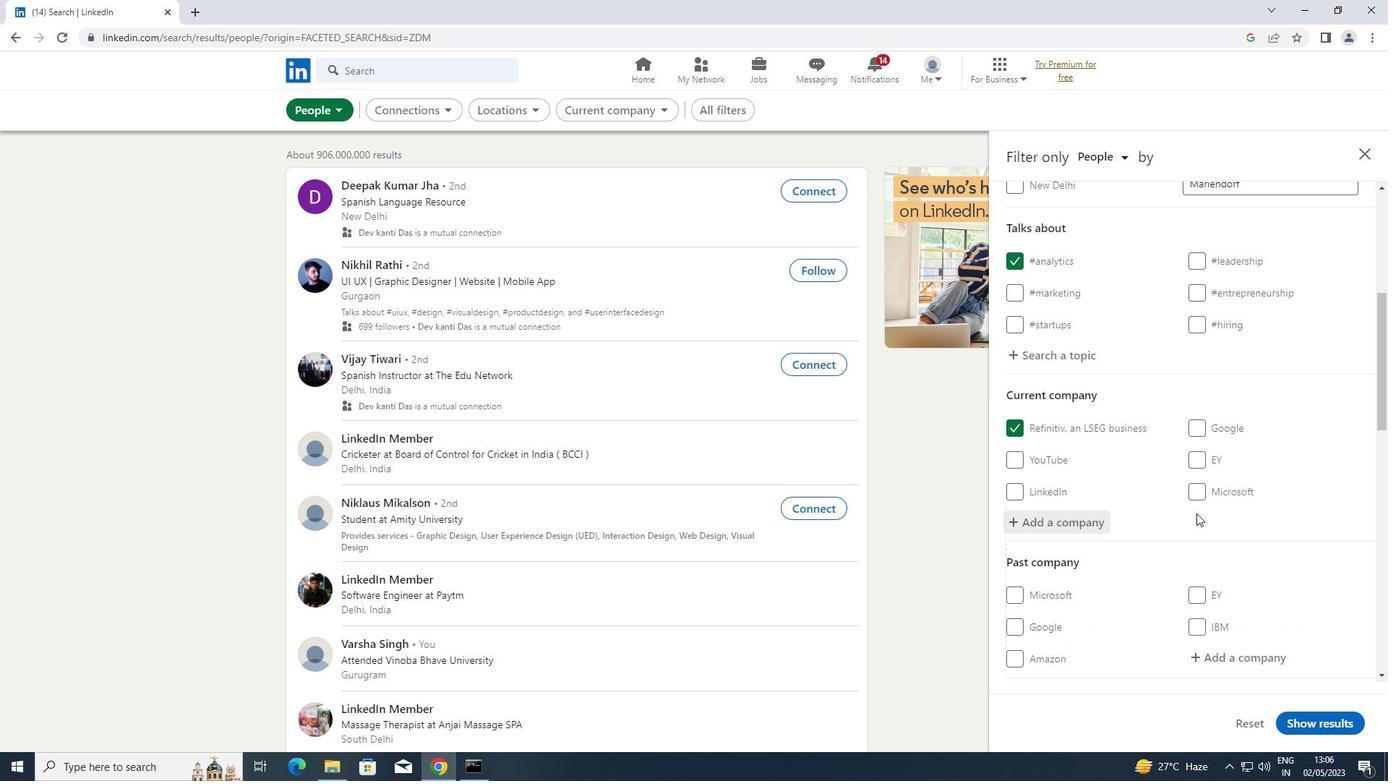 
Action: Mouse scrolled (1197, 512) with delta (0, 0)
Screenshot: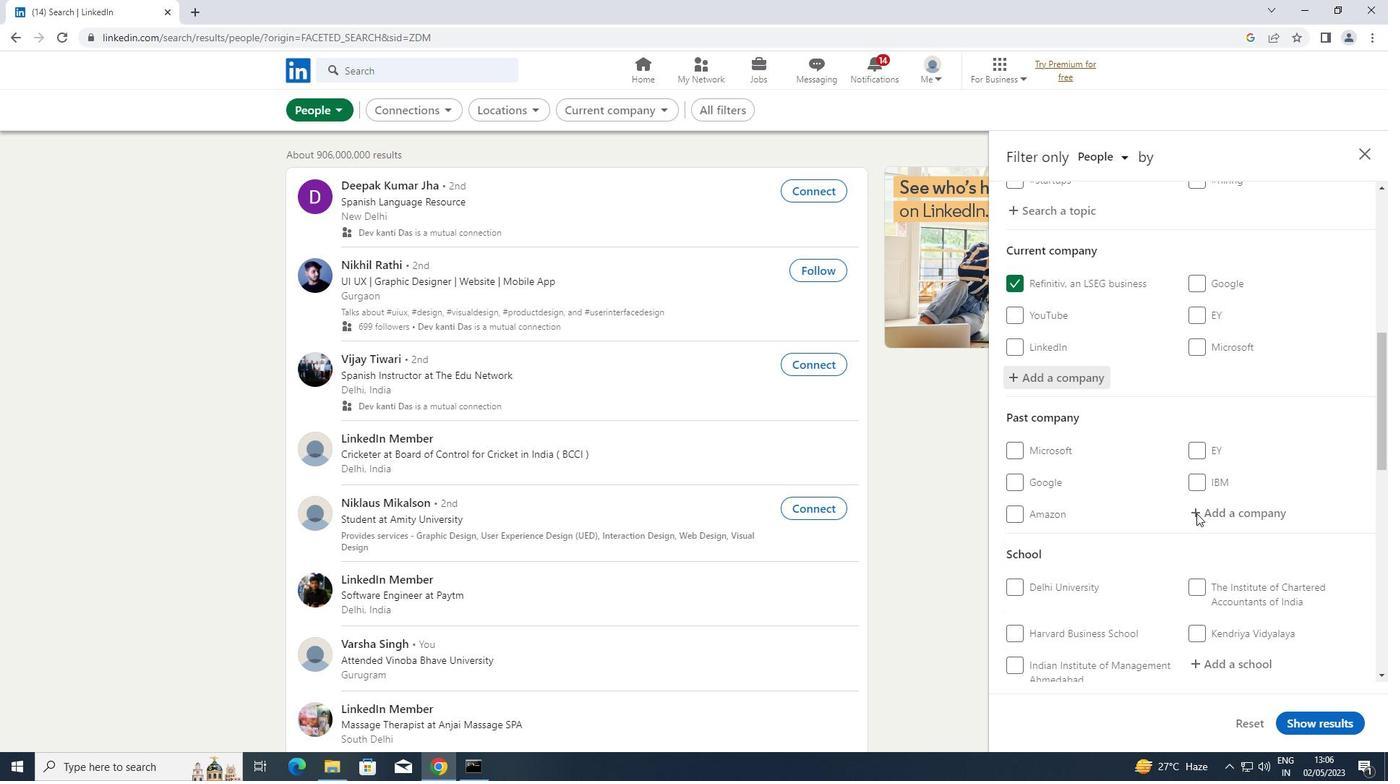 
Action: Mouse moved to (1212, 585)
Screenshot: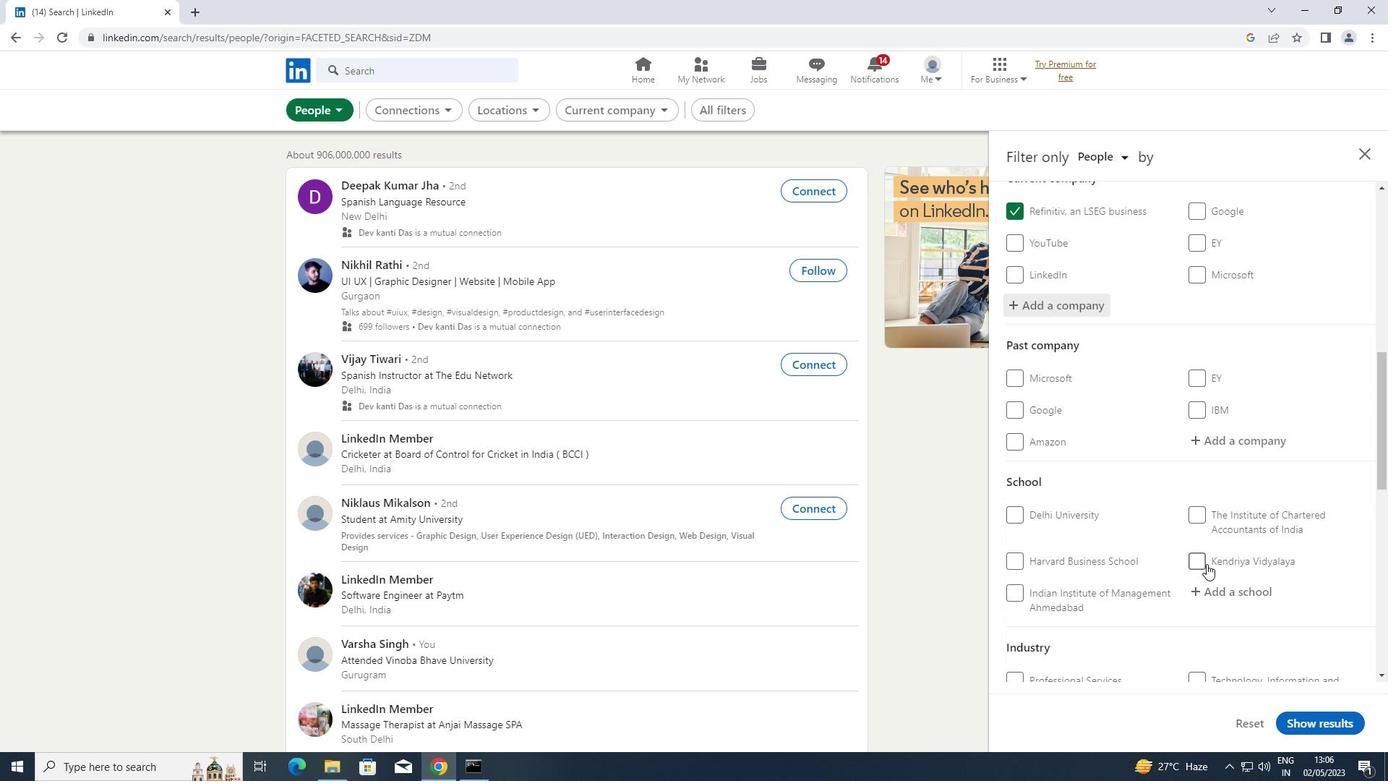 
Action: Mouse pressed left at (1212, 585)
Screenshot: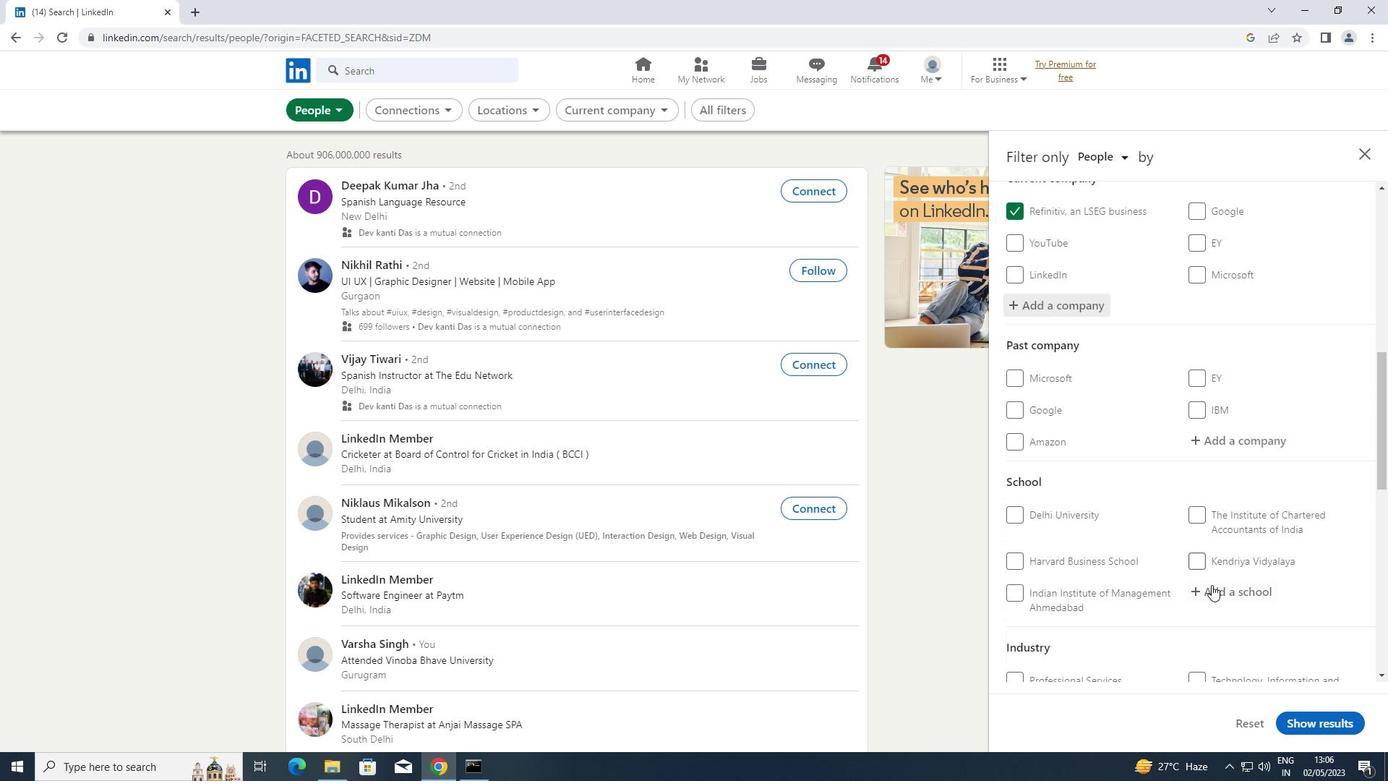 
Action: Mouse moved to (1200, 533)
Screenshot: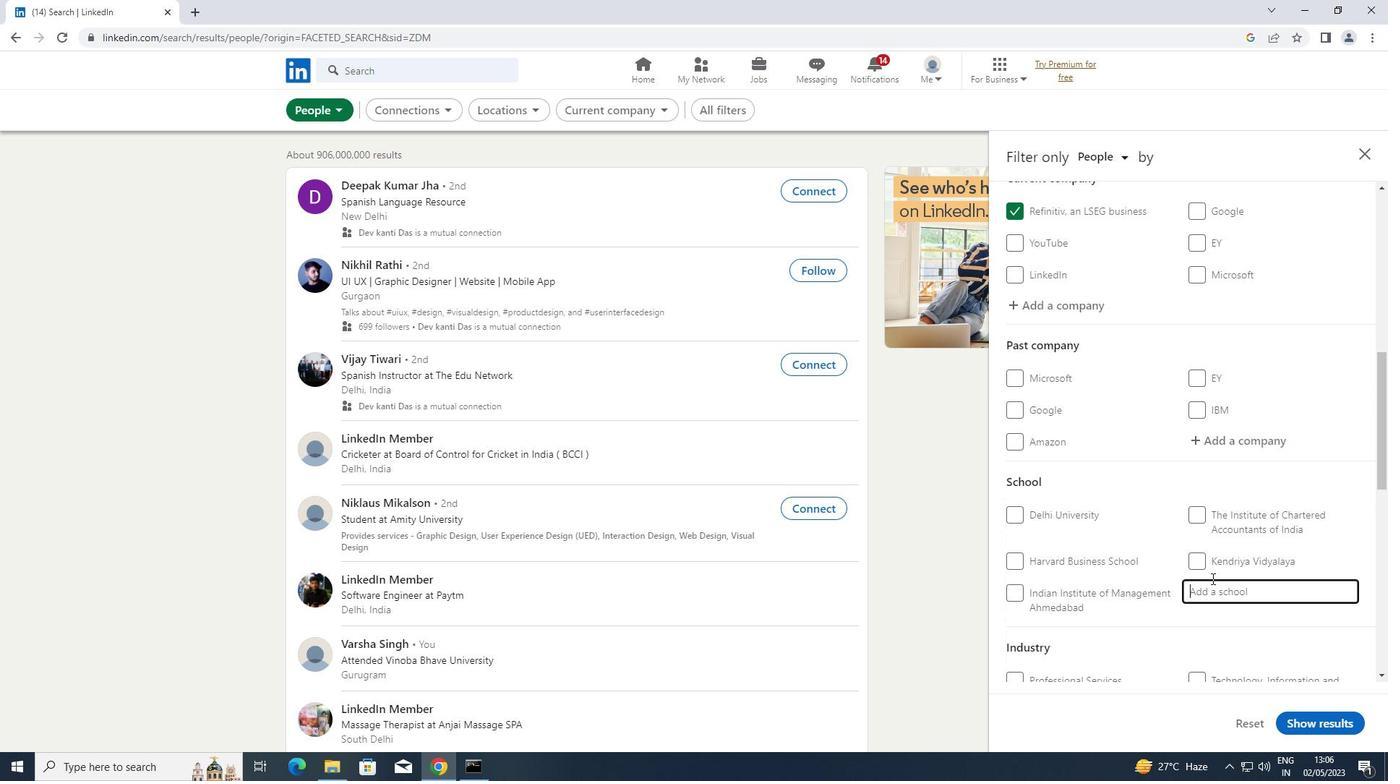 
Action: Key pressed <Key.shift>HITAM
Screenshot: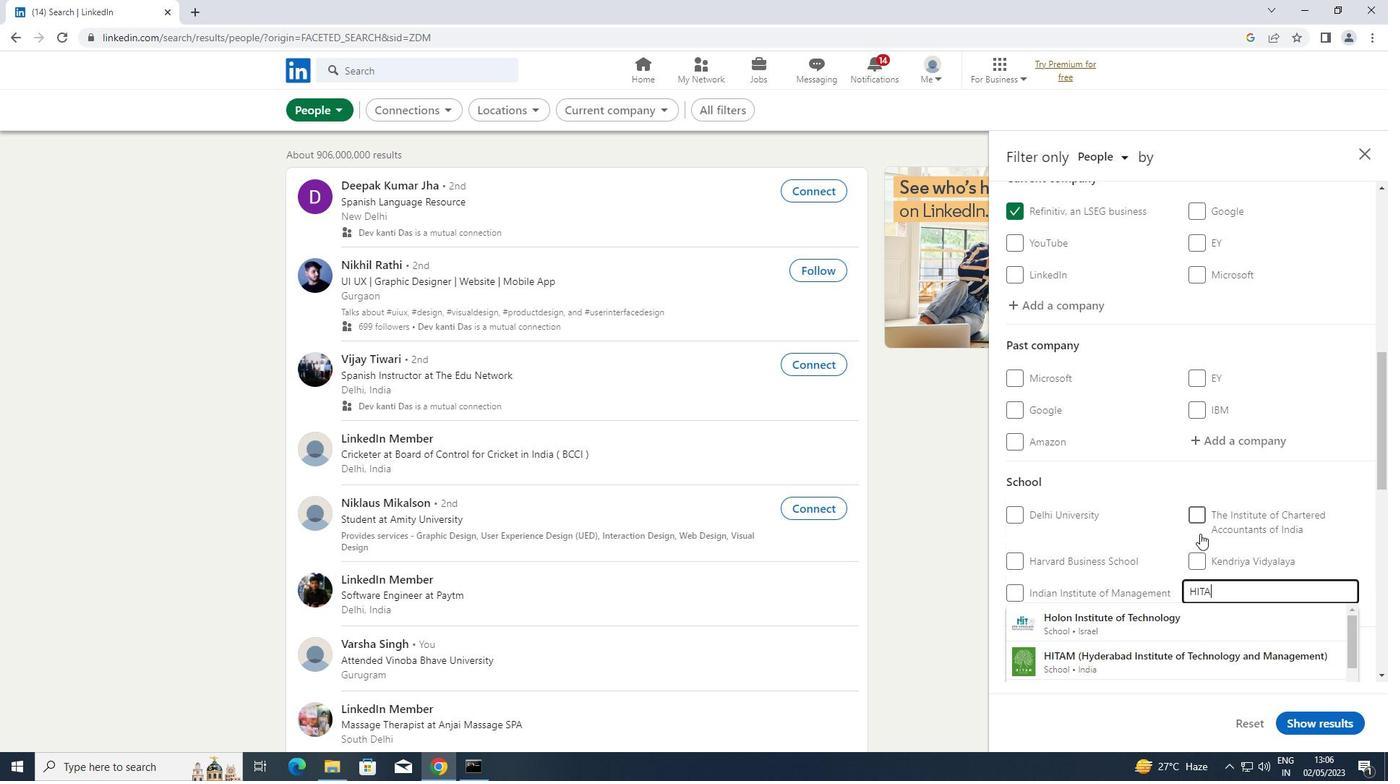 
Action: Mouse moved to (1119, 622)
Screenshot: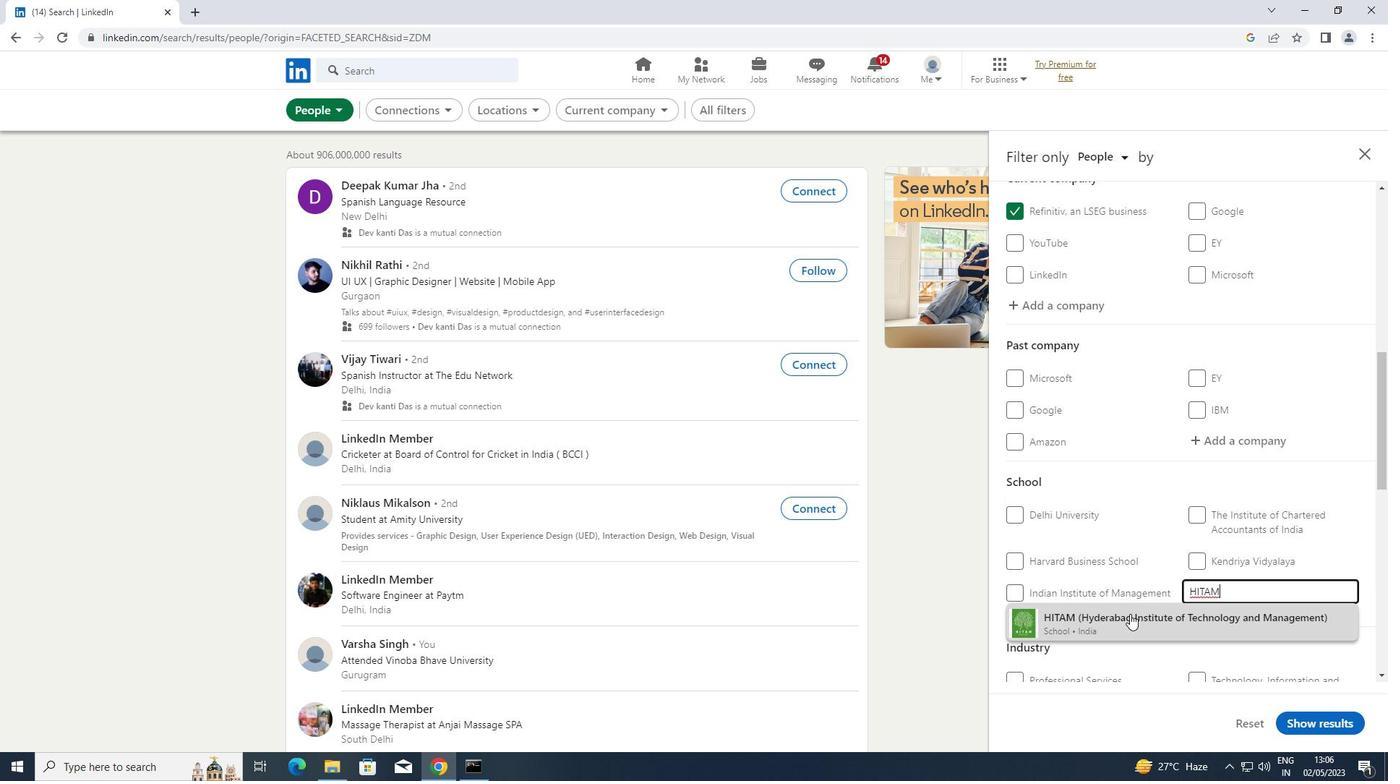 
Action: Mouse pressed left at (1119, 622)
Screenshot: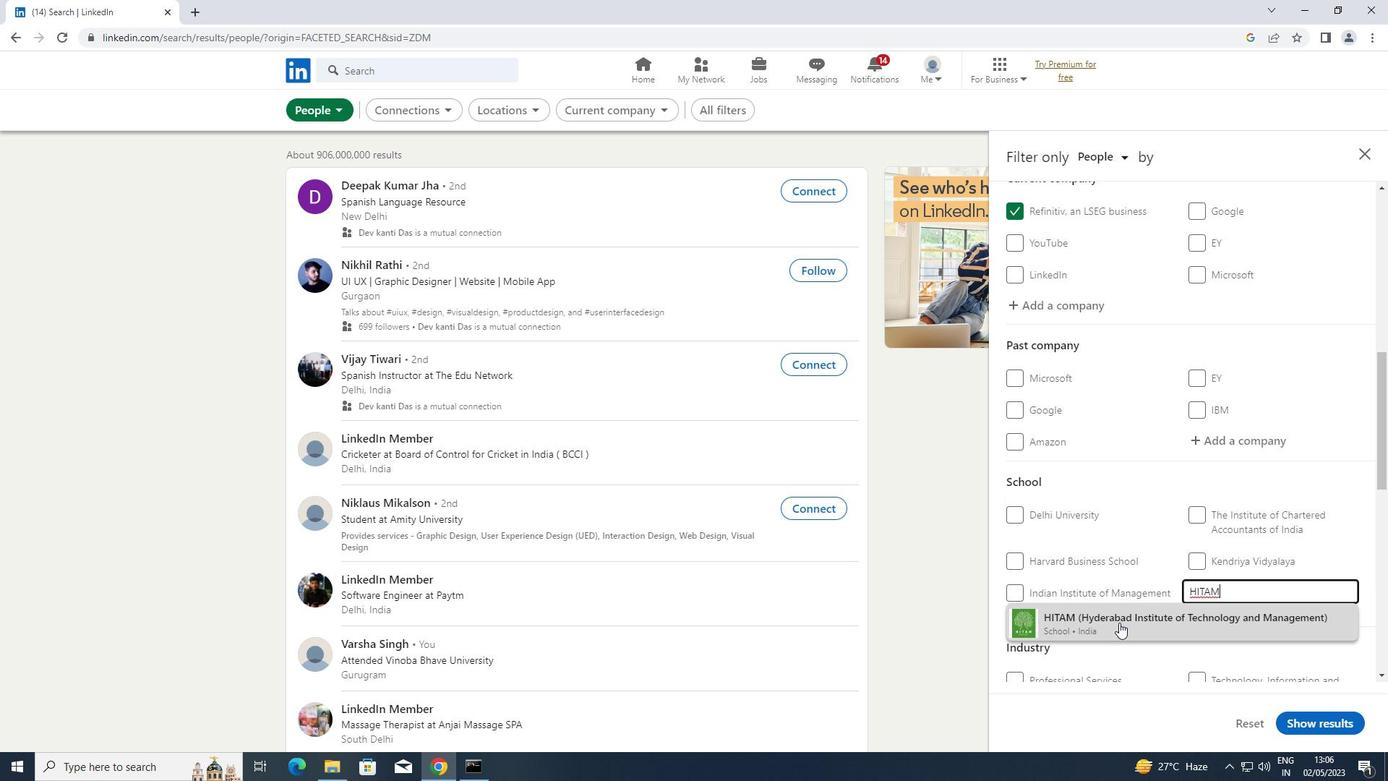 
Action: Mouse moved to (1119, 619)
Screenshot: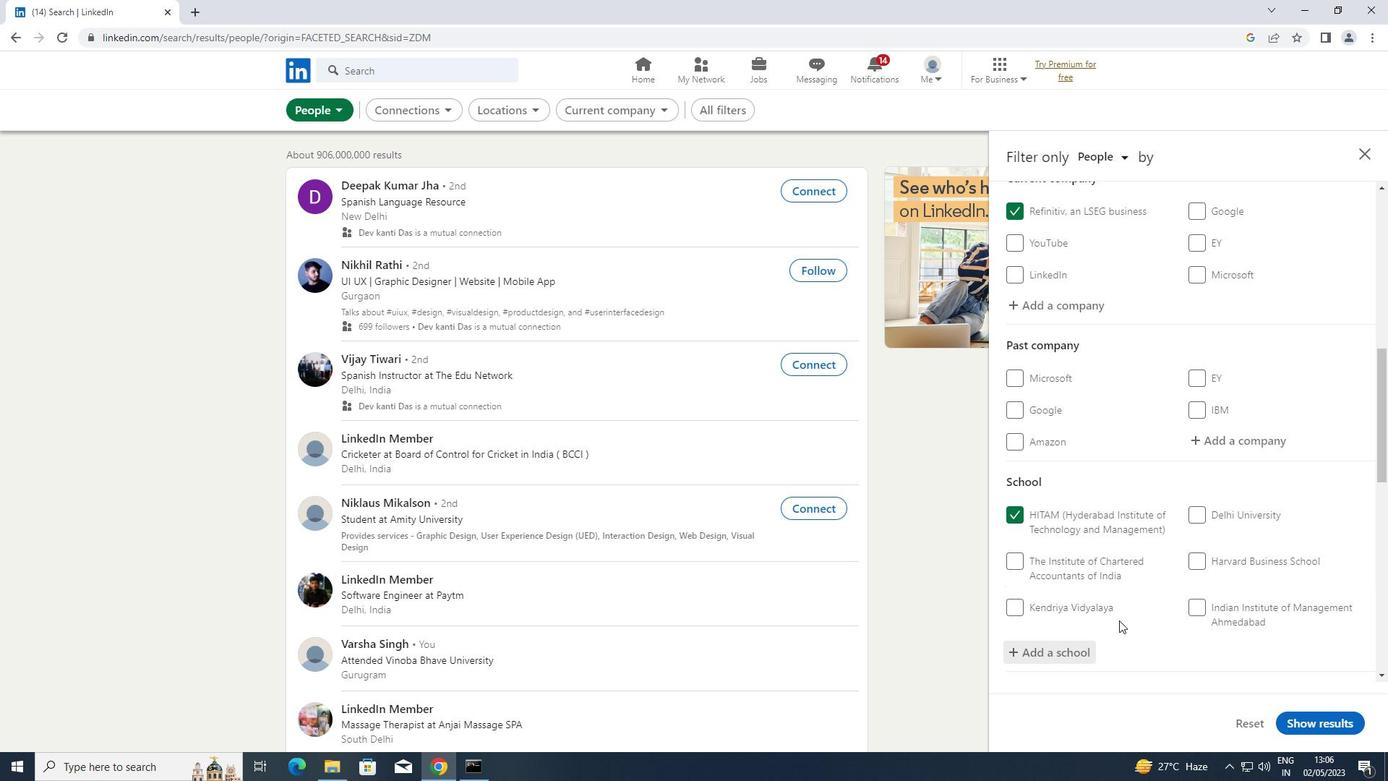 
Action: Mouse scrolled (1119, 619) with delta (0, 0)
Screenshot: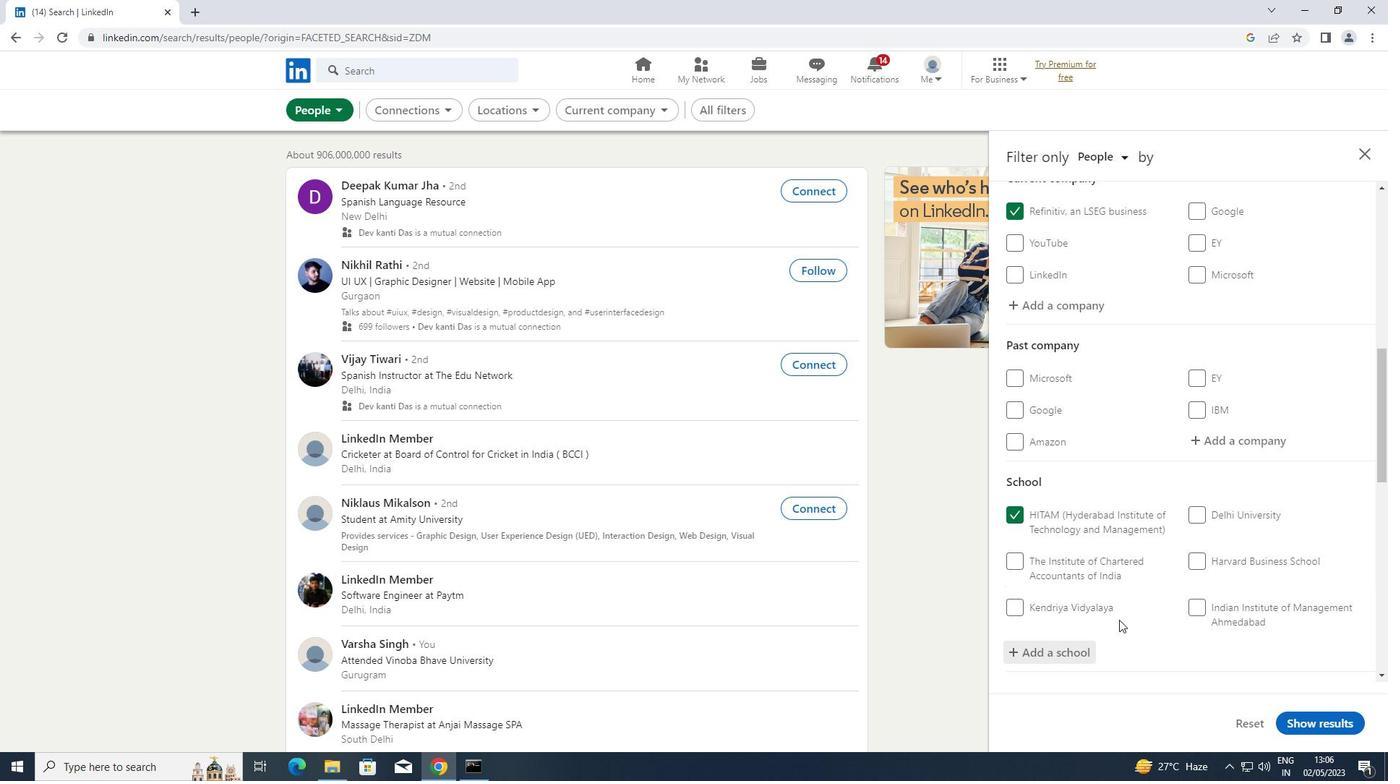
Action: Mouse scrolled (1119, 619) with delta (0, 0)
Screenshot: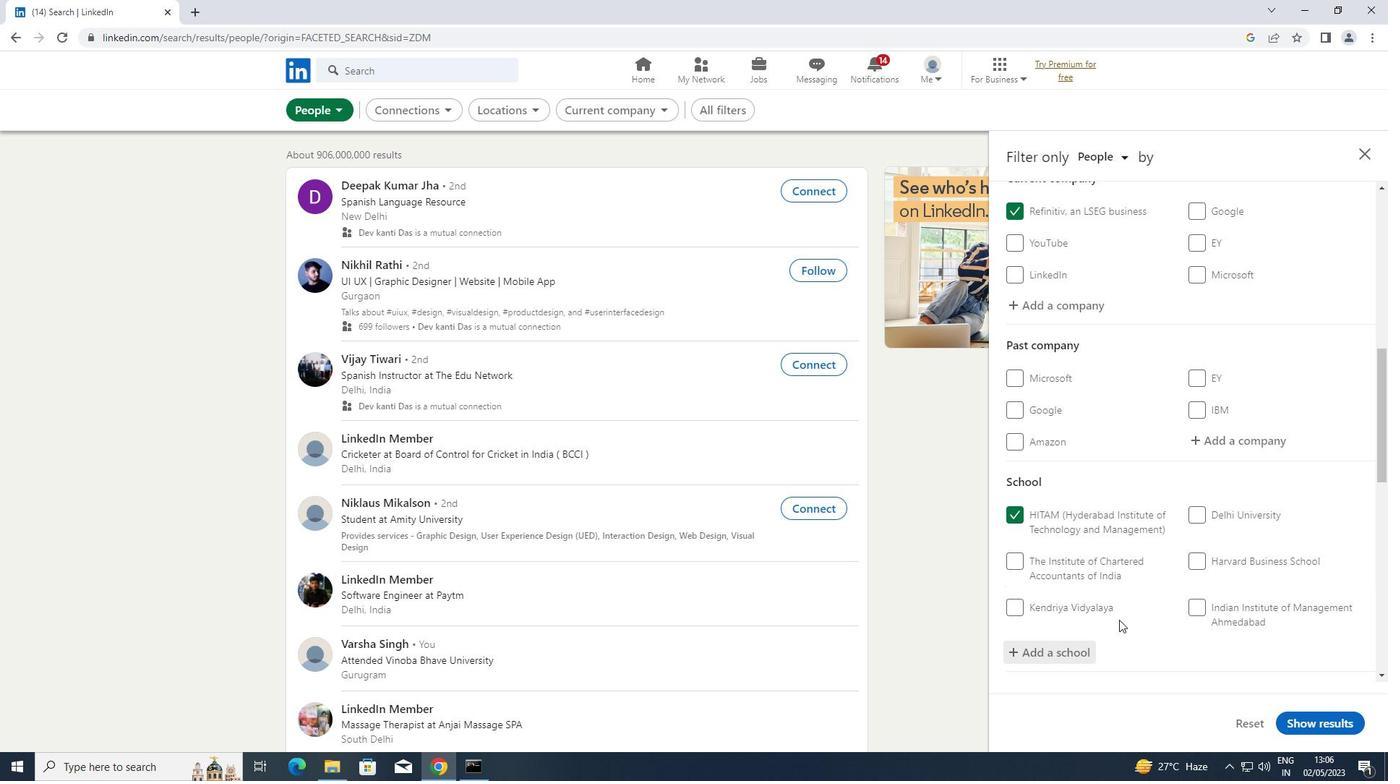 
Action: Mouse moved to (1119, 617)
Screenshot: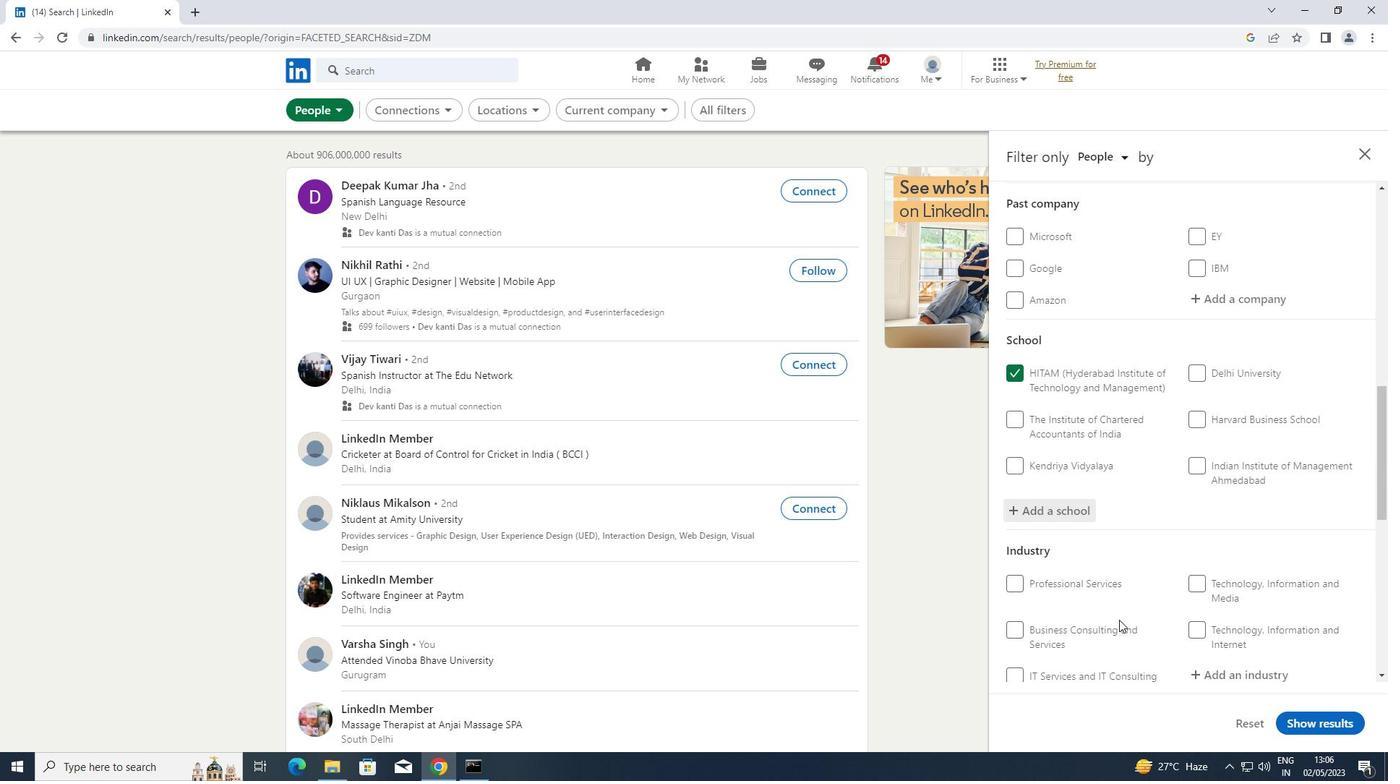 
Action: Mouse scrolled (1119, 616) with delta (0, 0)
Screenshot: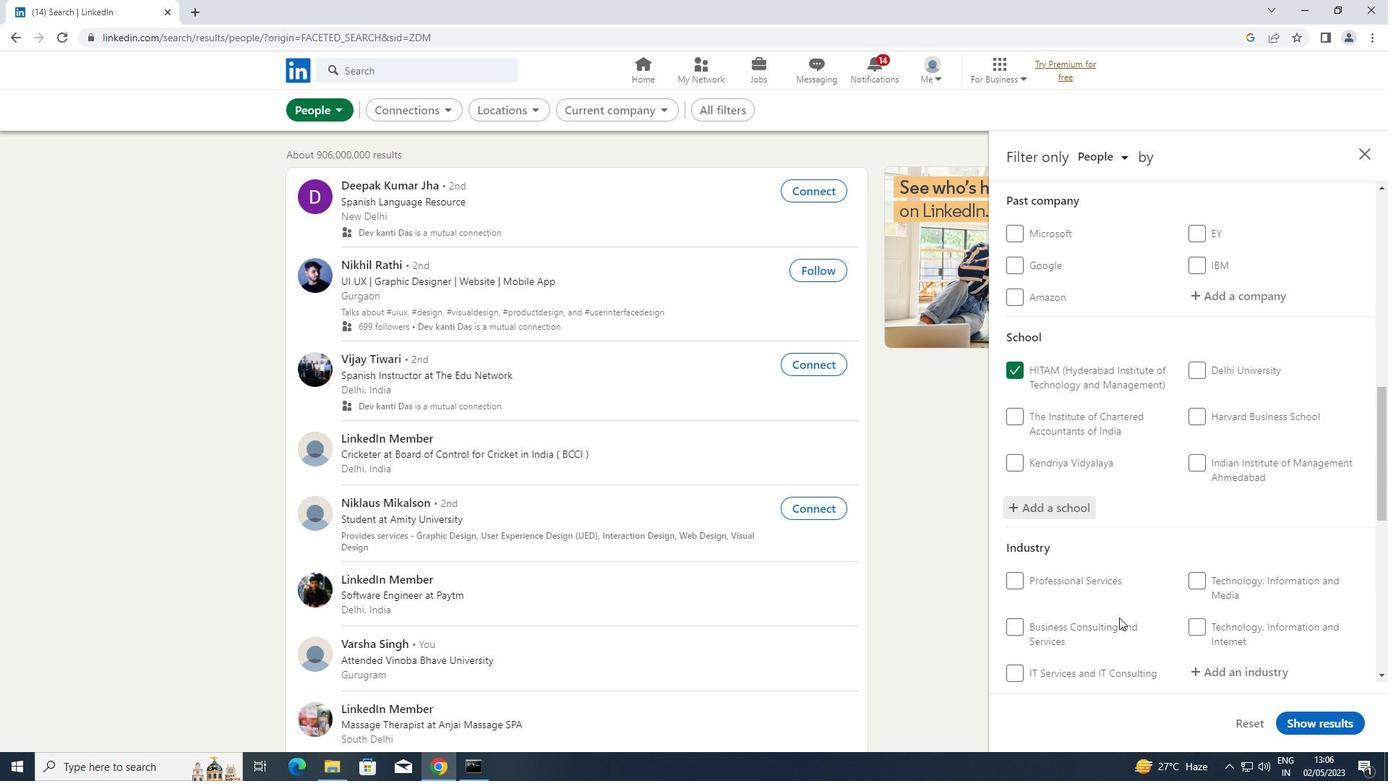 
Action: Mouse scrolled (1119, 616) with delta (0, 0)
Screenshot: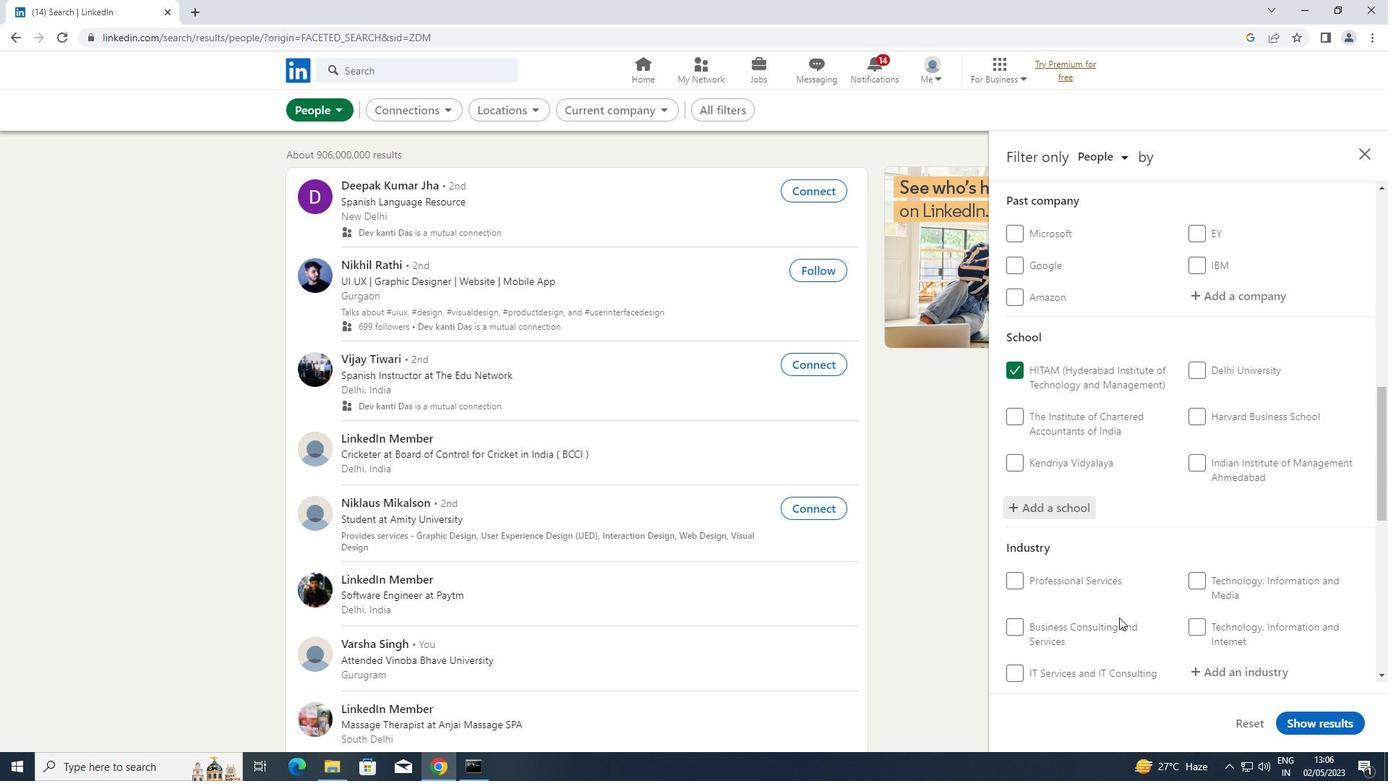 
Action: Mouse moved to (1119, 613)
Screenshot: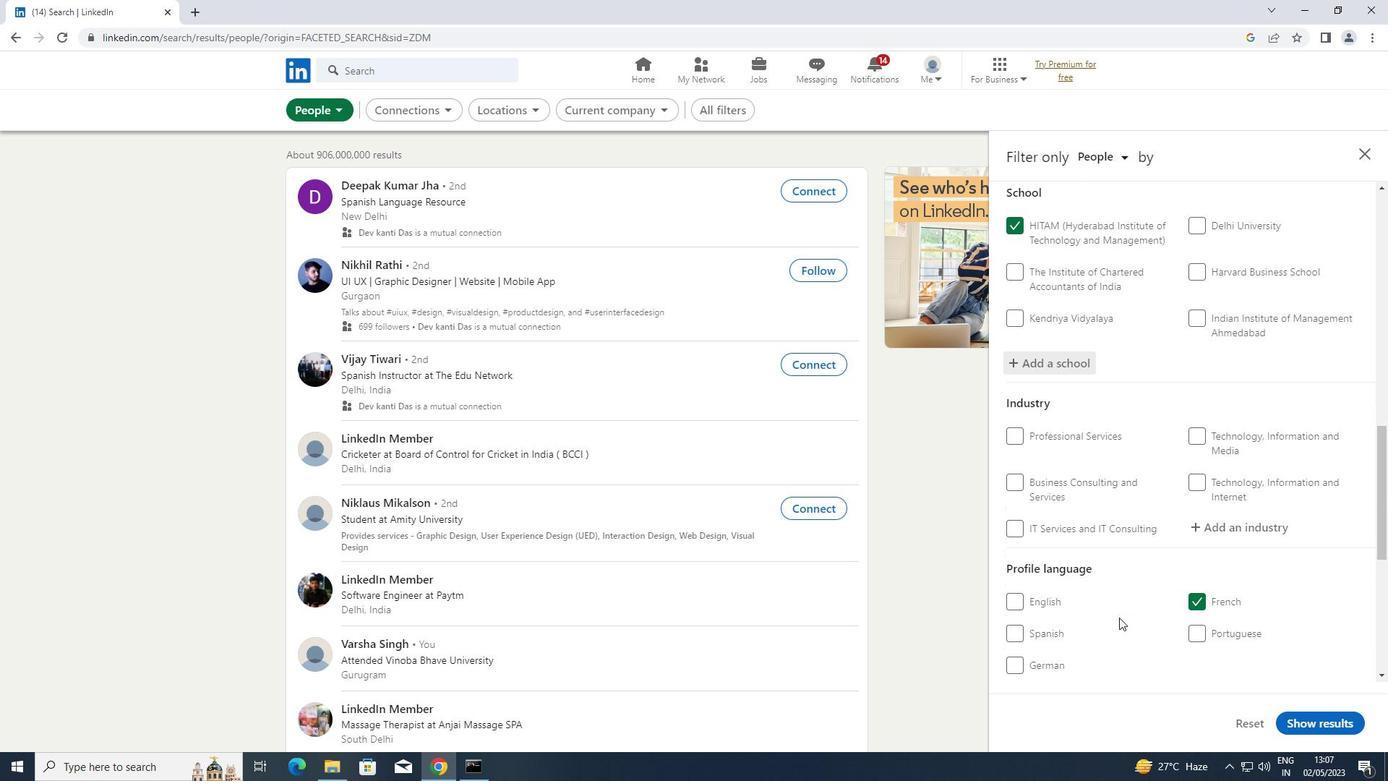
Action: Mouse scrolled (1119, 612) with delta (0, 0)
Screenshot: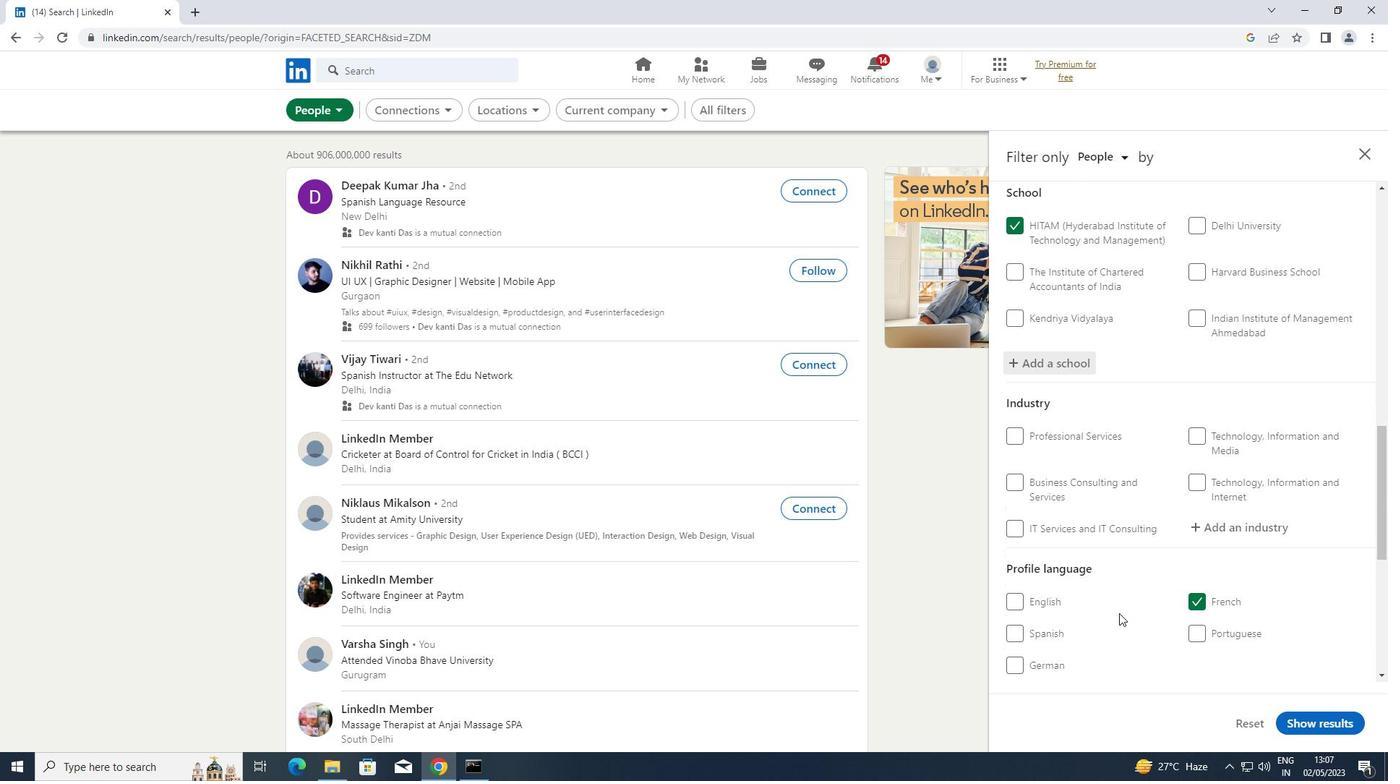 
Action: Mouse moved to (1221, 460)
Screenshot: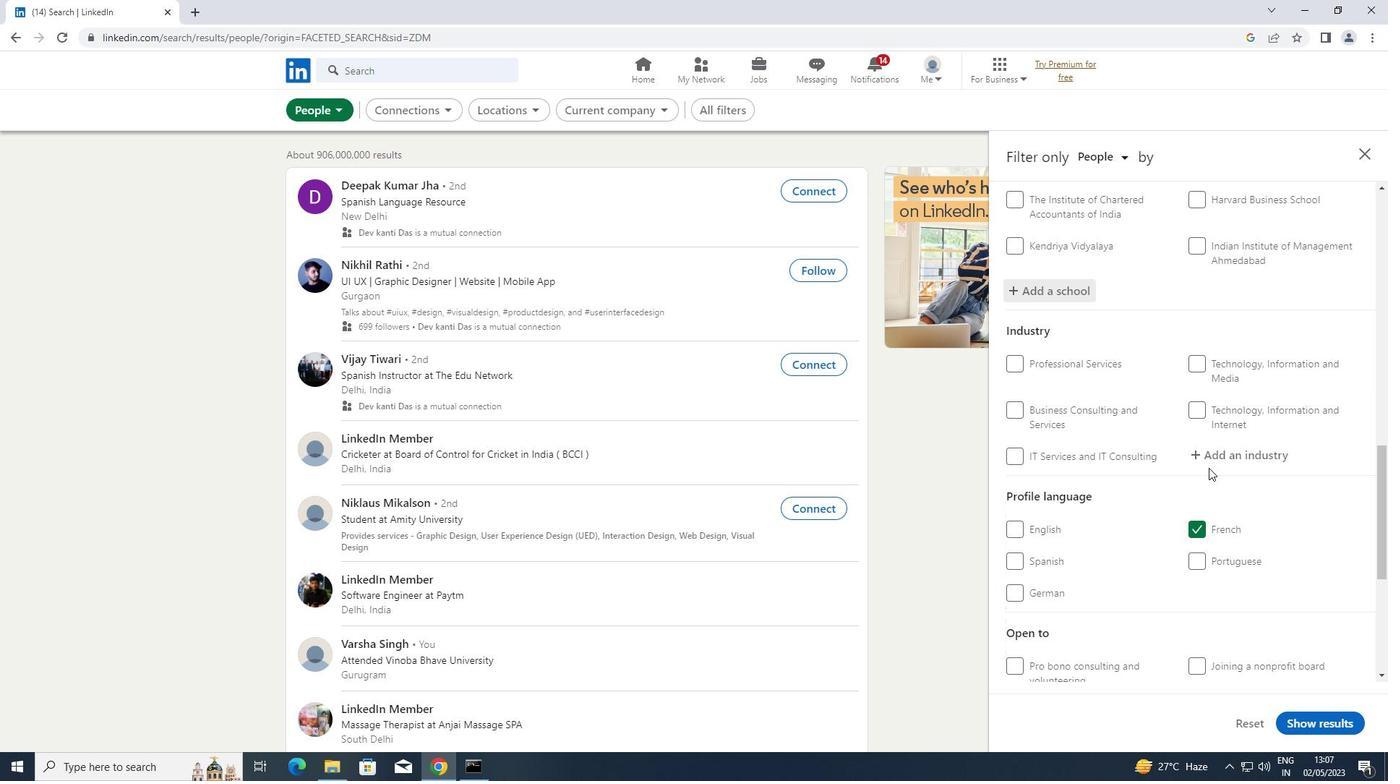 
Action: Mouse pressed left at (1221, 460)
Screenshot: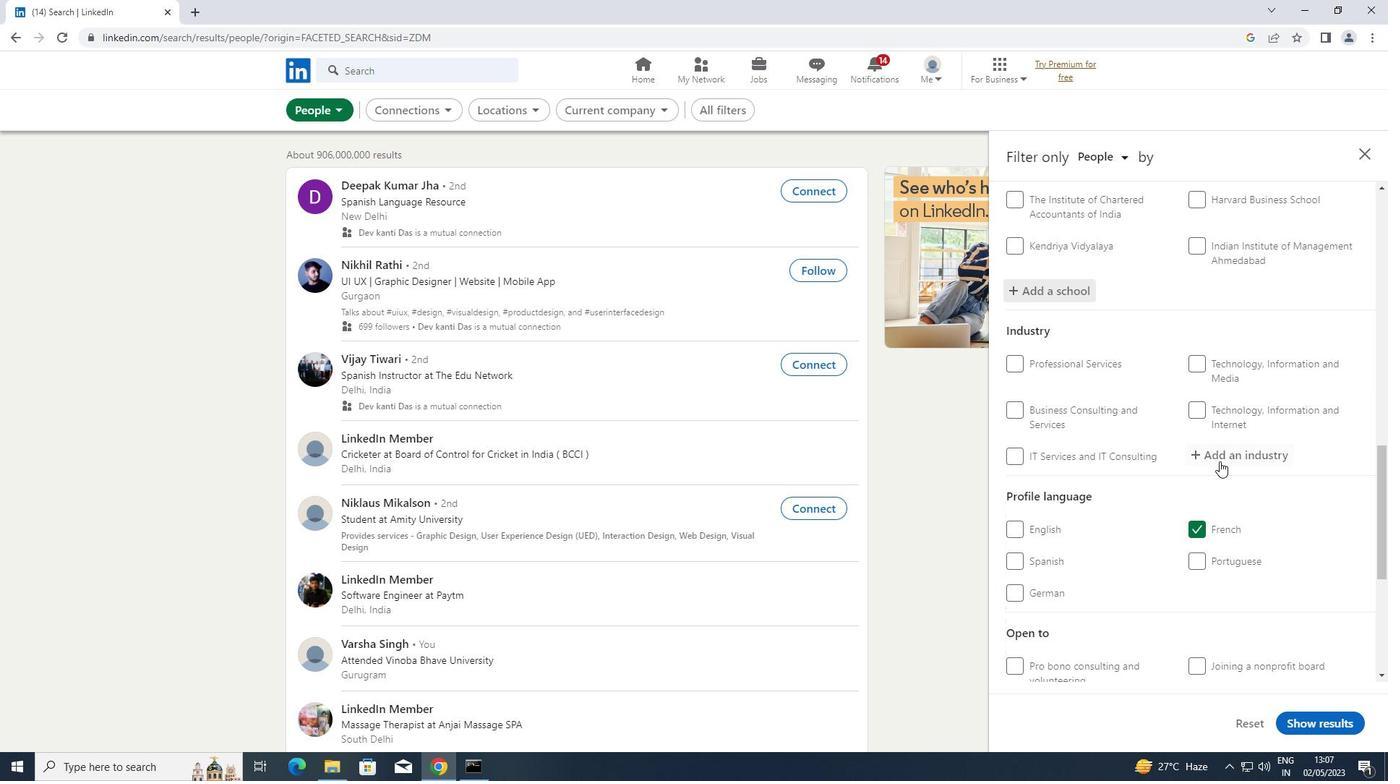 
Action: Key pressed <Key.shift>OFFICE<Key.space><Key.shift>ADMINI
Screenshot: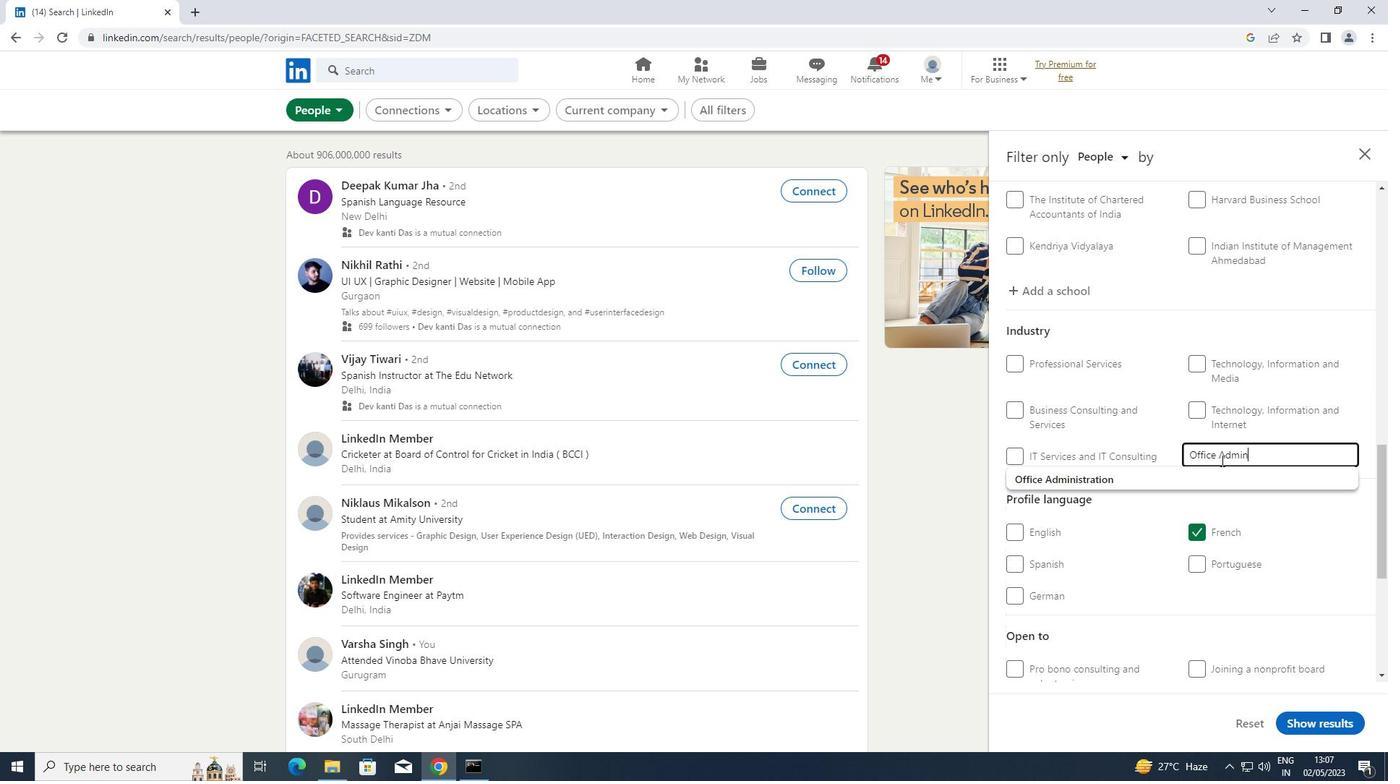 
Action: Mouse moved to (1097, 469)
Screenshot: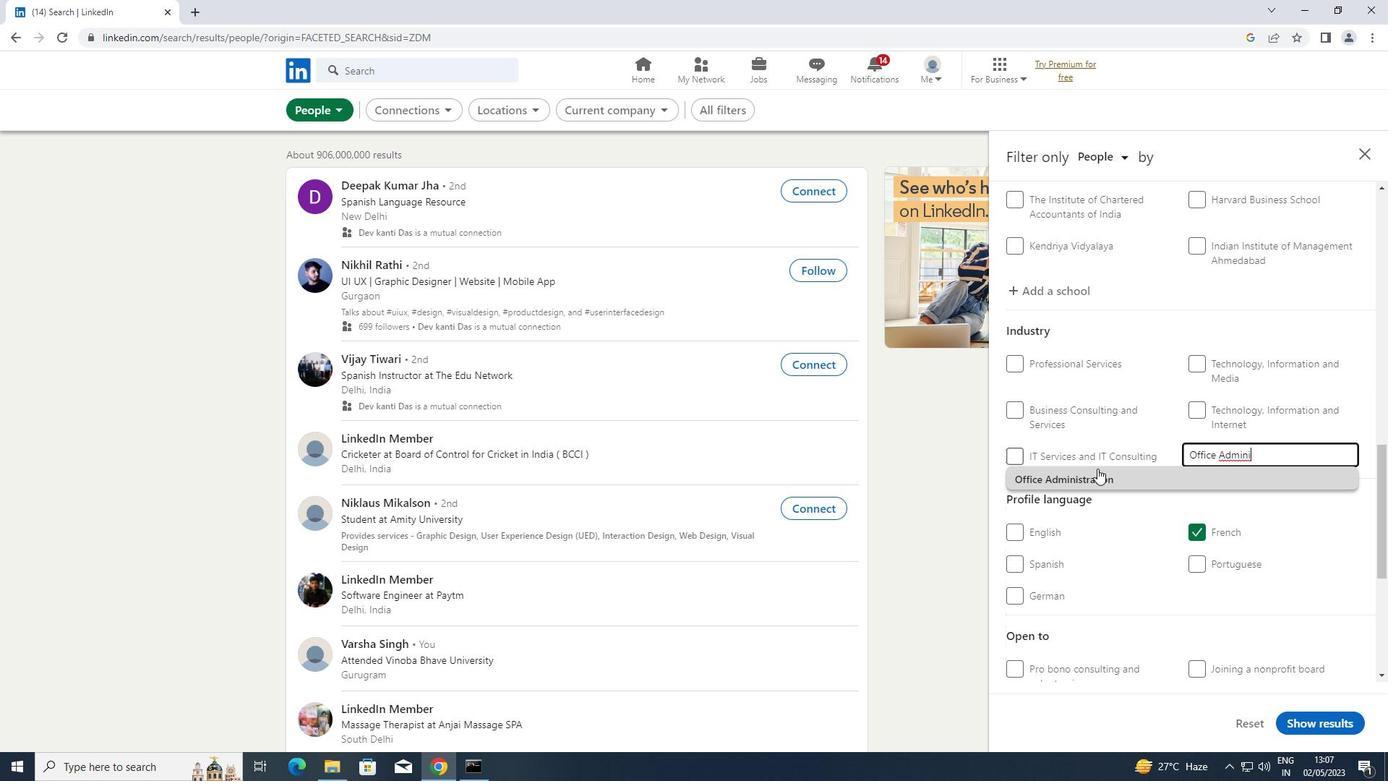 
Action: Mouse pressed left at (1097, 469)
Screenshot: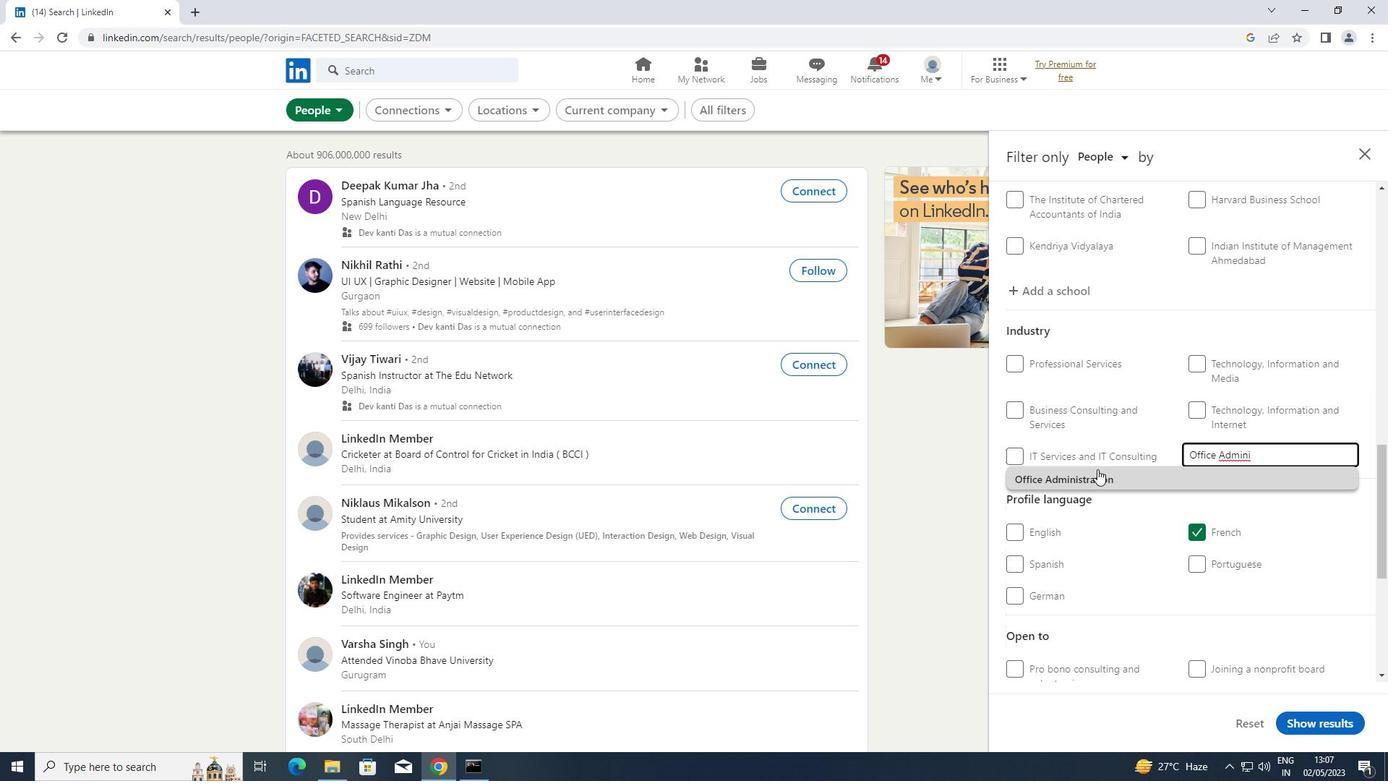 
Action: Mouse scrolled (1097, 468) with delta (0, 0)
Screenshot: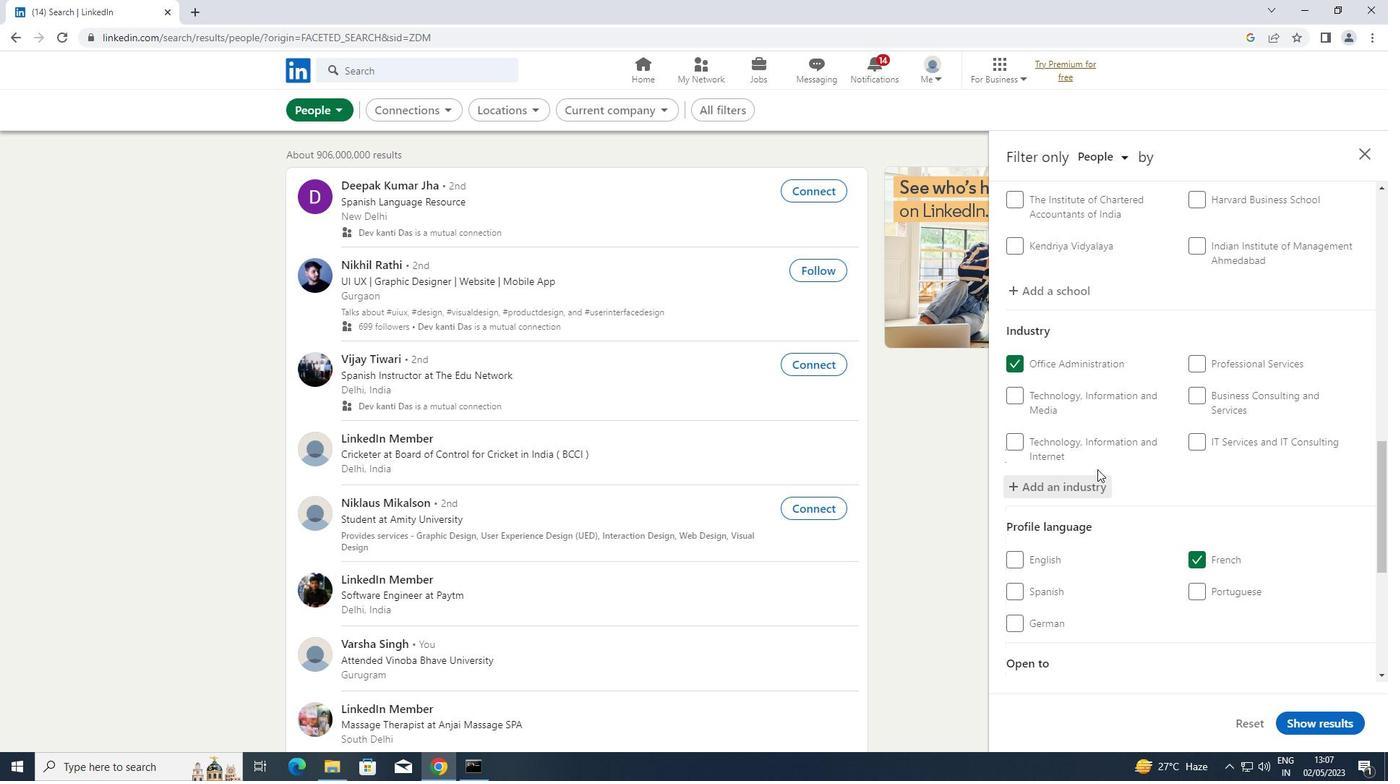 
Action: Mouse scrolled (1097, 468) with delta (0, 0)
Screenshot: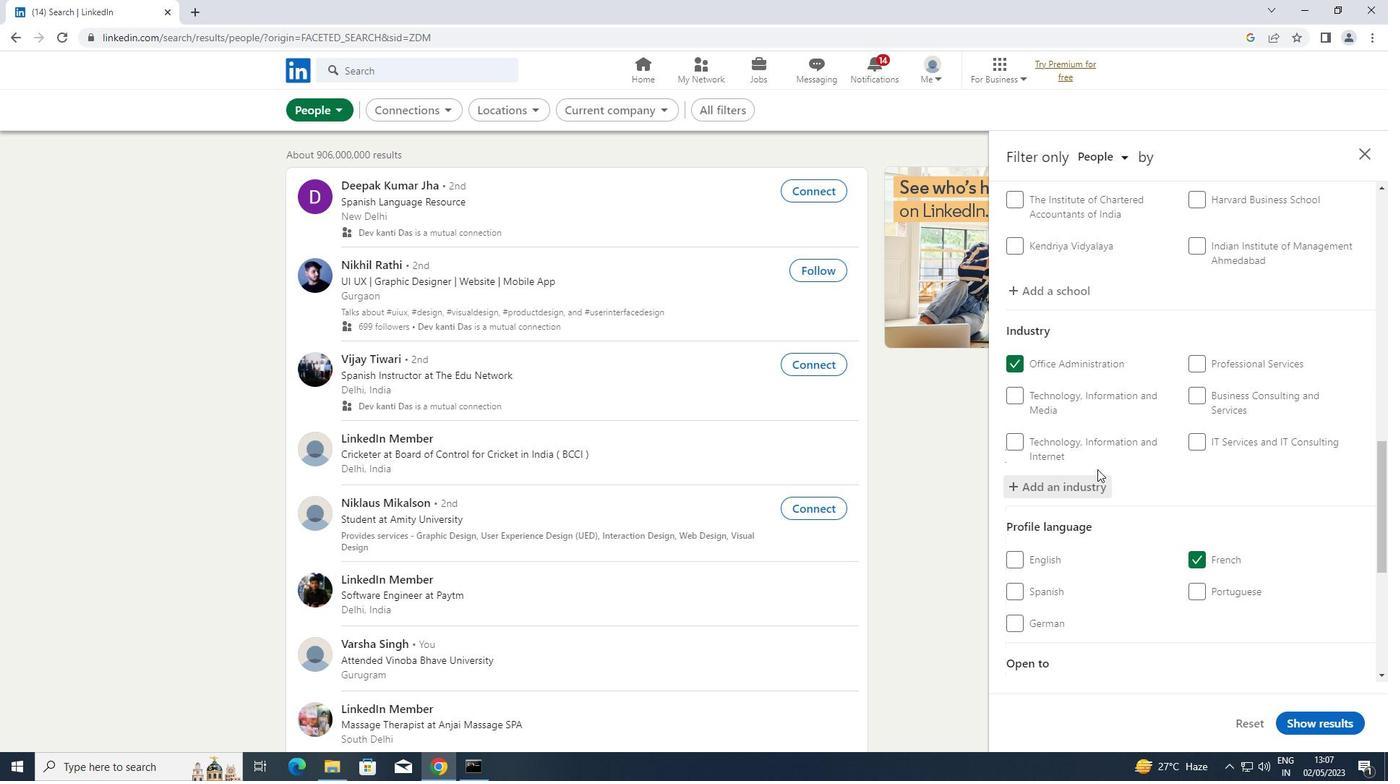 
Action: Mouse scrolled (1097, 468) with delta (0, 0)
Screenshot: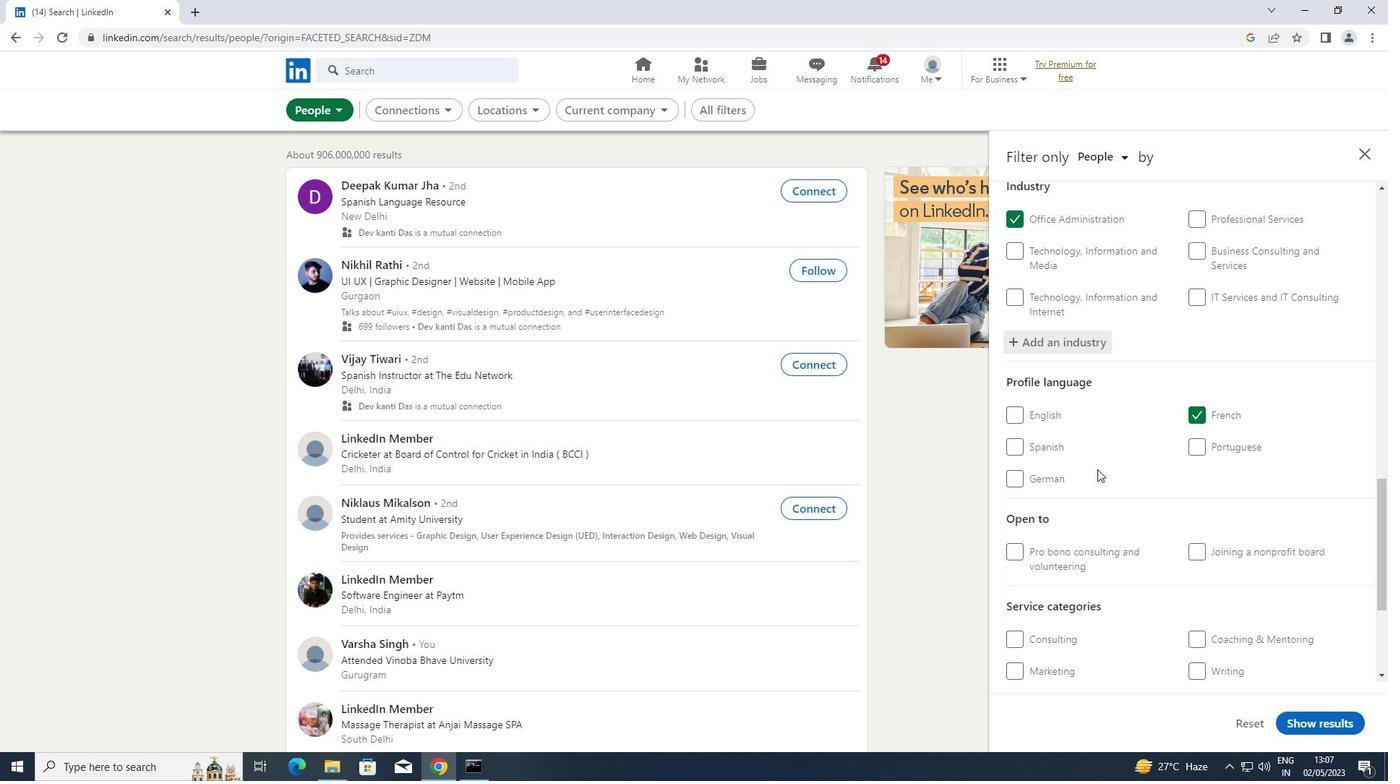 
Action: Mouse scrolled (1097, 468) with delta (0, 0)
Screenshot: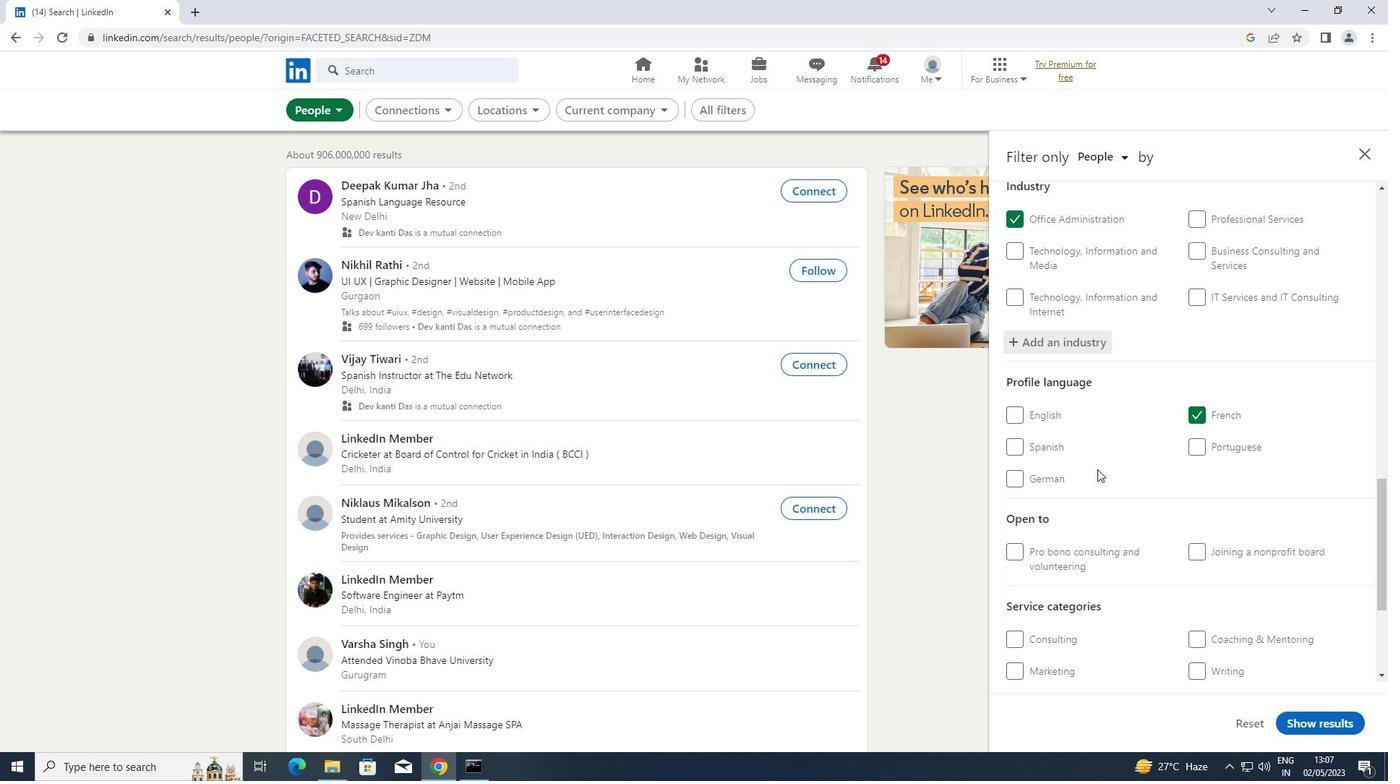 
Action: Mouse moved to (1242, 554)
Screenshot: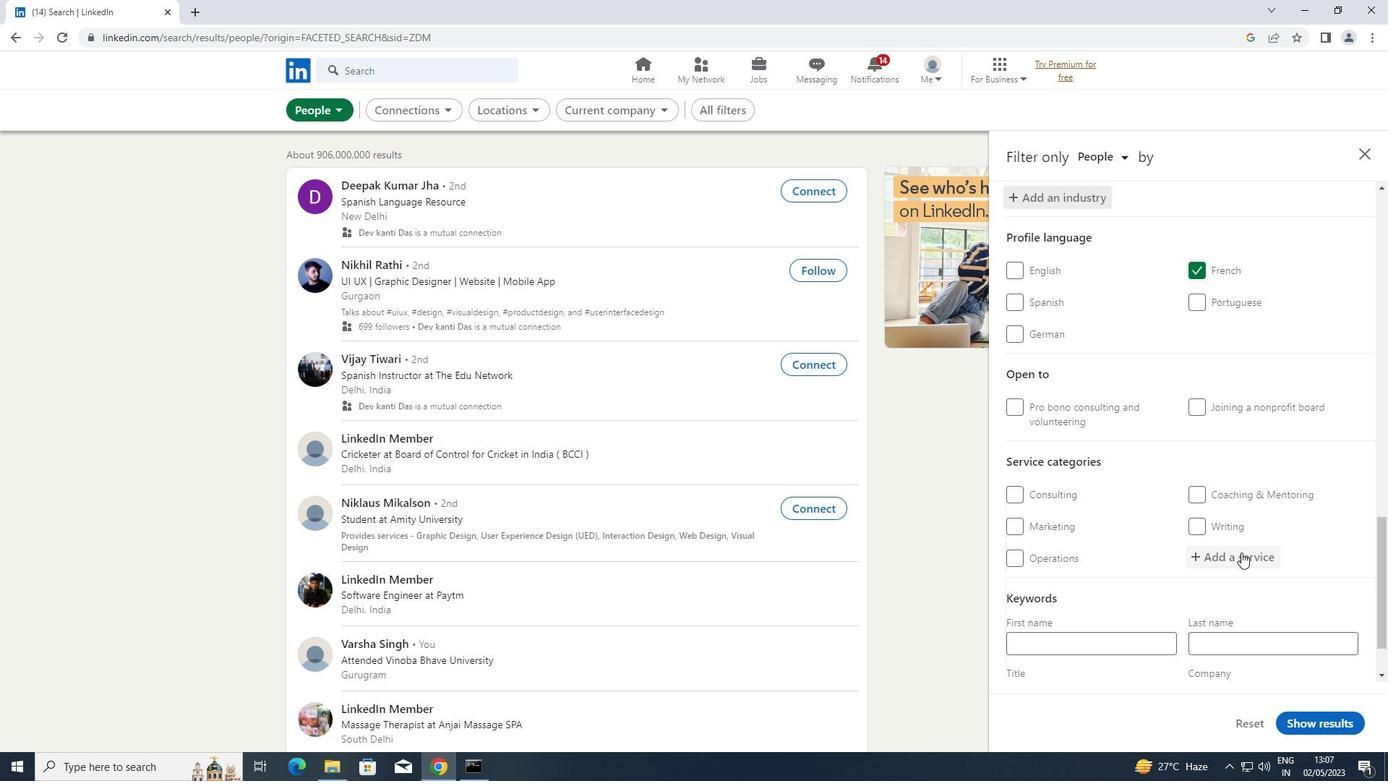 
Action: Mouse pressed left at (1242, 554)
Screenshot: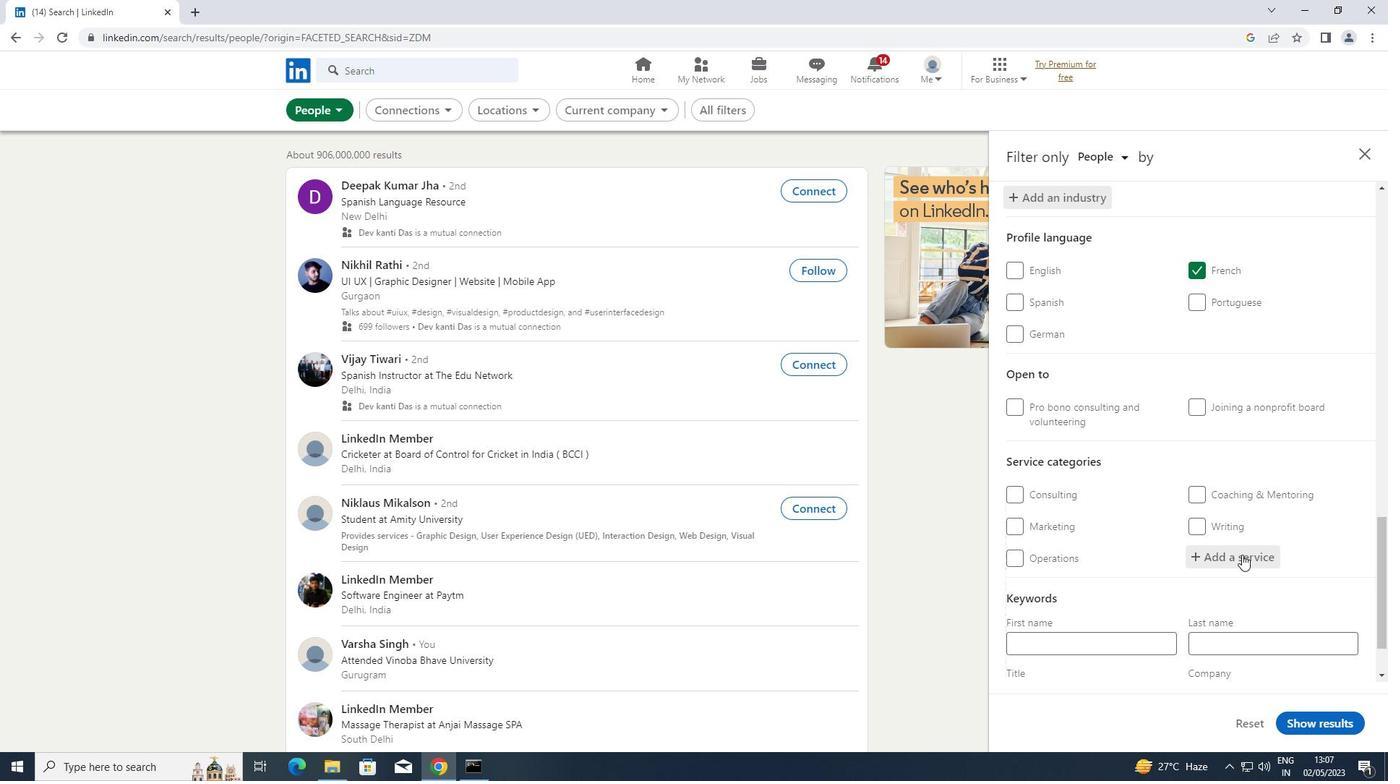 
Action: Mouse moved to (1242, 554)
Screenshot: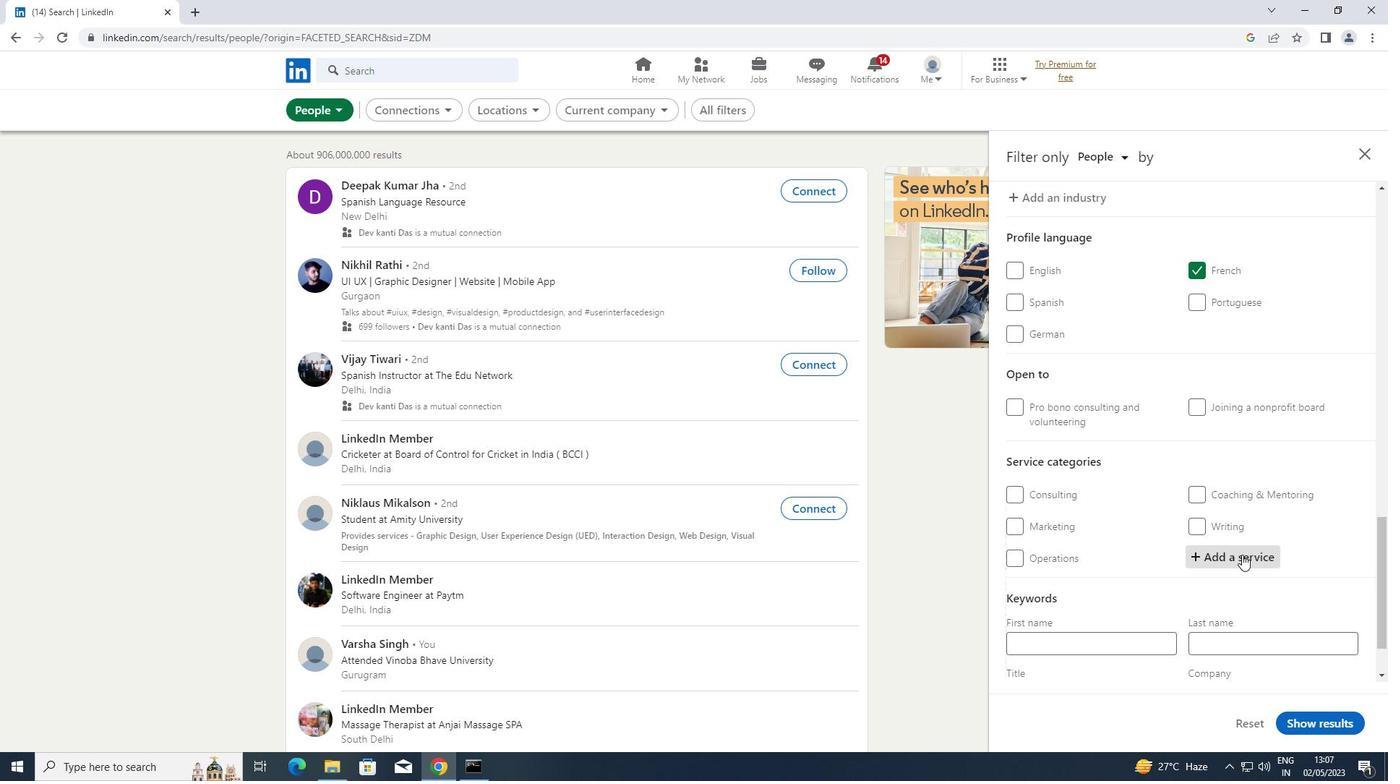 
Action: Key pressed <Key.shift>PROGRAM<Key.space>
Screenshot: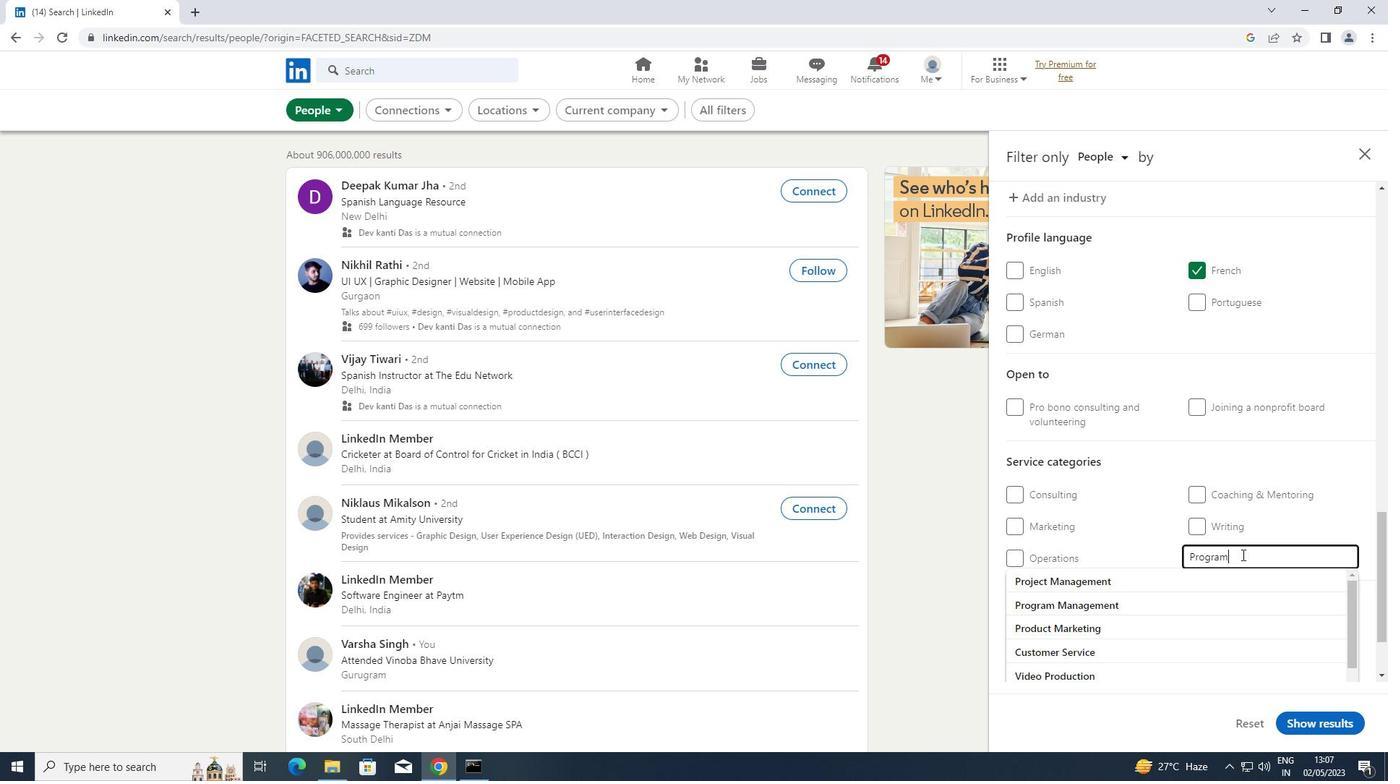 
Action: Mouse moved to (1035, 567)
Screenshot: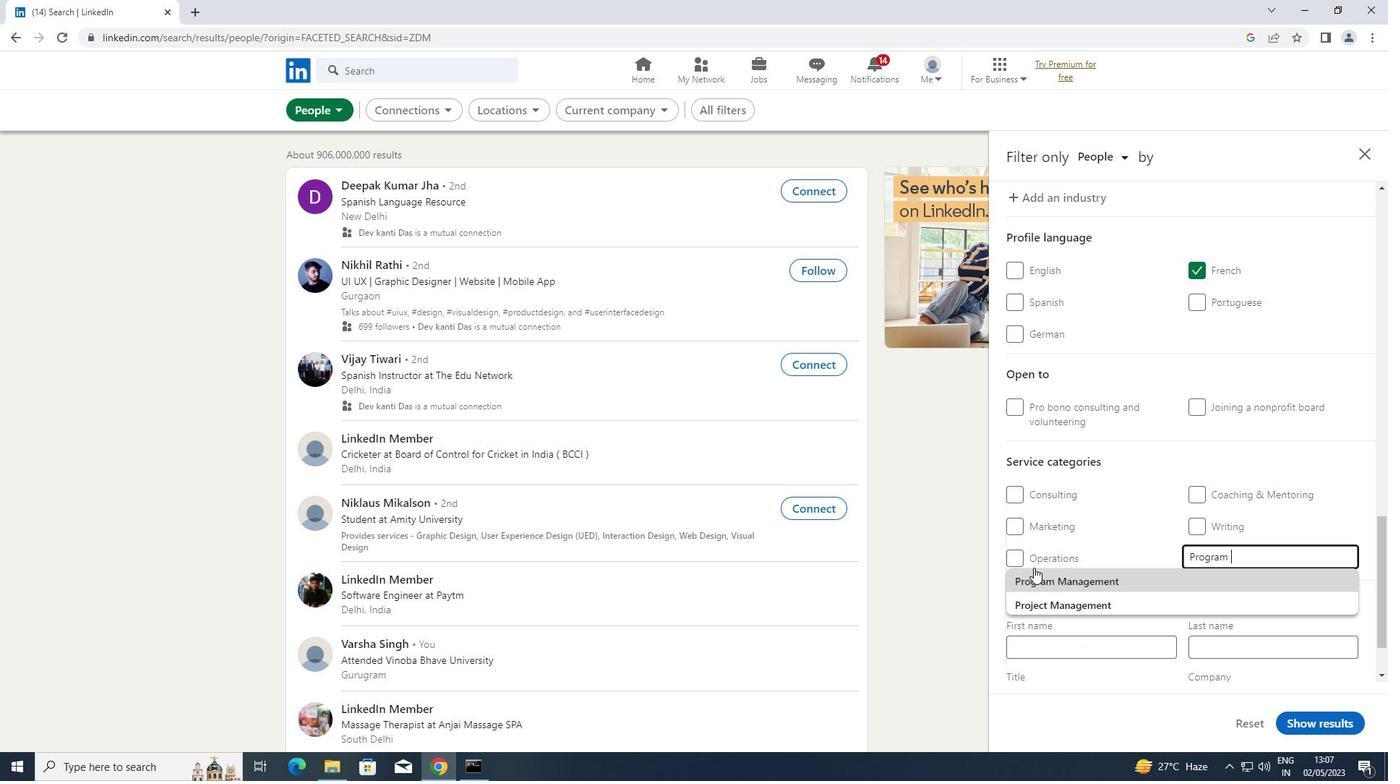 
Action: Mouse pressed left at (1035, 567)
Screenshot: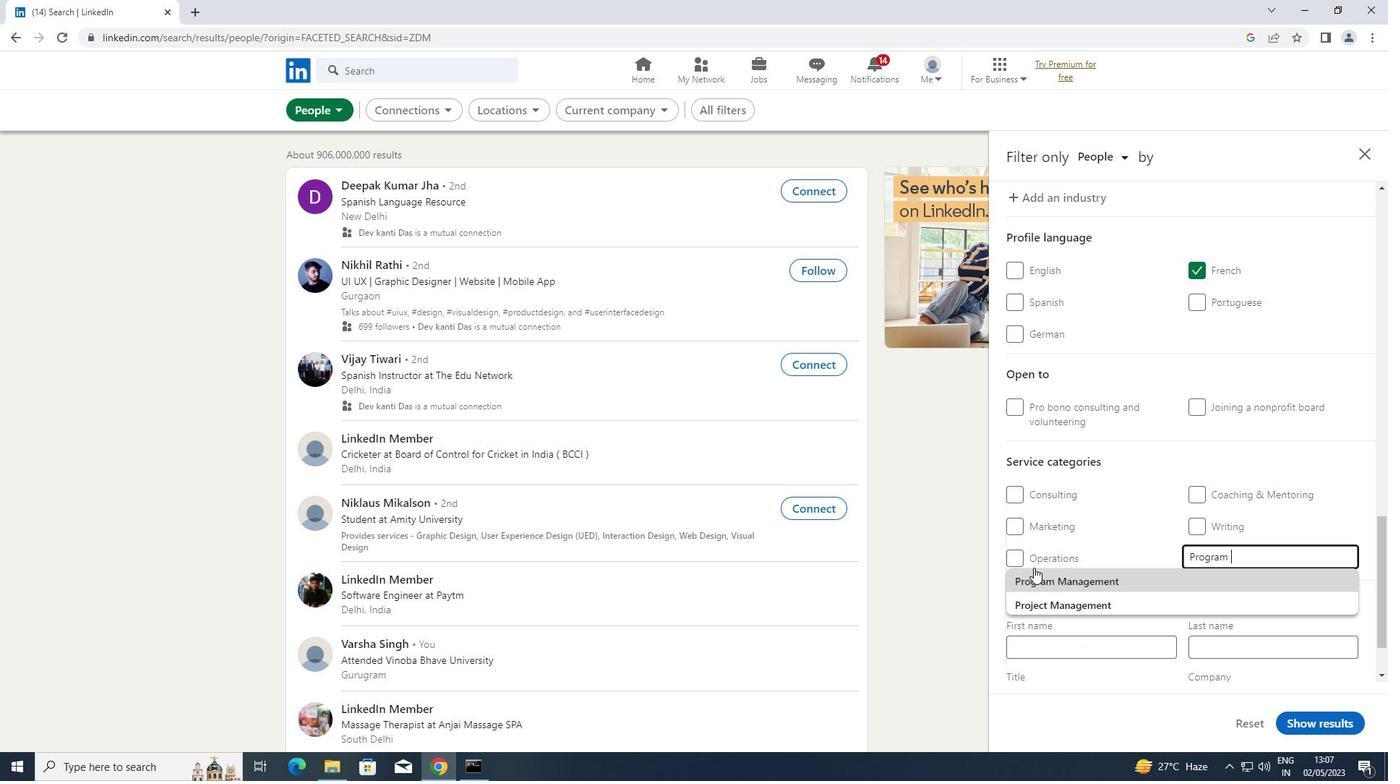 
Action: Mouse moved to (1036, 567)
Screenshot: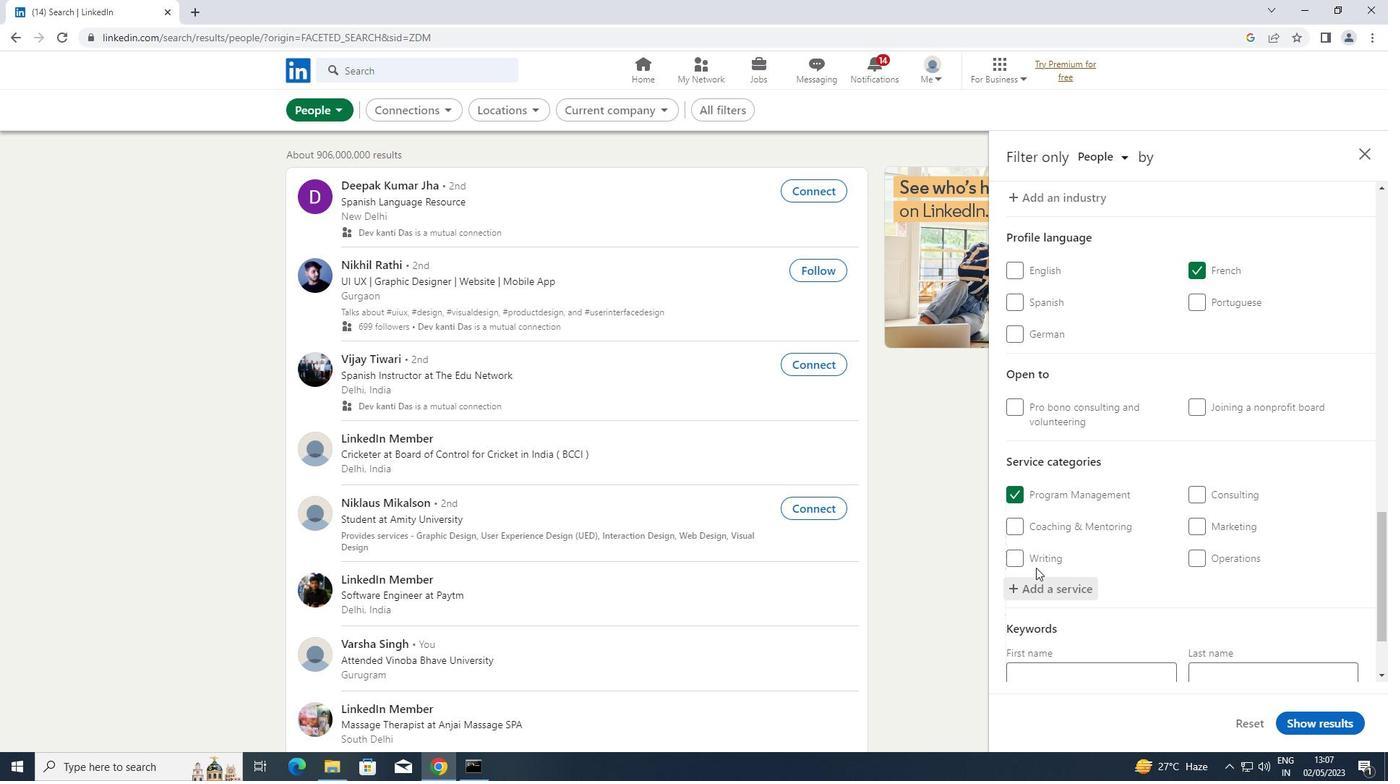 
Action: Mouse scrolled (1036, 566) with delta (0, 0)
Screenshot: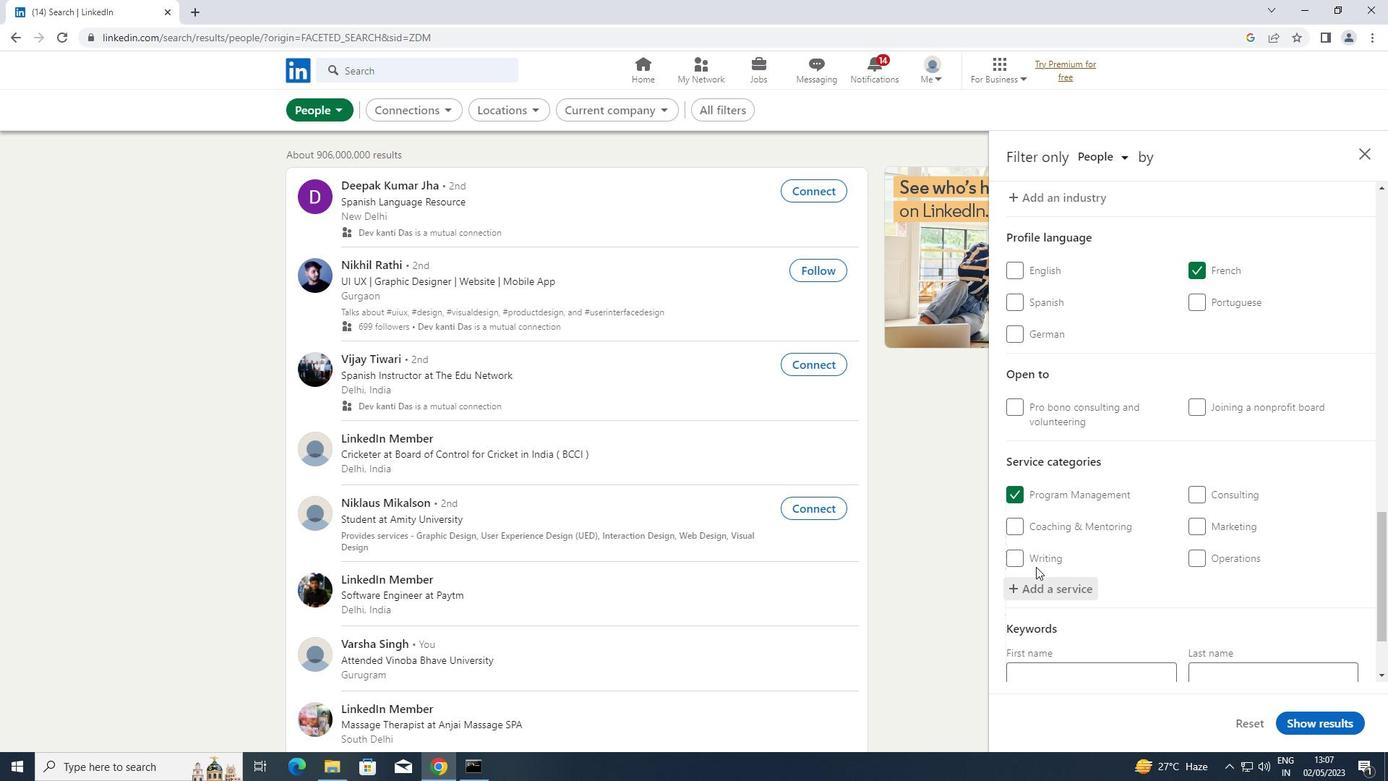 
Action: Mouse scrolled (1036, 566) with delta (0, 0)
Screenshot: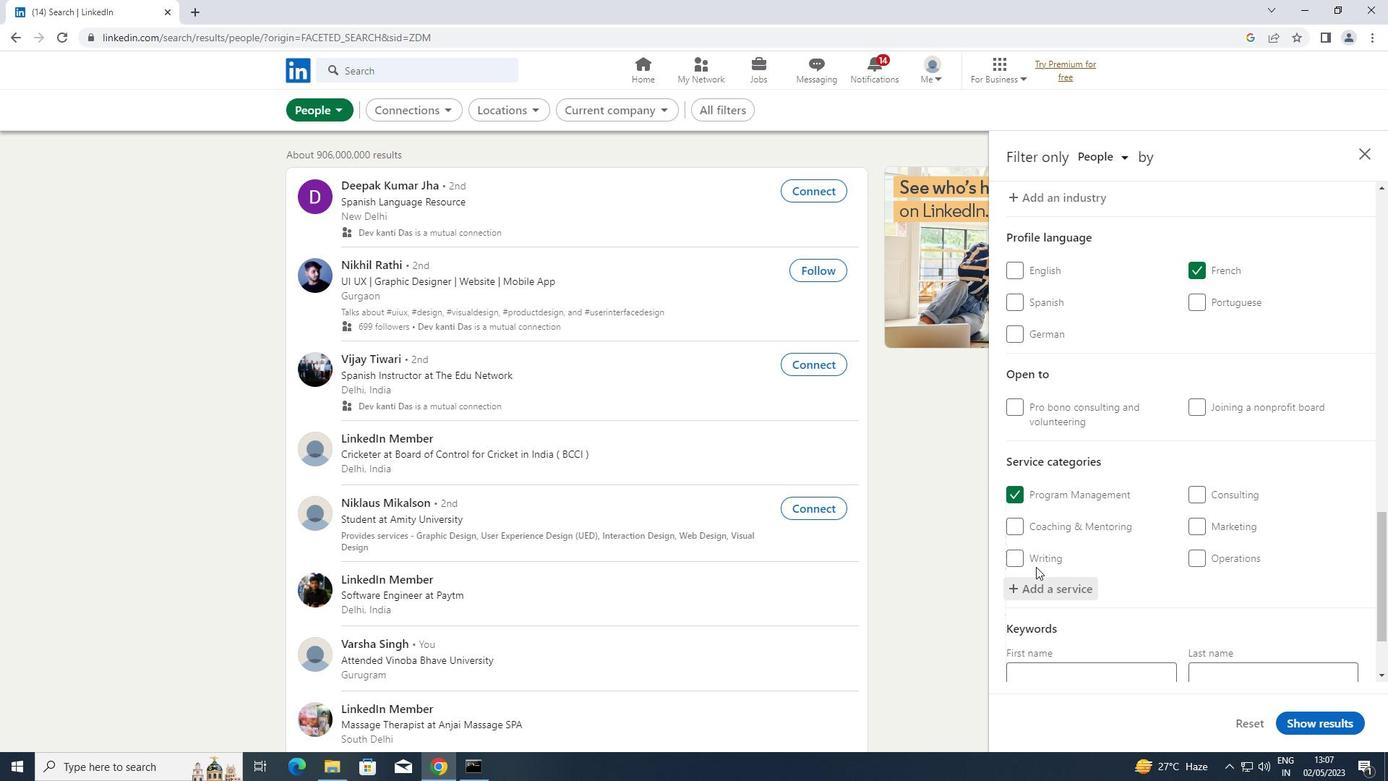 
Action: Mouse scrolled (1036, 566) with delta (0, 0)
Screenshot: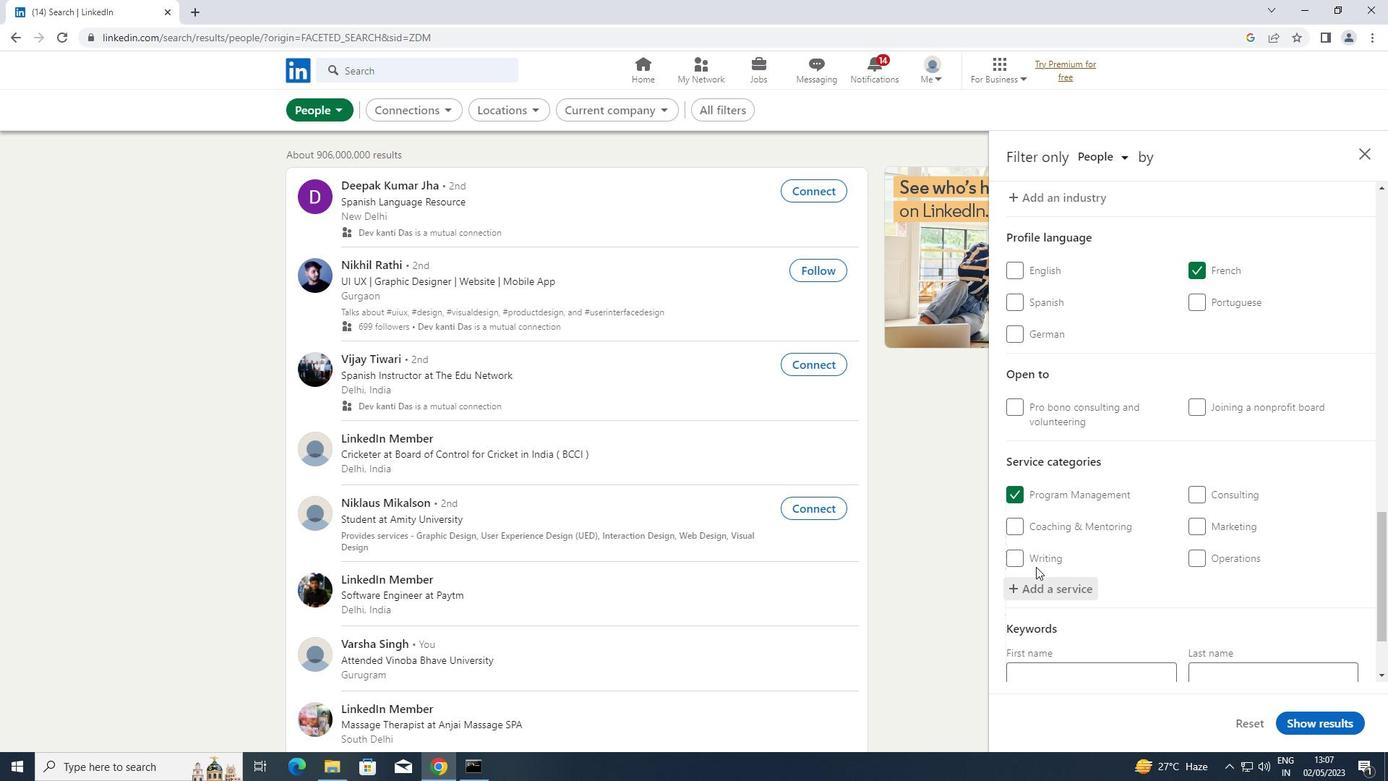 
Action: Mouse moved to (1043, 618)
Screenshot: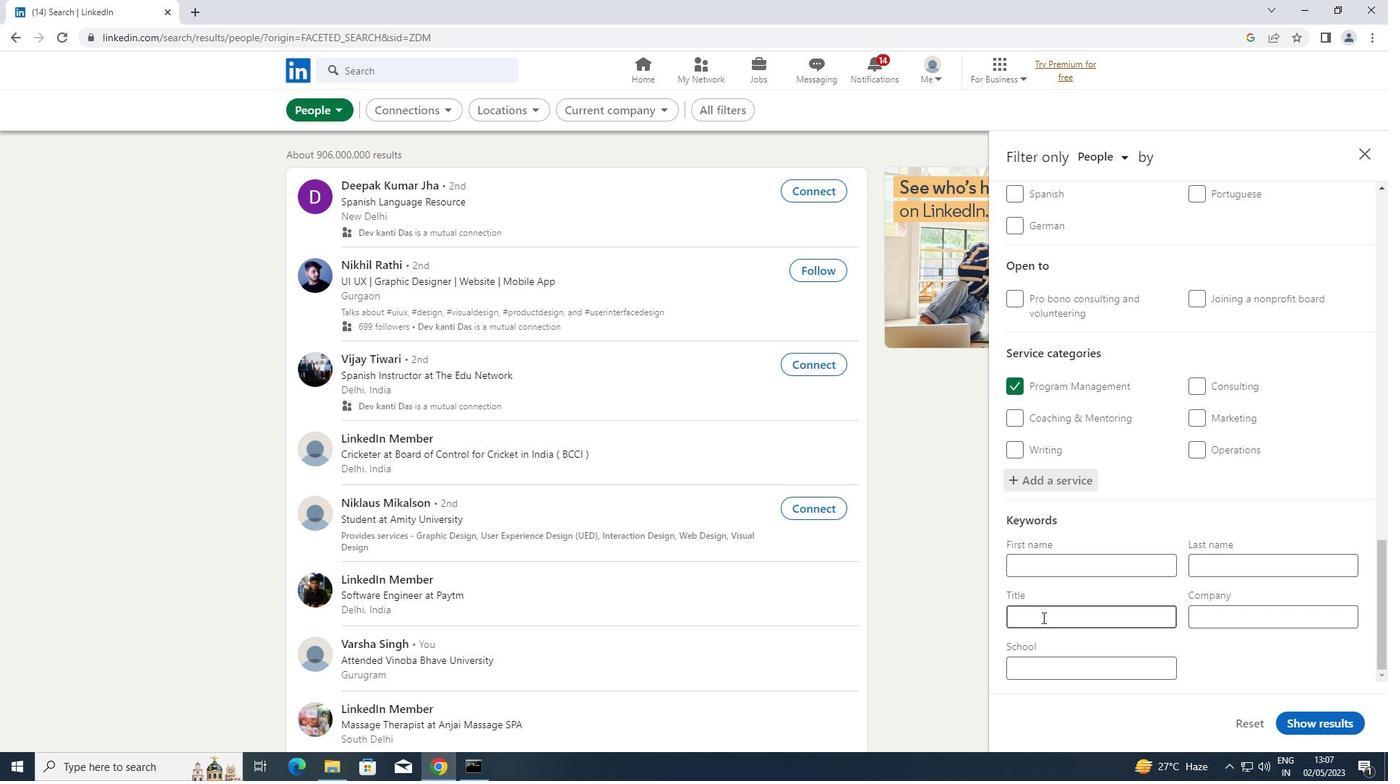 
Action: Mouse pressed left at (1043, 618)
Screenshot: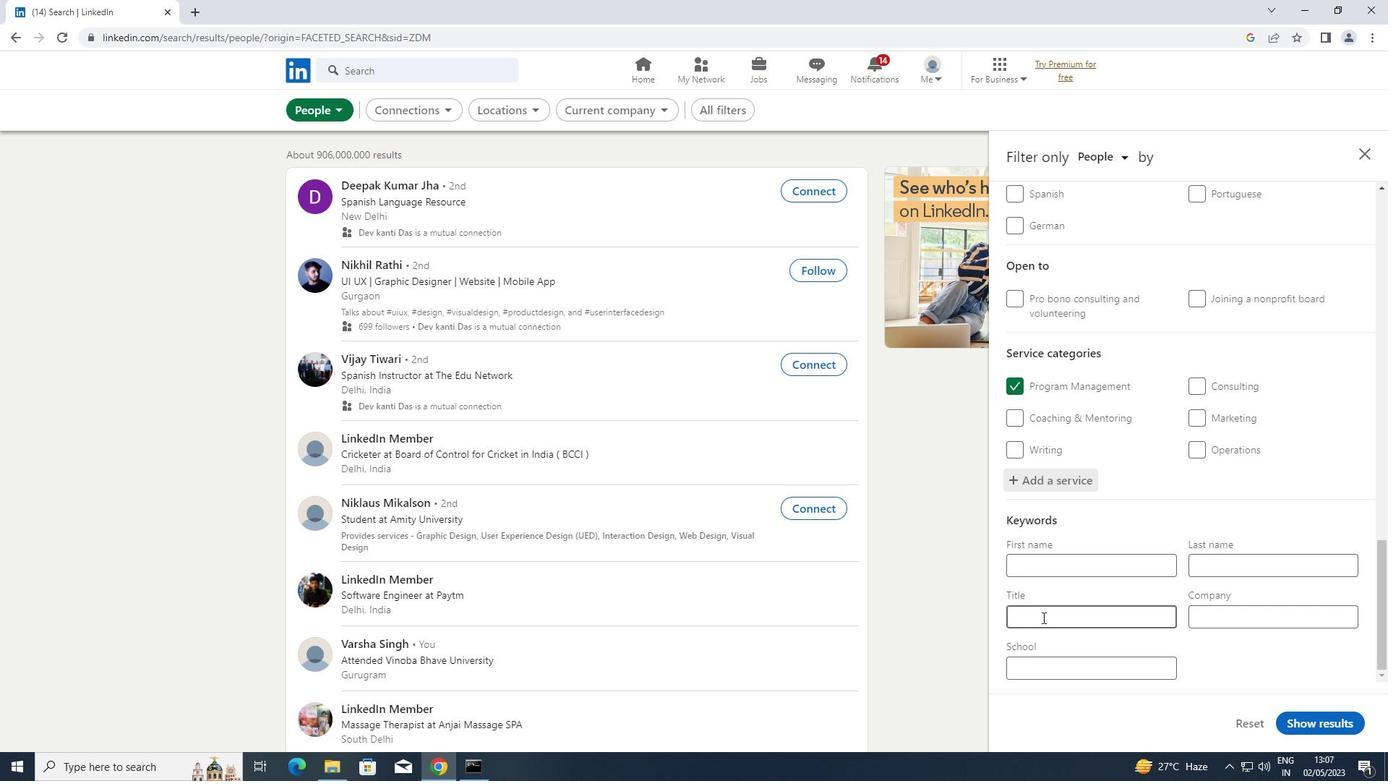 
Action: Key pressed <Key.shift>PRESCHOOL<Key.space><Key.shift>TEACHER
Screenshot: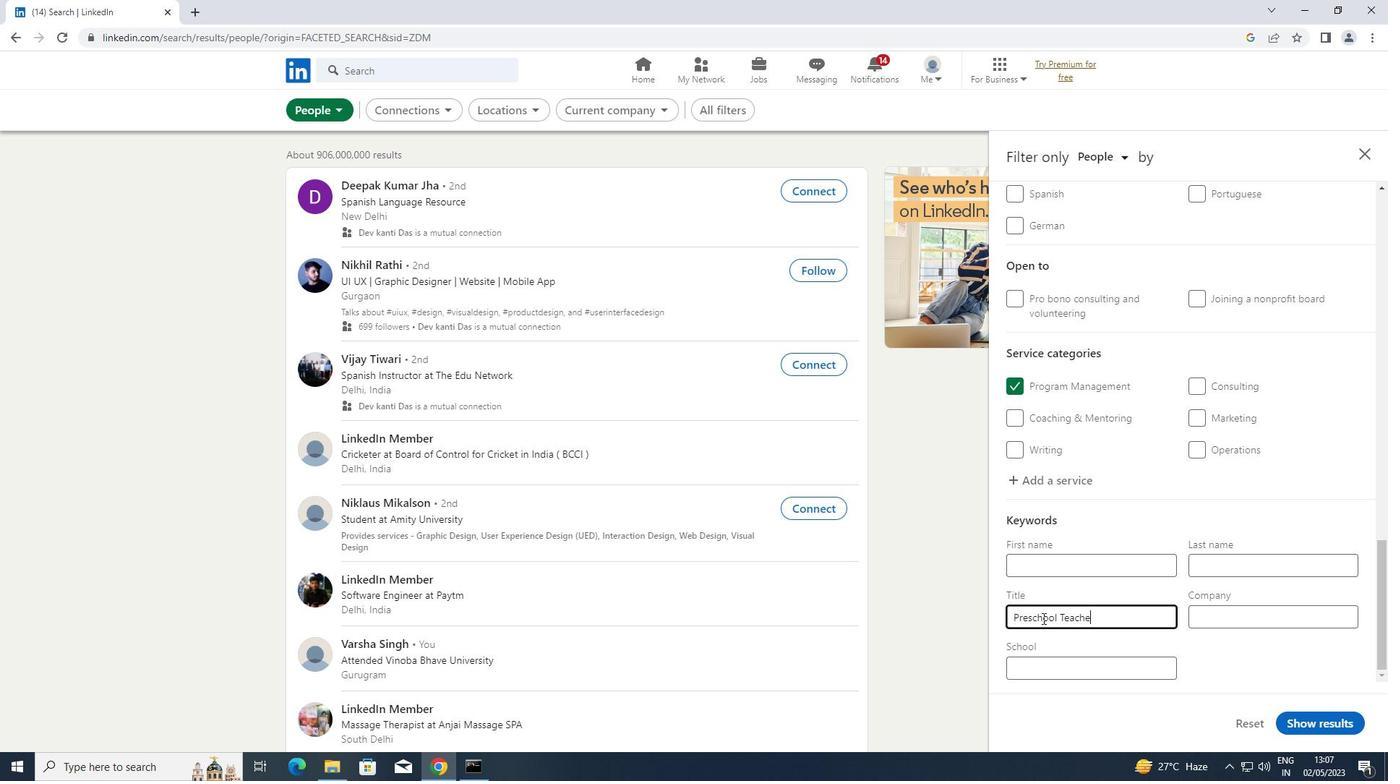 
Action: Mouse moved to (1300, 712)
Screenshot: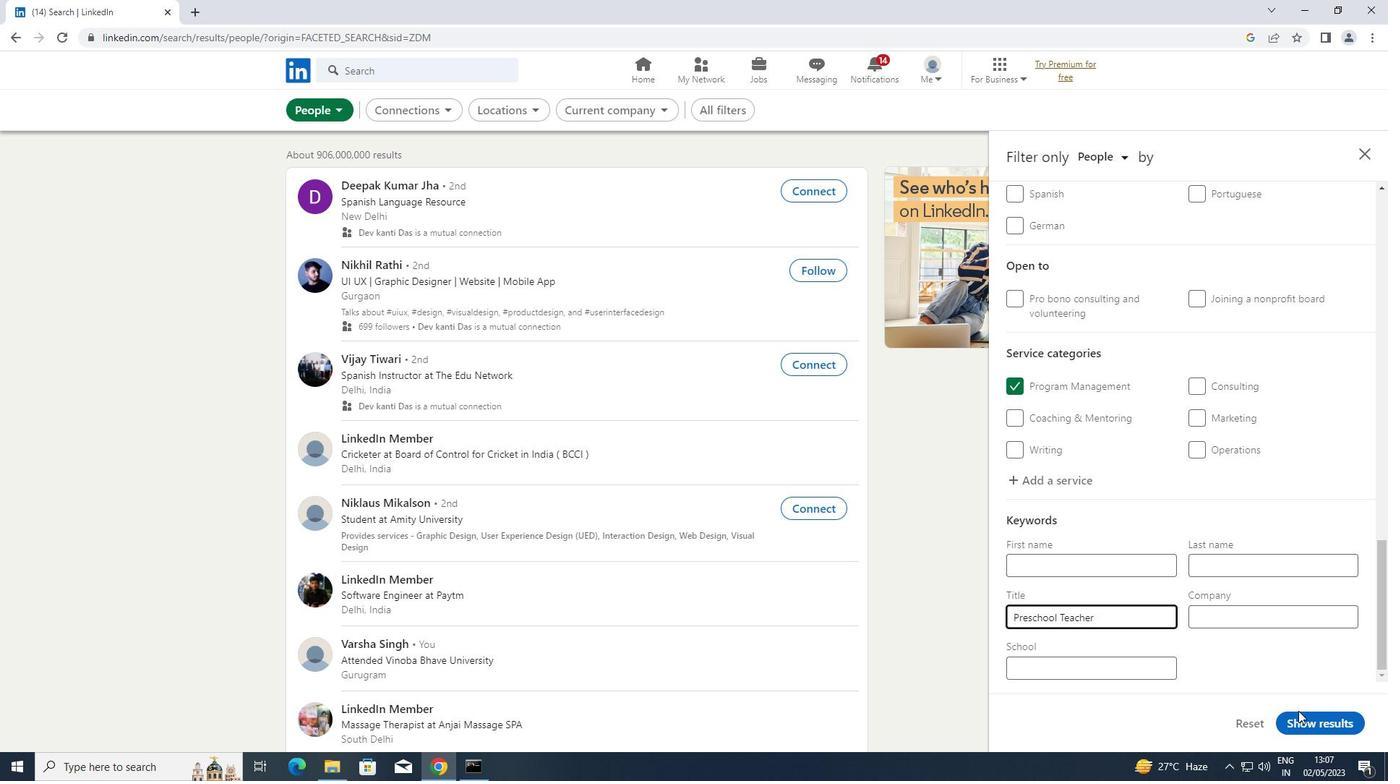
Action: Mouse pressed left at (1300, 712)
Screenshot: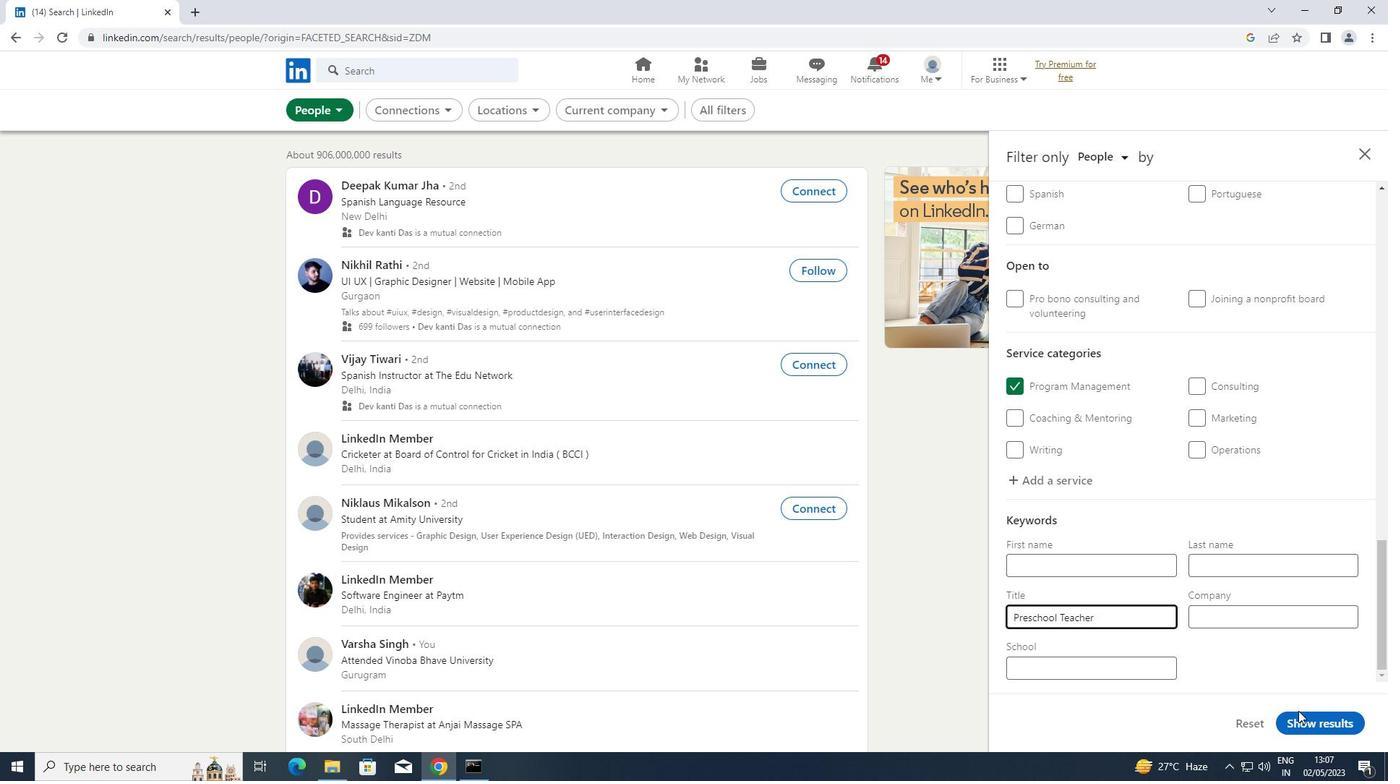 
Action: Mouse moved to (1301, 715)
Screenshot: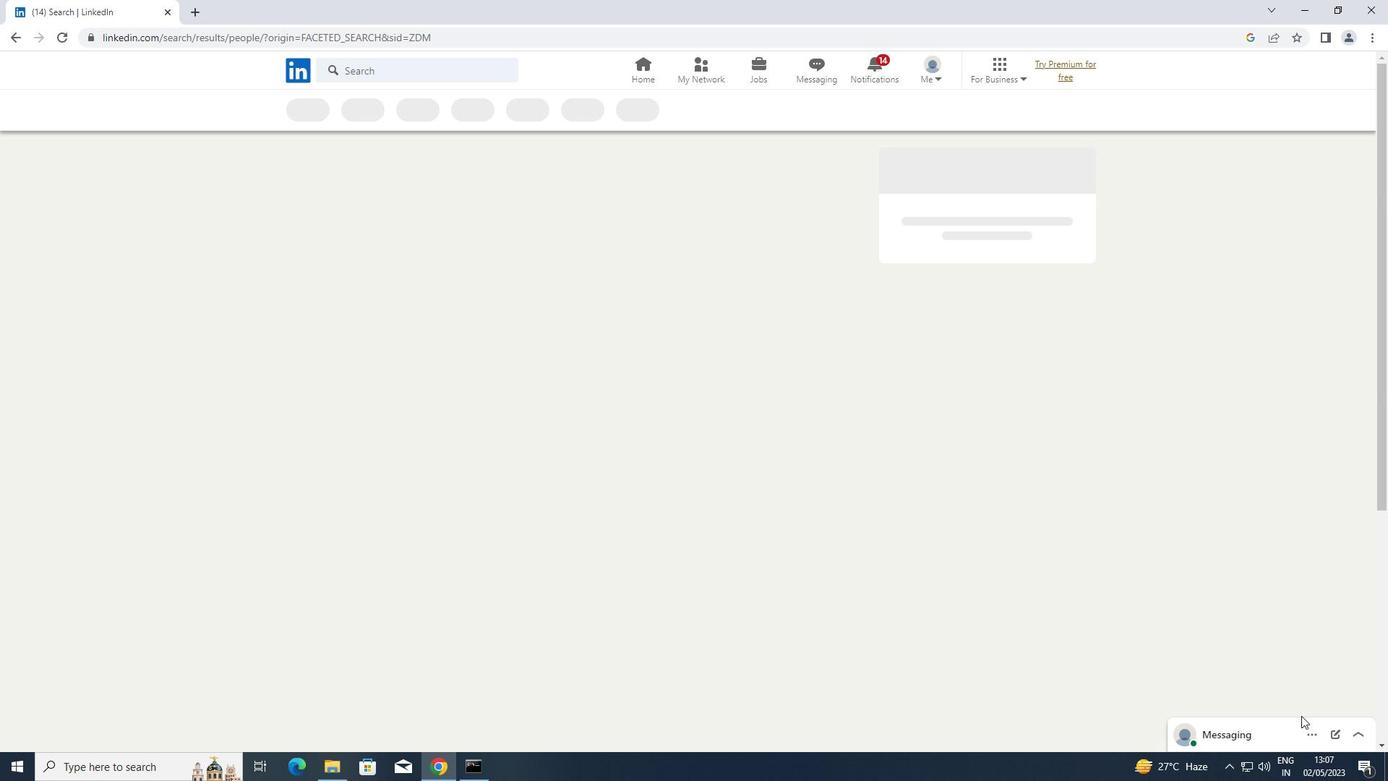 
